 Task: Design a sound effect for a door creak with spatial panning for realism.
Action: Mouse moved to (105, 35)
Screenshot: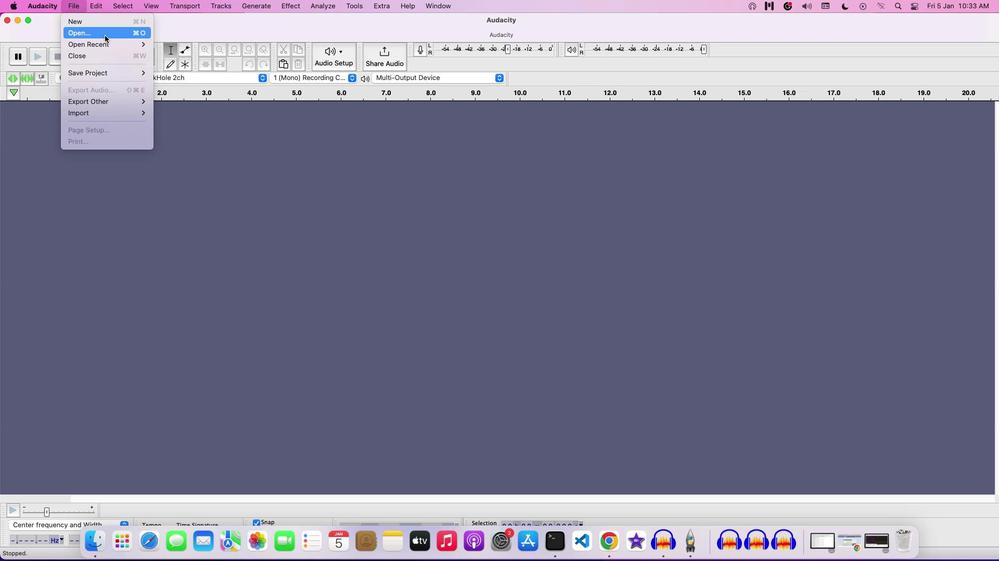 
Action: Mouse pressed left at (105, 35)
Screenshot: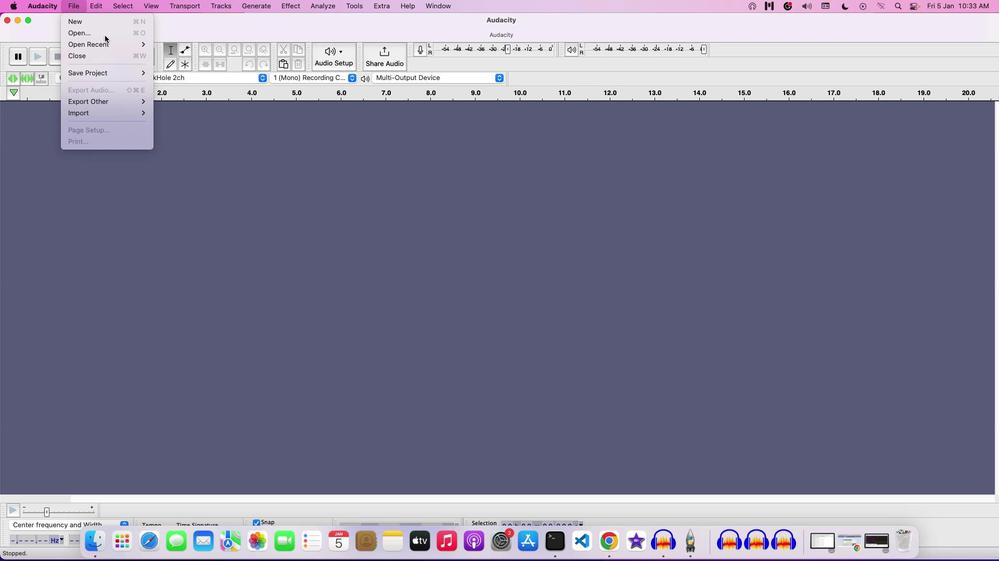 
Action: Mouse moved to (331, 128)
Screenshot: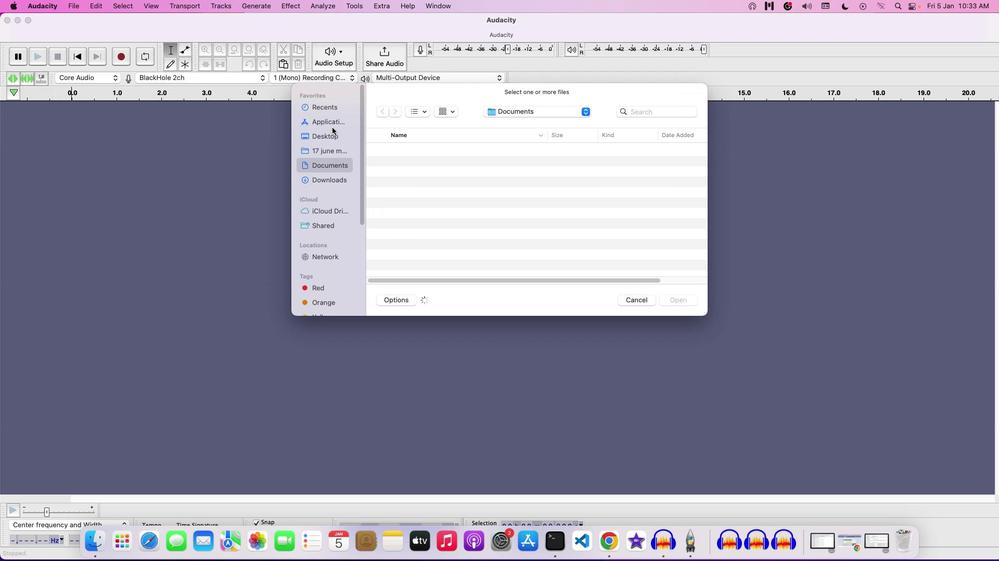 
Action: Mouse pressed left at (331, 128)
Screenshot: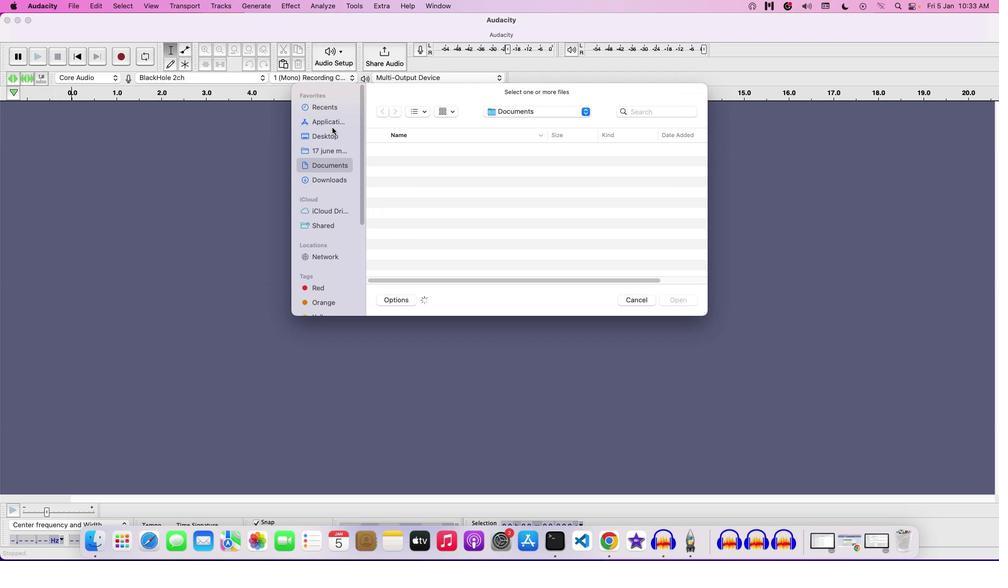
Action: Mouse moved to (327, 133)
Screenshot: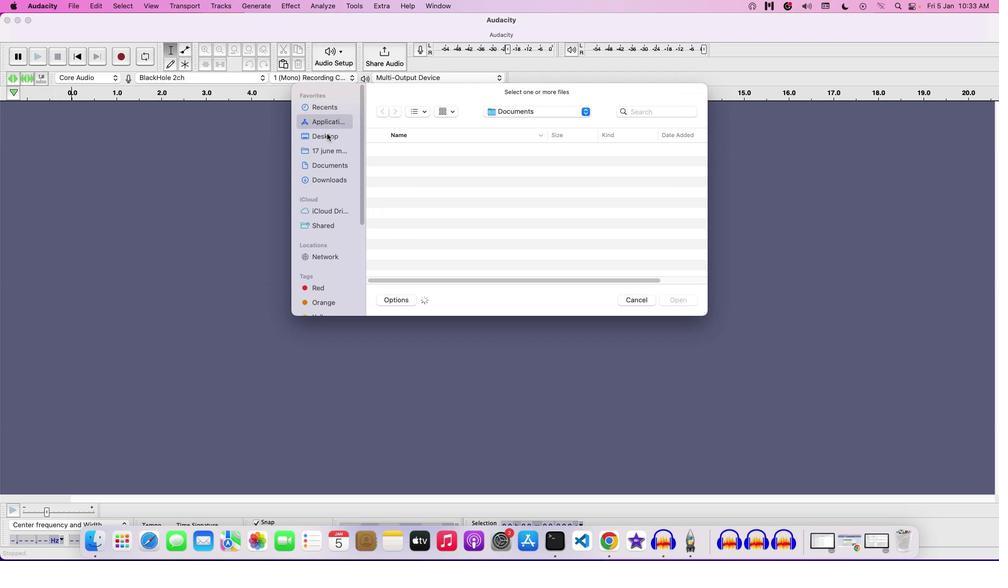 
Action: Mouse pressed left at (327, 133)
Screenshot: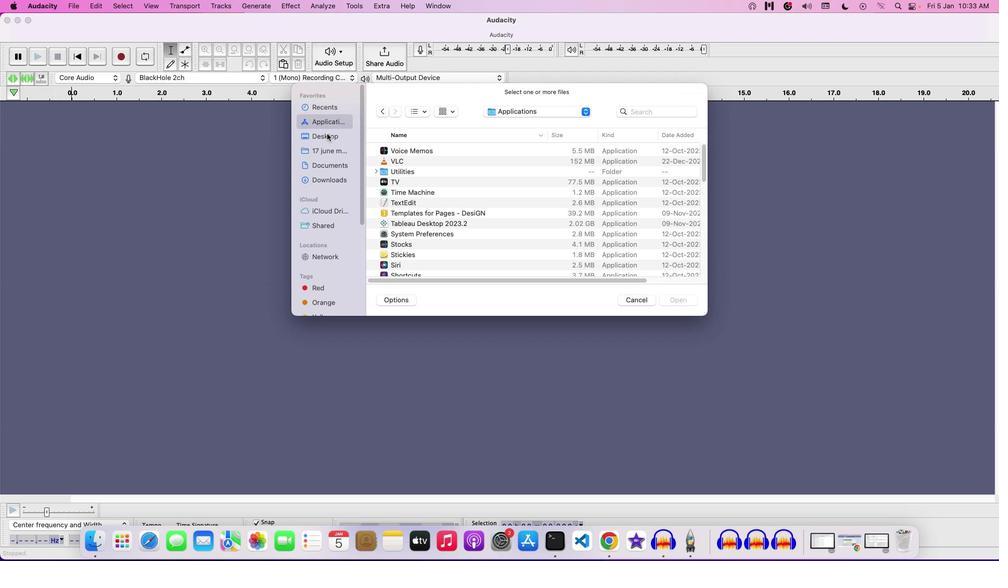 
Action: Mouse moved to (394, 190)
Screenshot: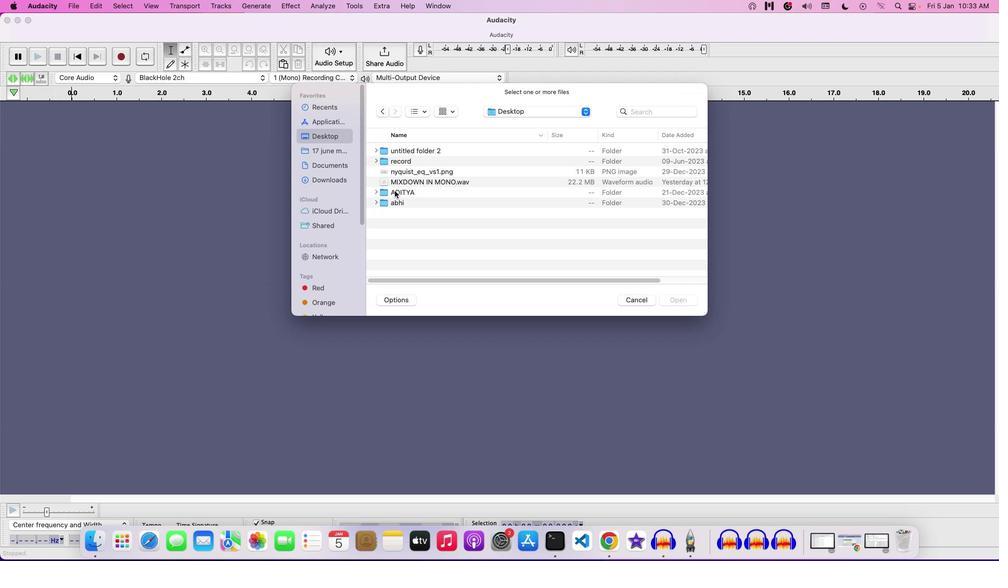 
Action: Mouse pressed left at (394, 190)
Screenshot: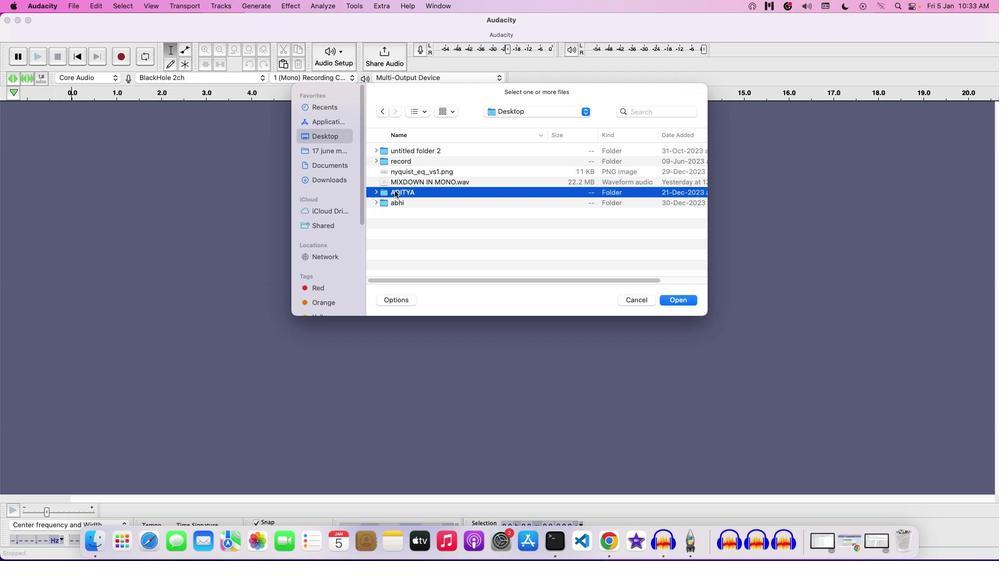 
Action: Mouse pressed left at (394, 190)
Screenshot: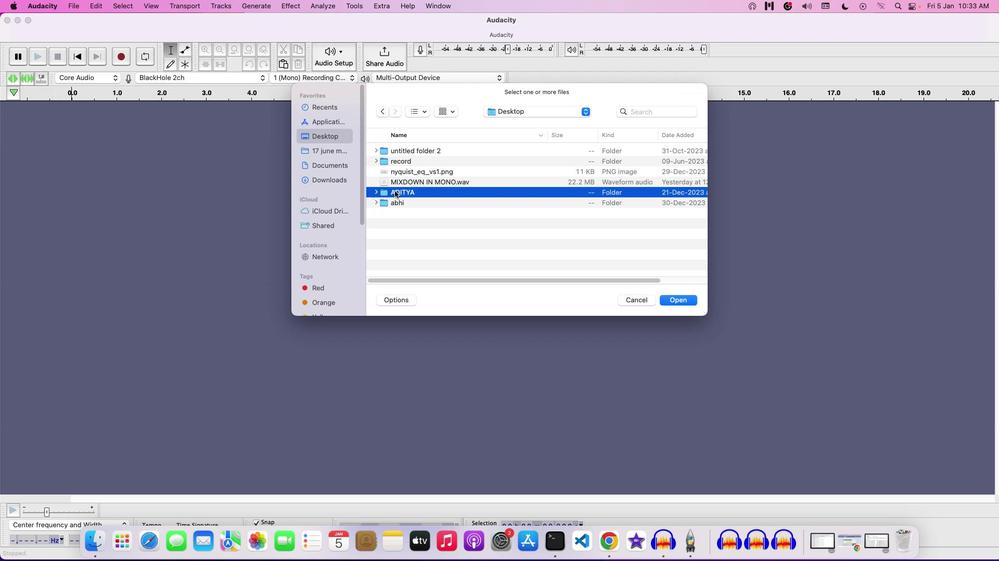 
Action: Mouse moved to (453, 212)
Screenshot: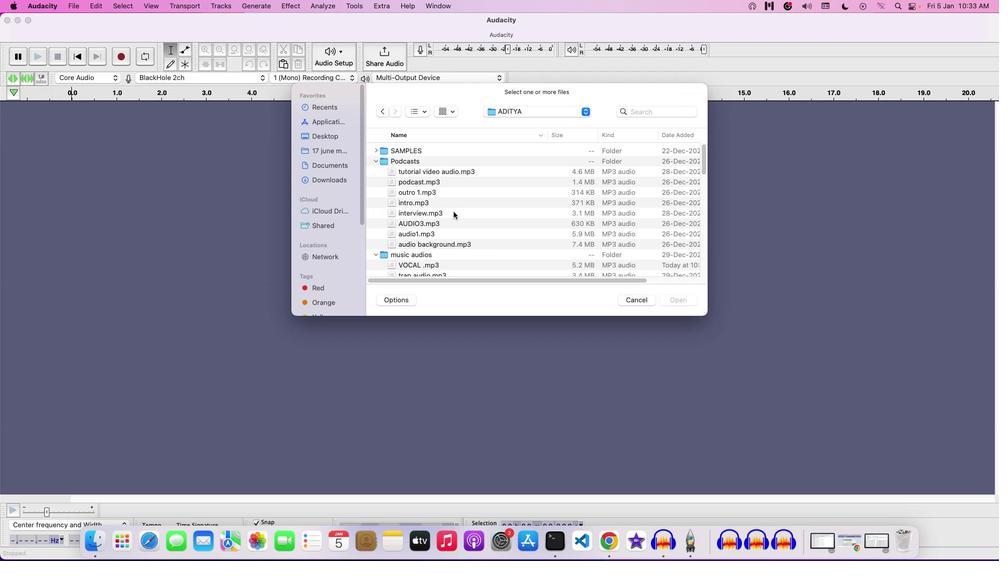 
Action: Mouse scrolled (453, 212) with delta (0, 0)
Screenshot: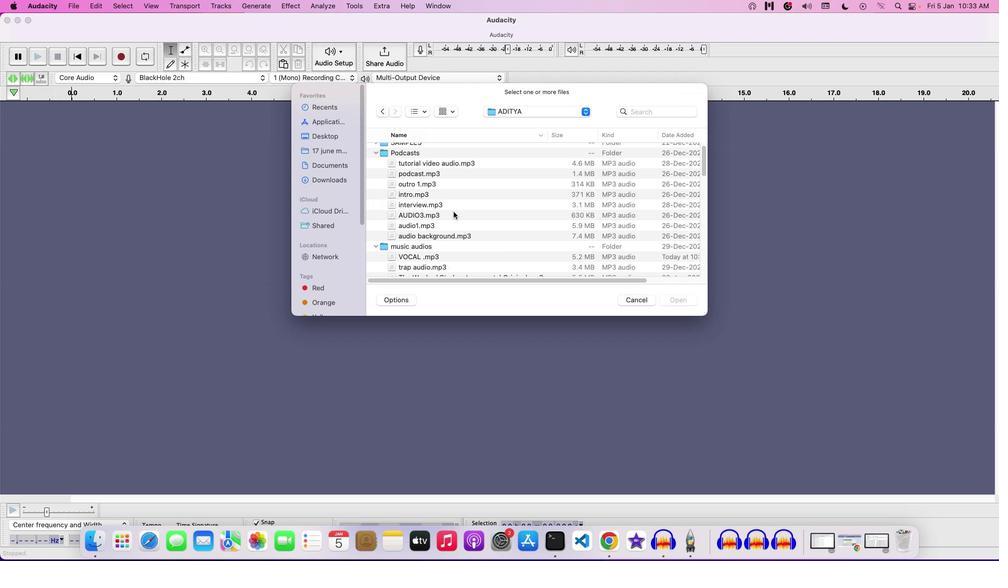 
Action: Mouse scrolled (453, 212) with delta (0, 0)
Screenshot: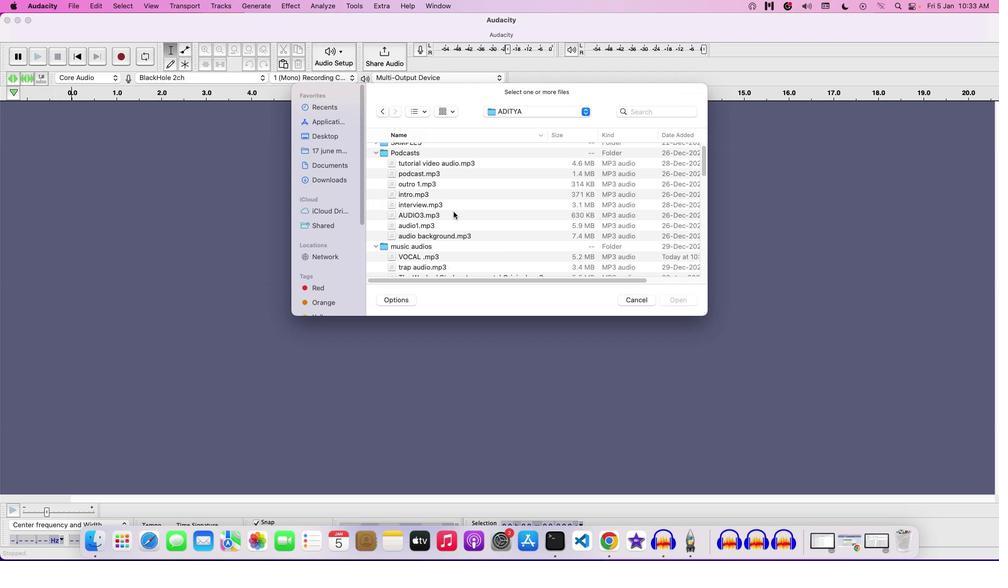 
Action: Mouse scrolled (453, 212) with delta (0, 0)
Screenshot: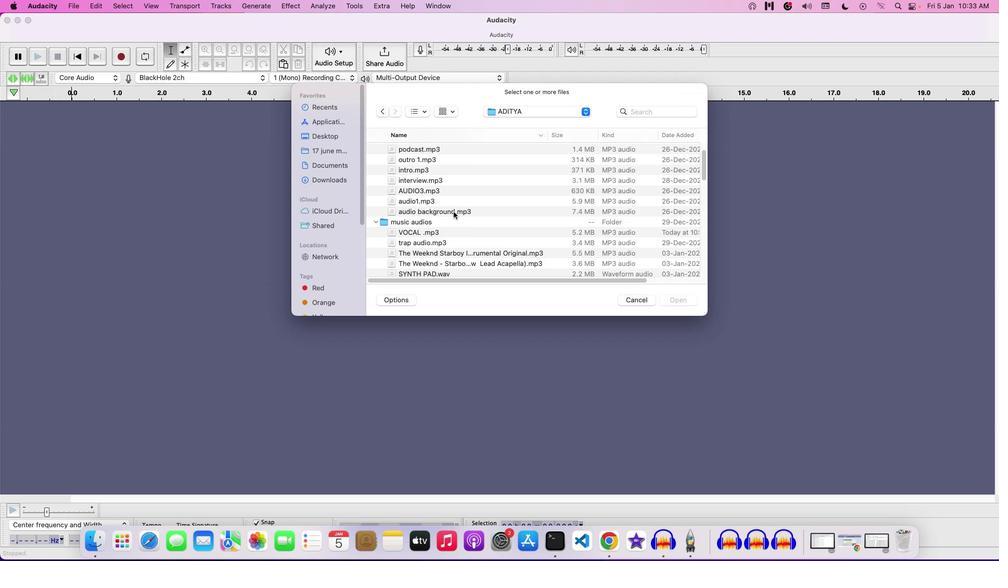 
Action: Mouse scrolled (453, 212) with delta (0, 0)
Screenshot: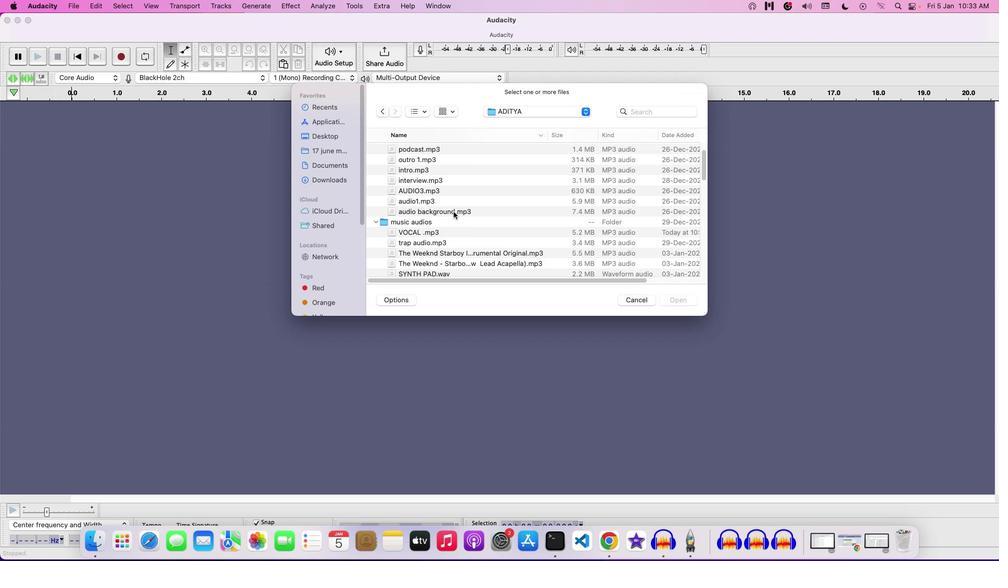 
Action: Mouse scrolled (453, 212) with delta (0, 0)
Screenshot: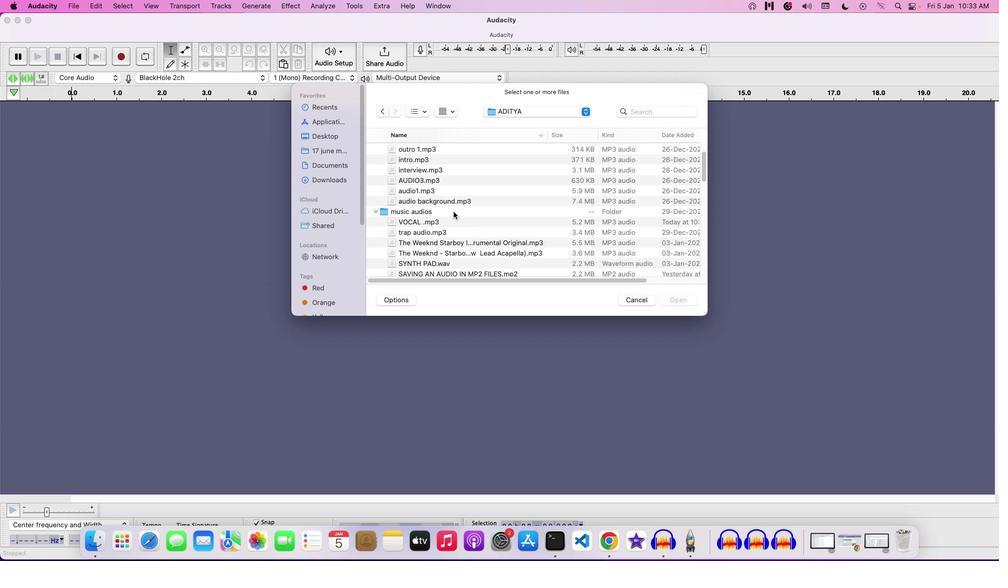 
Action: Mouse scrolled (453, 212) with delta (0, 0)
Screenshot: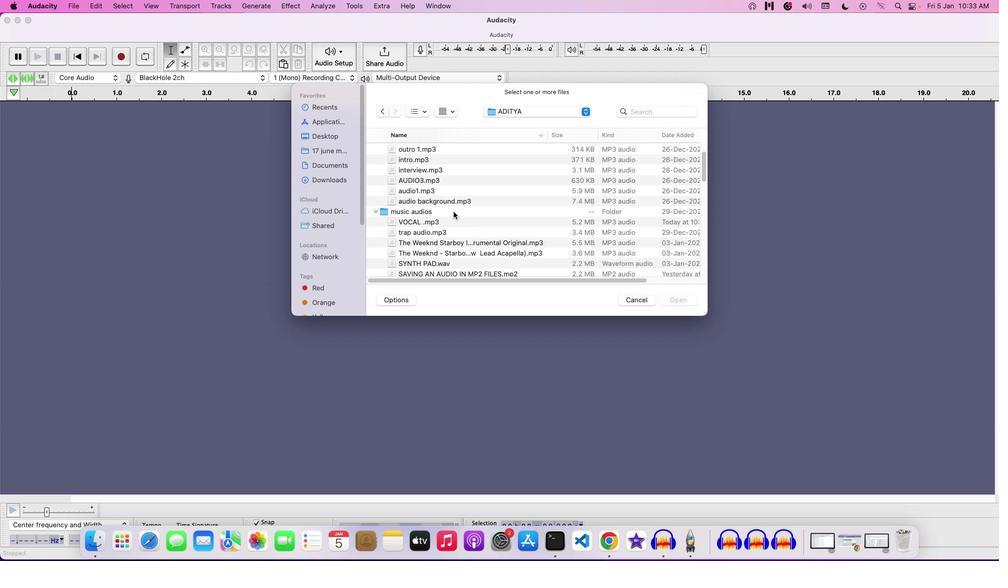 
Action: Mouse scrolled (453, 212) with delta (0, 0)
Screenshot: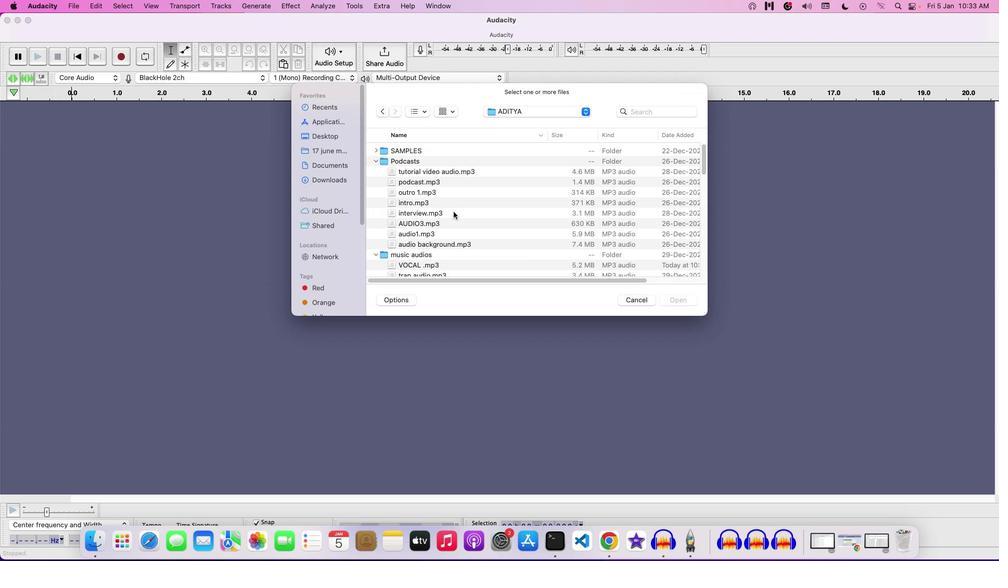 
Action: Mouse scrolled (453, 212) with delta (0, 0)
Screenshot: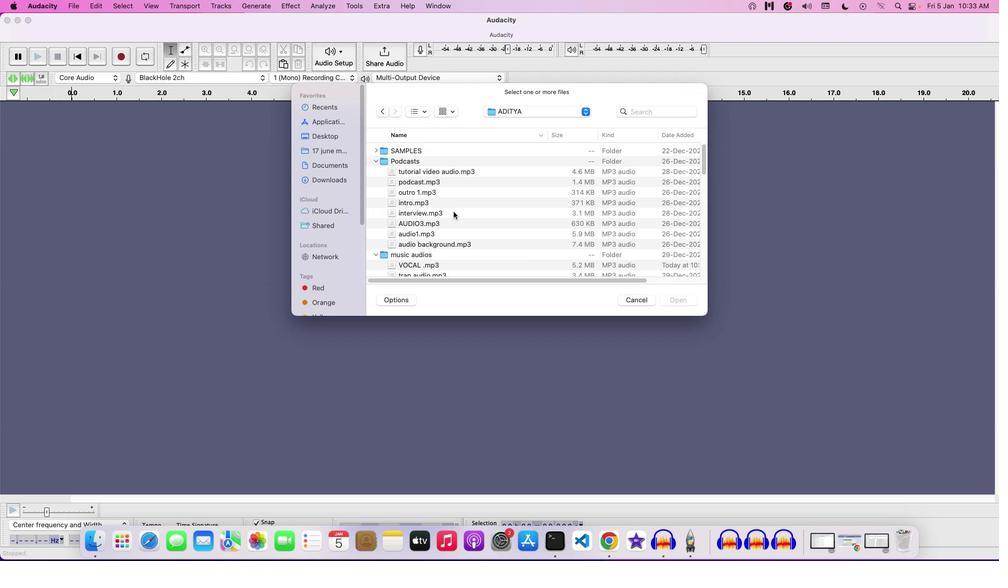 
Action: Mouse scrolled (453, 212) with delta (0, 1)
Screenshot: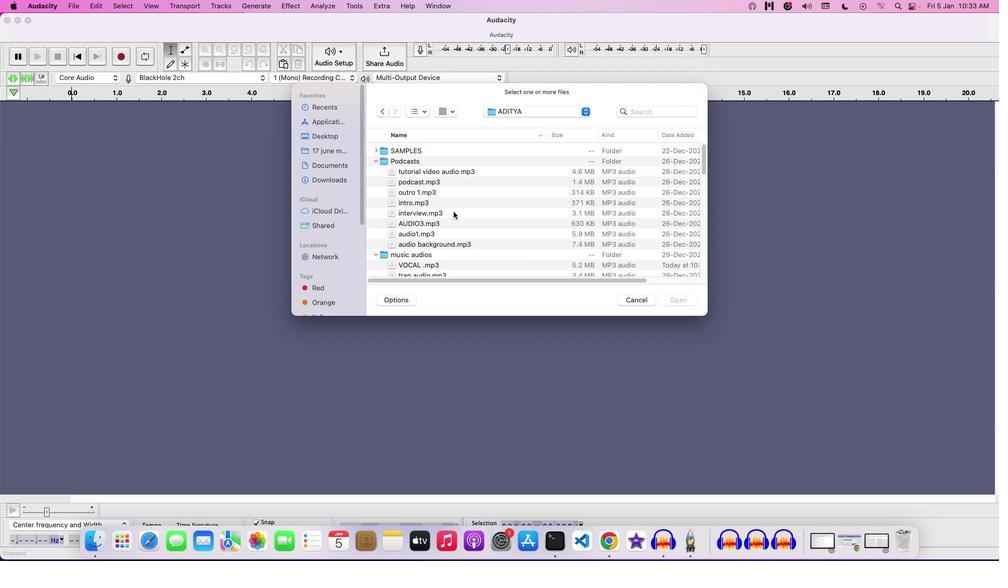 
Action: Mouse scrolled (453, 212) with delta (0, 0)
Screenshot: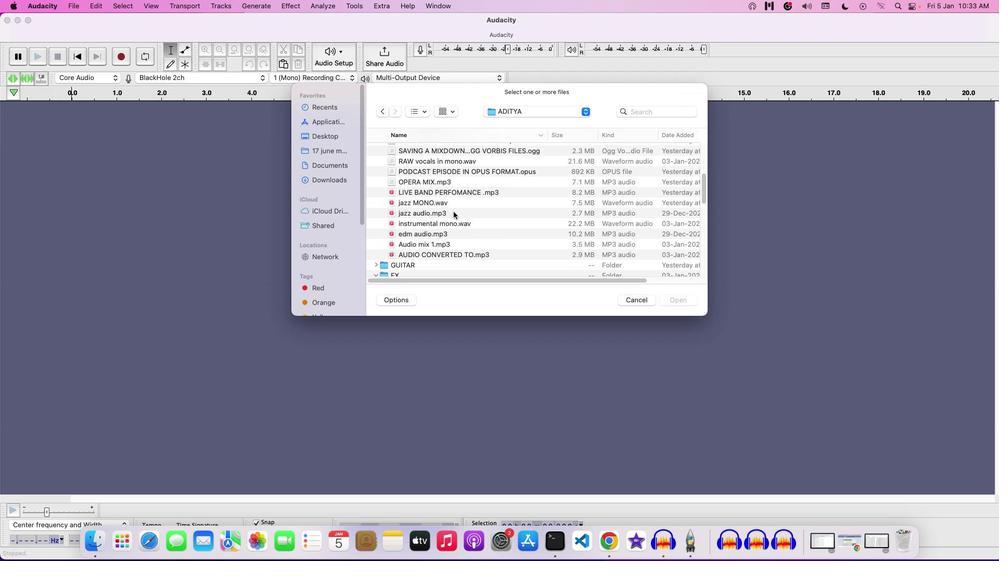 
Action: Mouse scrolled (453, 212) with delta (0, 0)
Screenshot: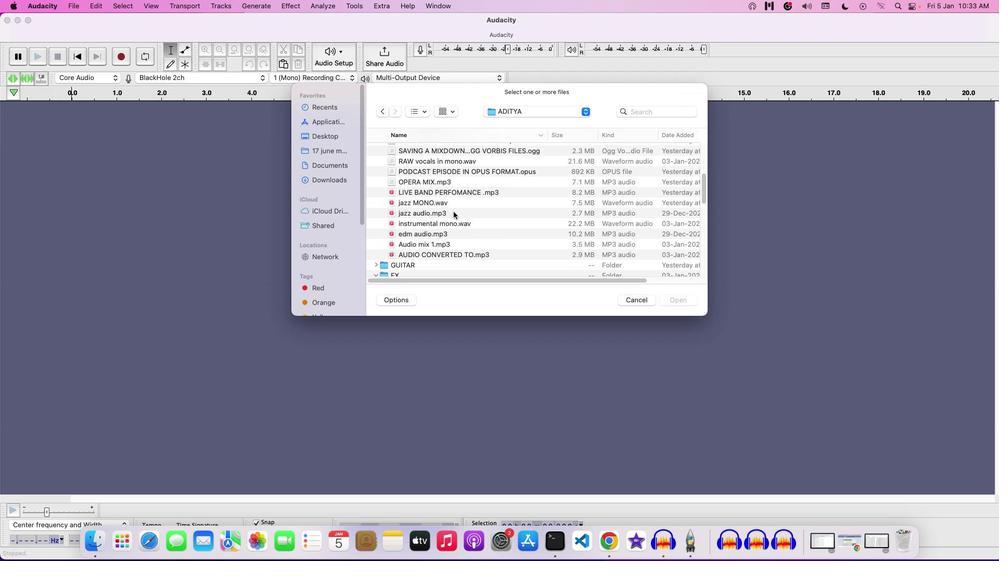 
Action: Mouse scrolled (453, 212) with delta (0, -1)
Screenshot: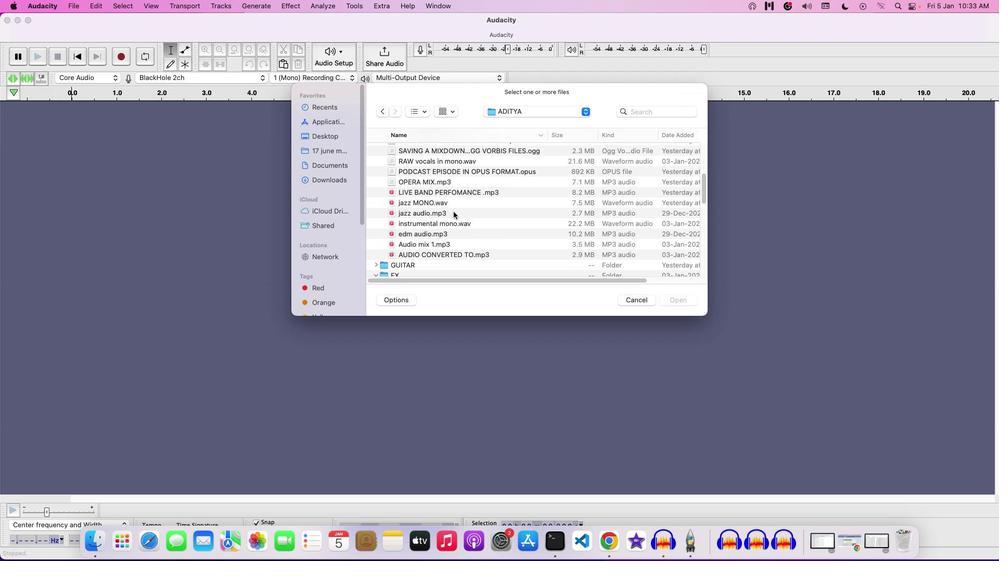 
Action: Mouse scrolled (453, 212) with delta (0, -2)
Screenshot: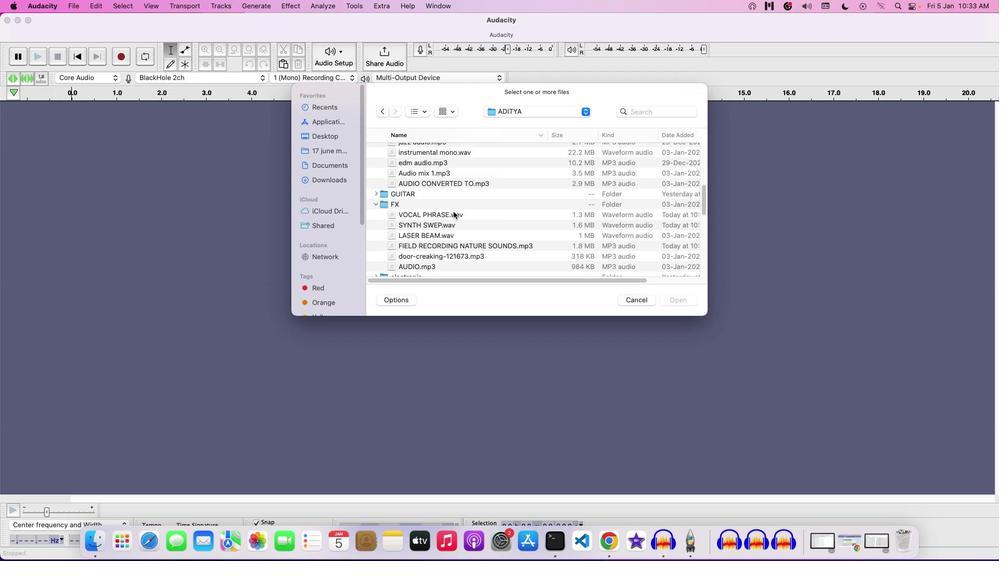 
Action: Mouse scrolled (453, 212) with delta (0, -3)
Screenshot: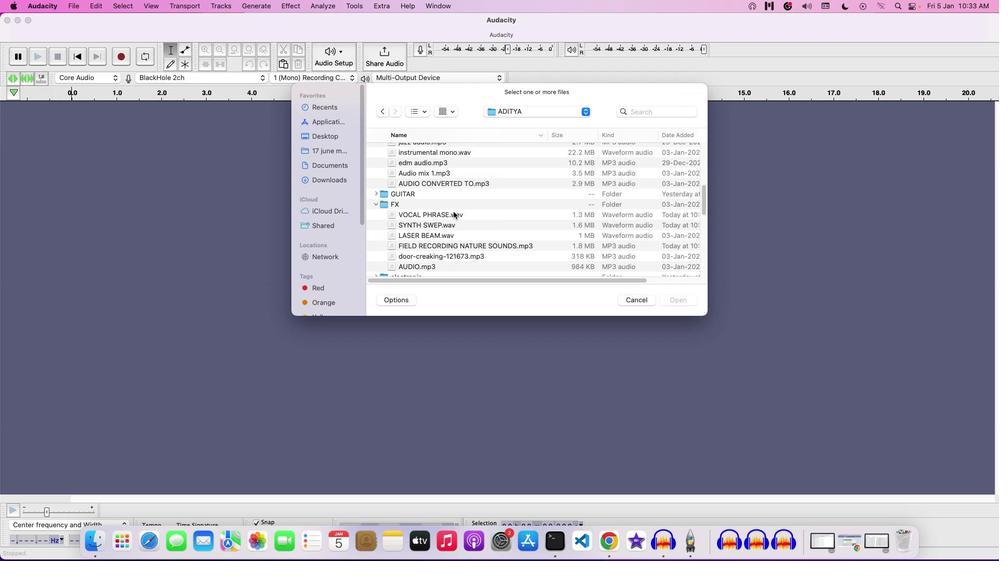 
Action: Mouse scrolled (453, 212) with delta (0, -3)
Screenshot: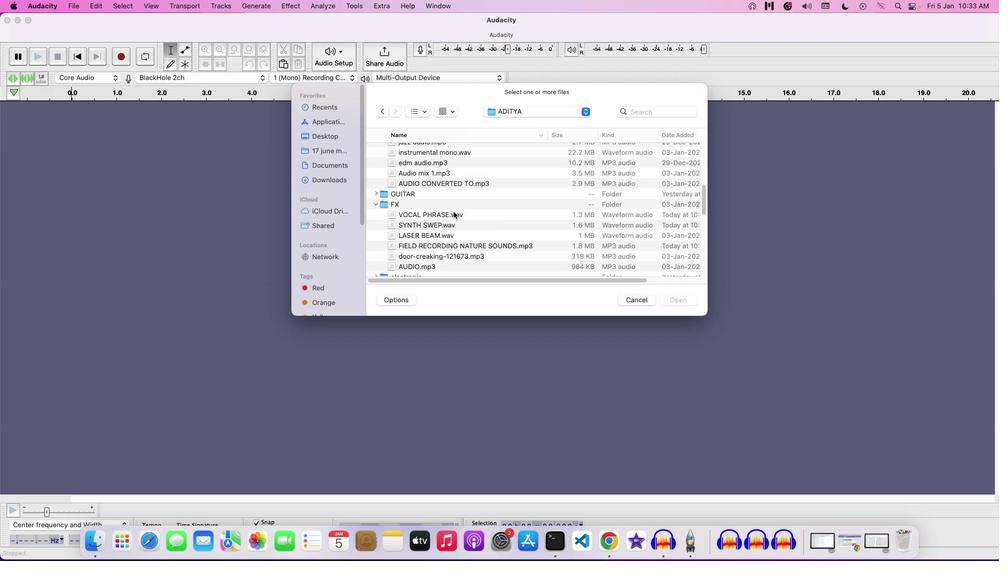 
Action: Mouse moved to (453, 211)
Screenshot: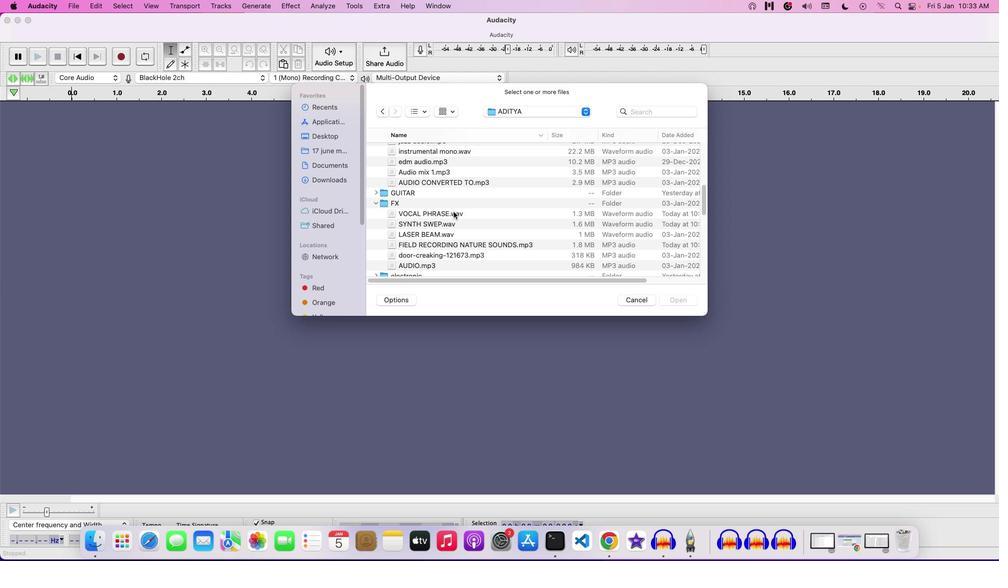 
Action: Mouse scrolled (453, 211) with delta (0, 0)
Screenshot: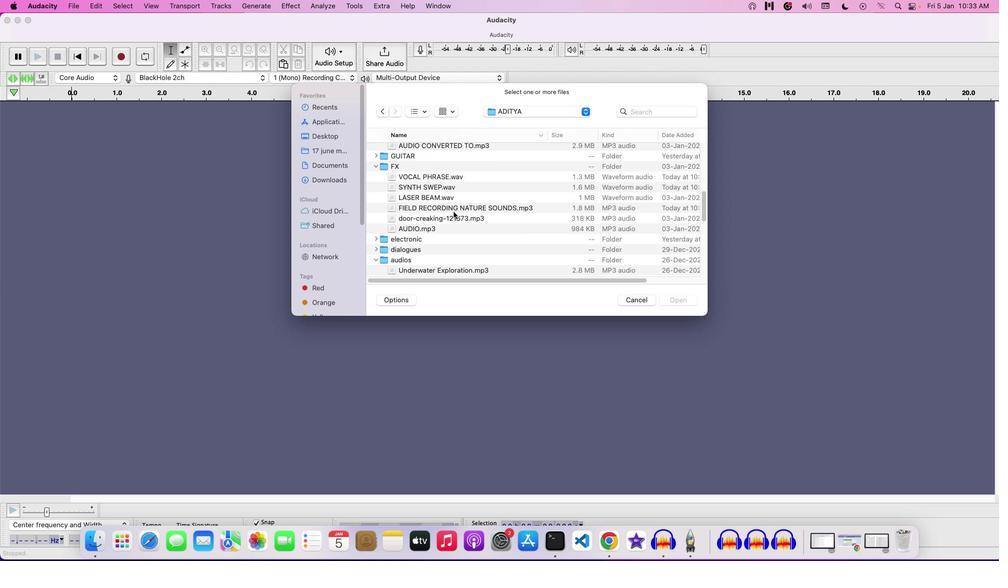 
Action: Mouse scrolled (453, 211) with delta (0, 0)
Screenshot: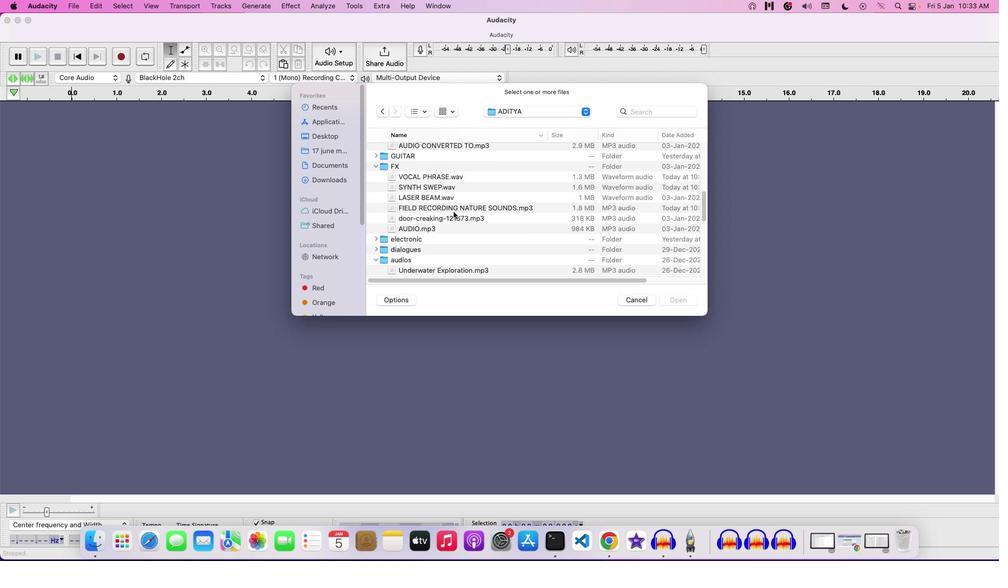 
Action: Mouse scrolled (453, 211) with delta (0, -1)
Screenshot: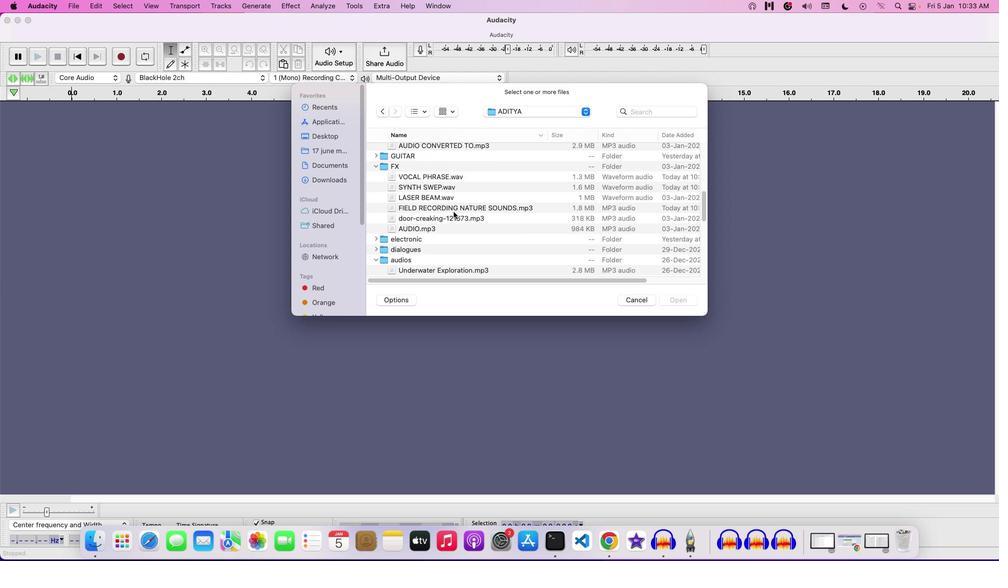 
Action: Mouse moved to (430, 219)
Screenshot: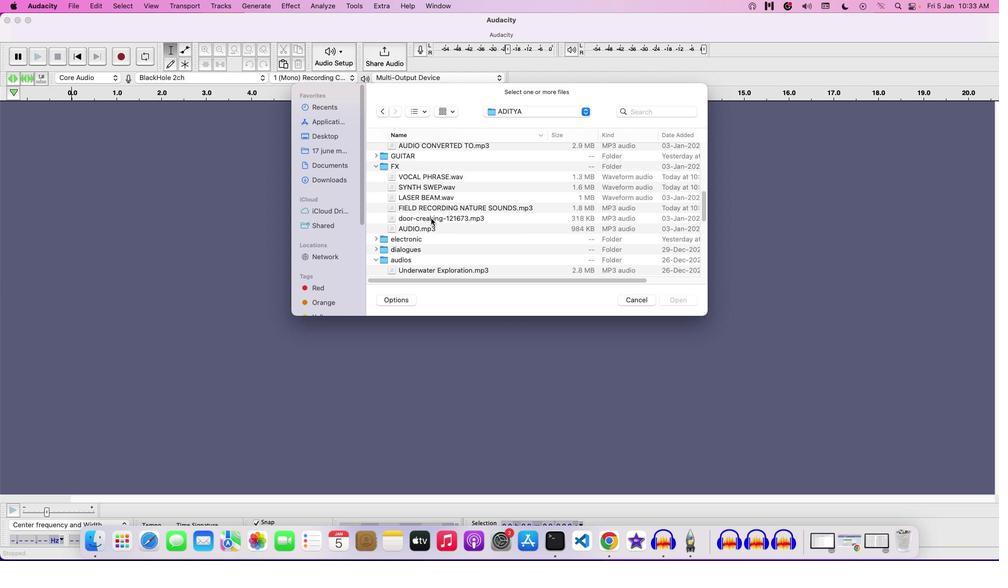 
Action: Mouse pressed left at (430, 219)
Screenshot: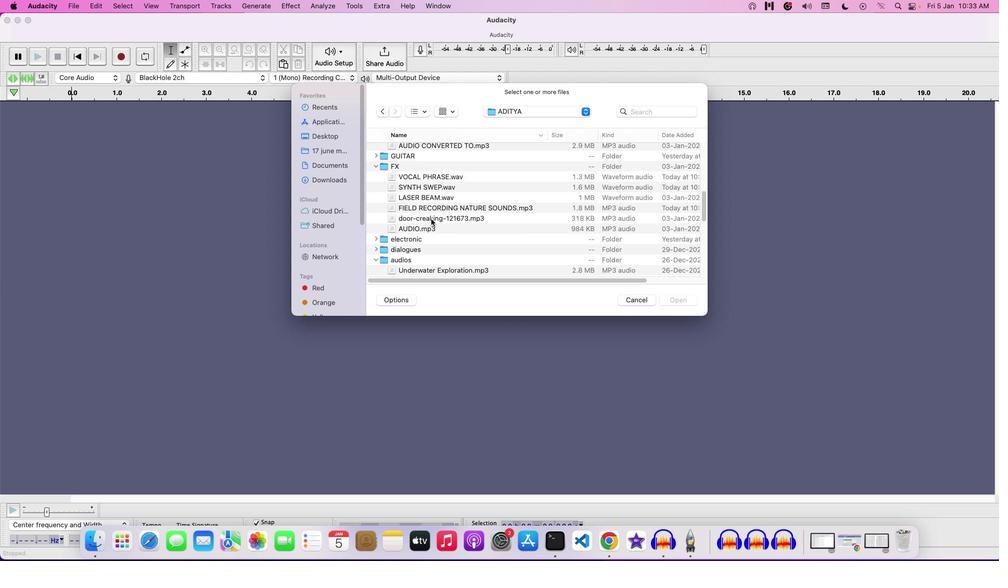 
Action: Mouse moved to (447, 219)
Screenshot: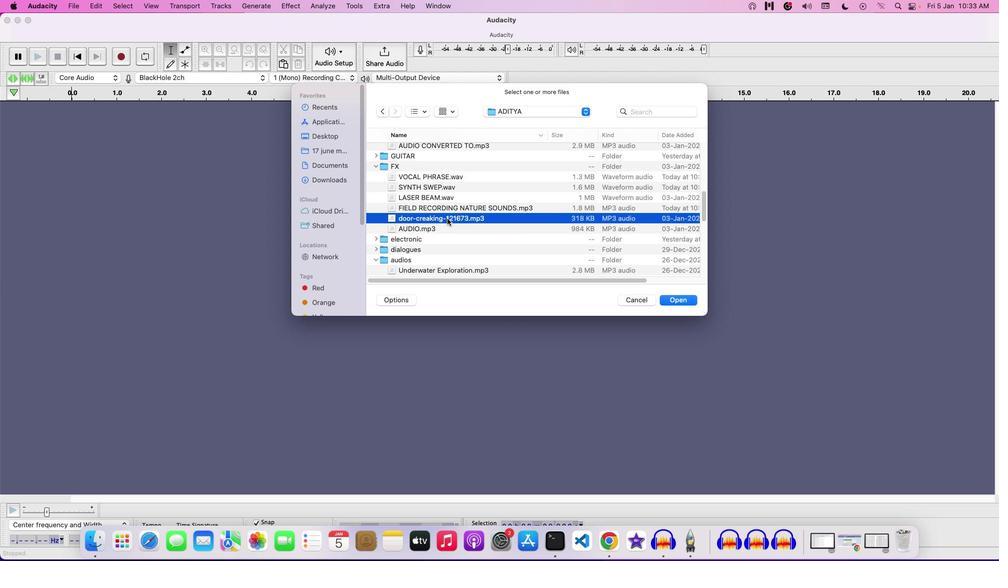 
Action: Mouse pressed left at (447, 219)
Screenshot: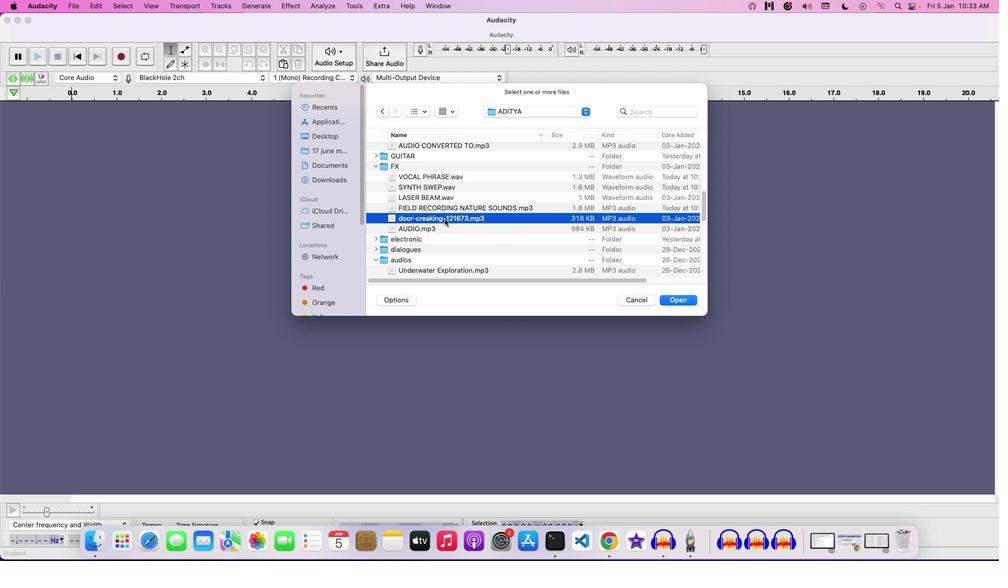 
Action: Mouse moved to (626, 303)
Screenshot: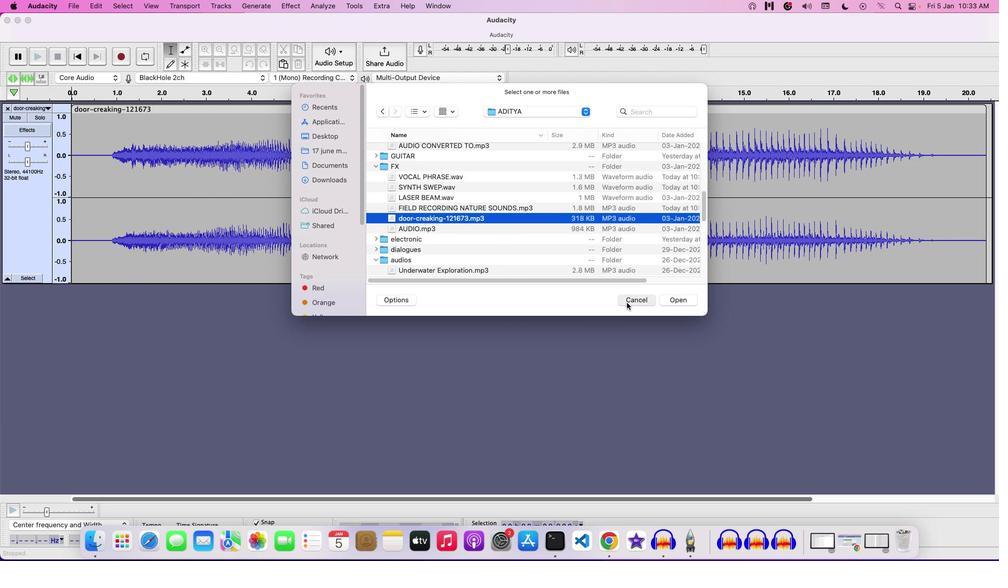 
Action: Mouse pressed left at (626, 303)
Screenshot: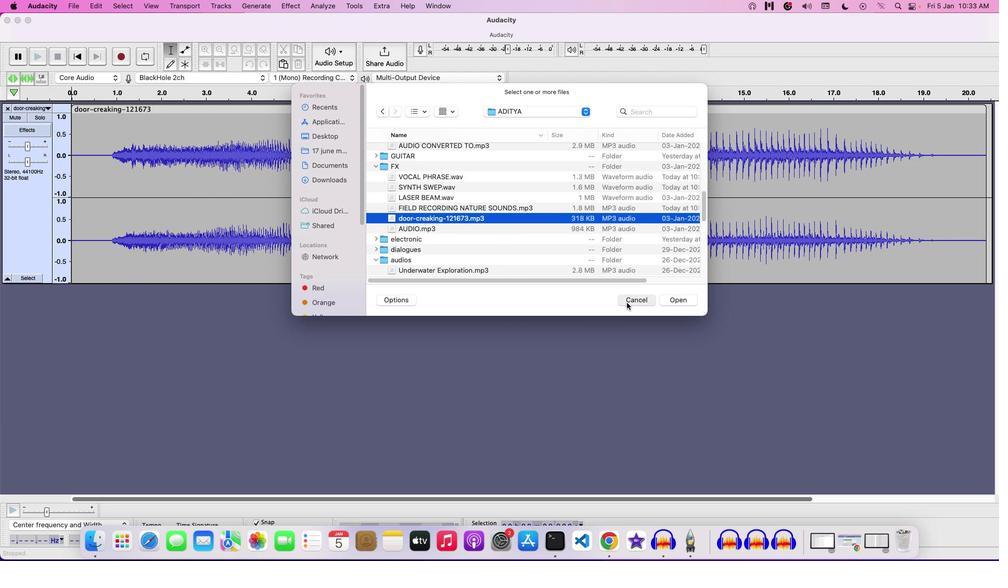 
Action: Mouse moved to (150, 163)
Screenshot: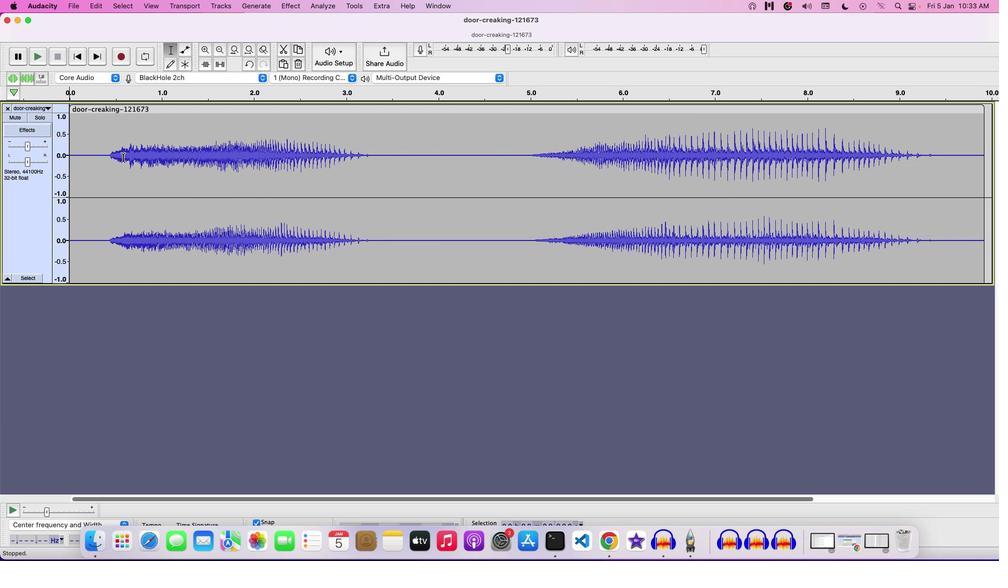 
Action: Key pressed Key.space
Screenshot: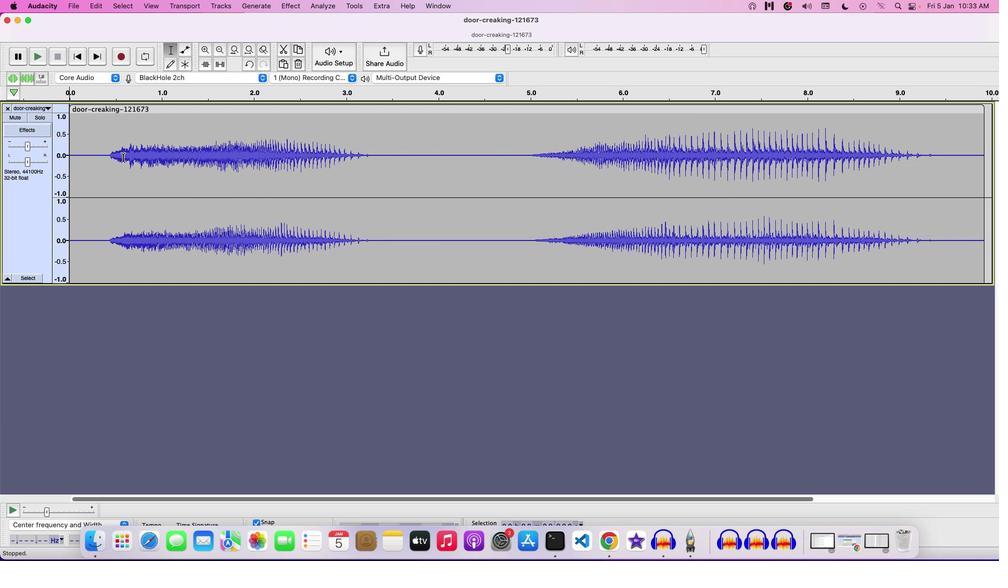 
Action: Mouse moved to (25, 148)
Screenshot: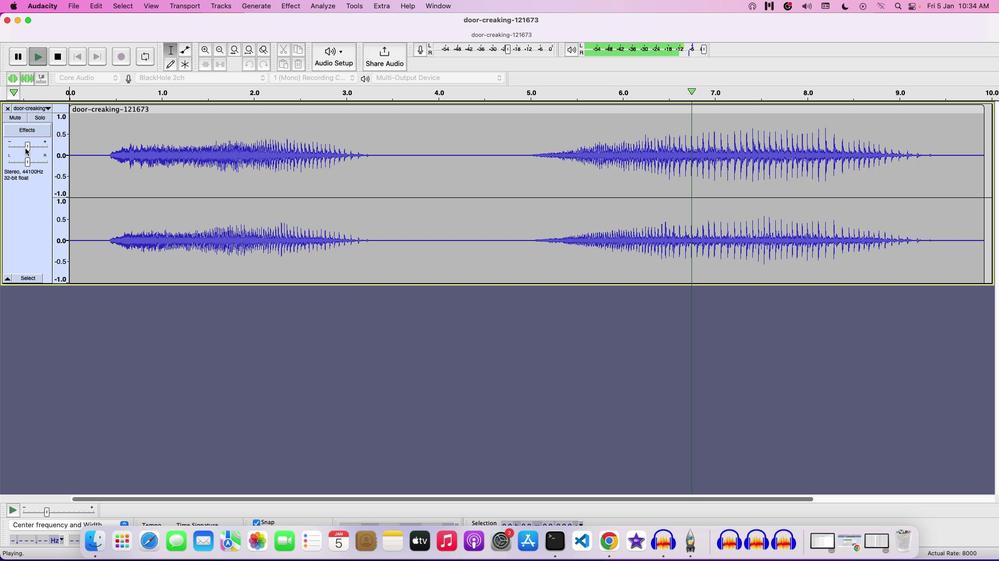 
Action: Mouse pressed left at (25, 148)
Screenshot: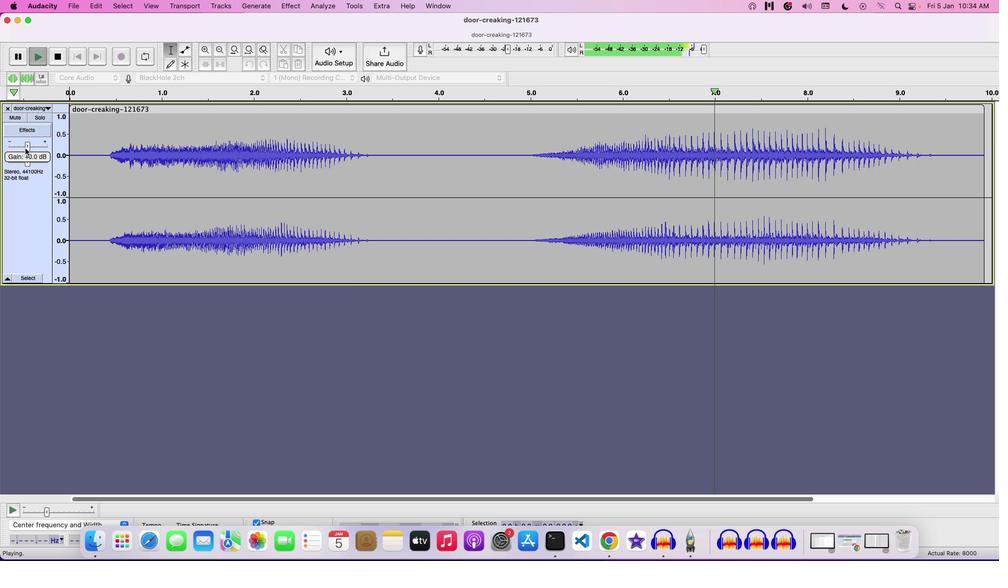 
Action: Mouse moved to (967, 134)
Screenshot: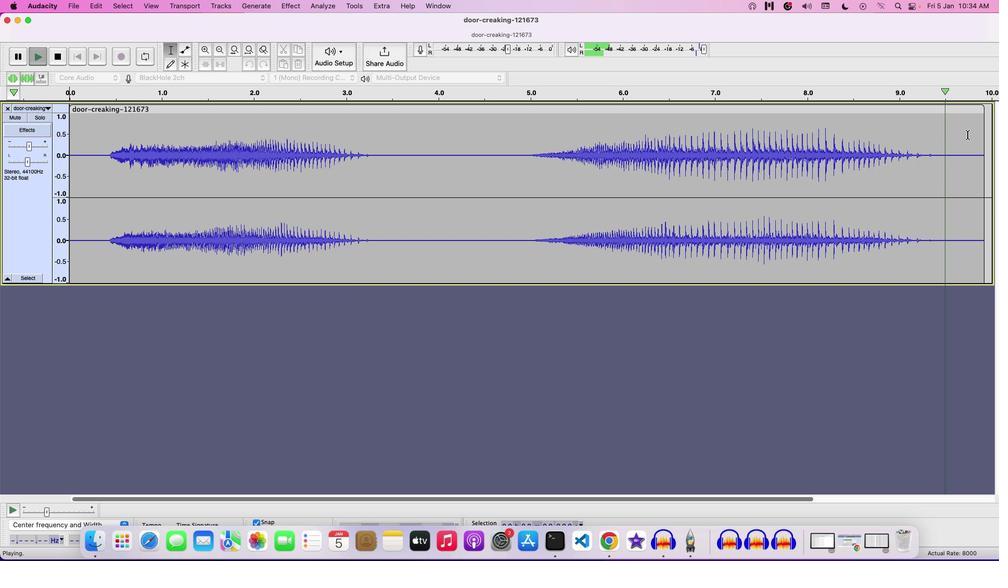 
Action: Key pressed Key.space
Screenshot: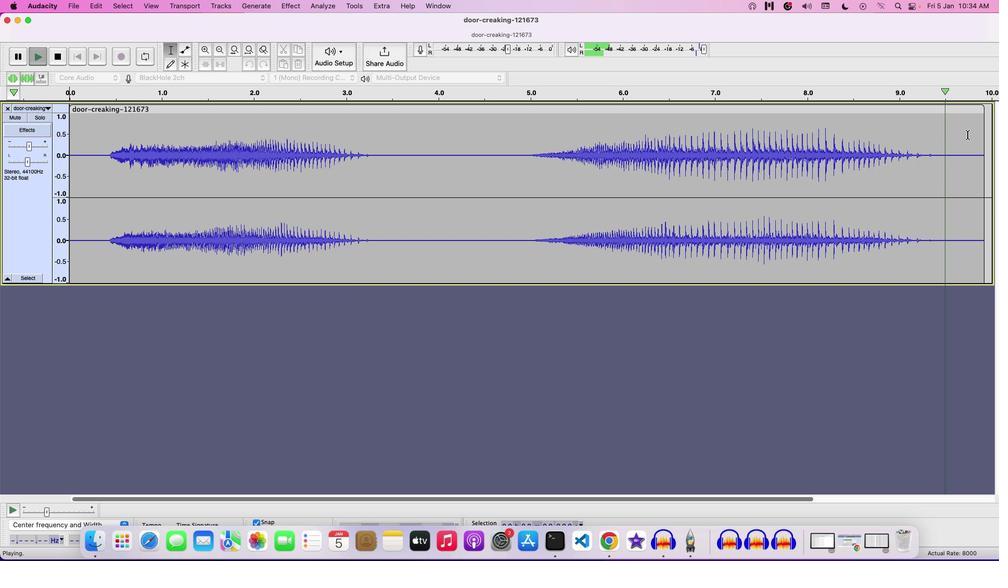 
Action: Mouse moved to (813, 138)
Screenshot: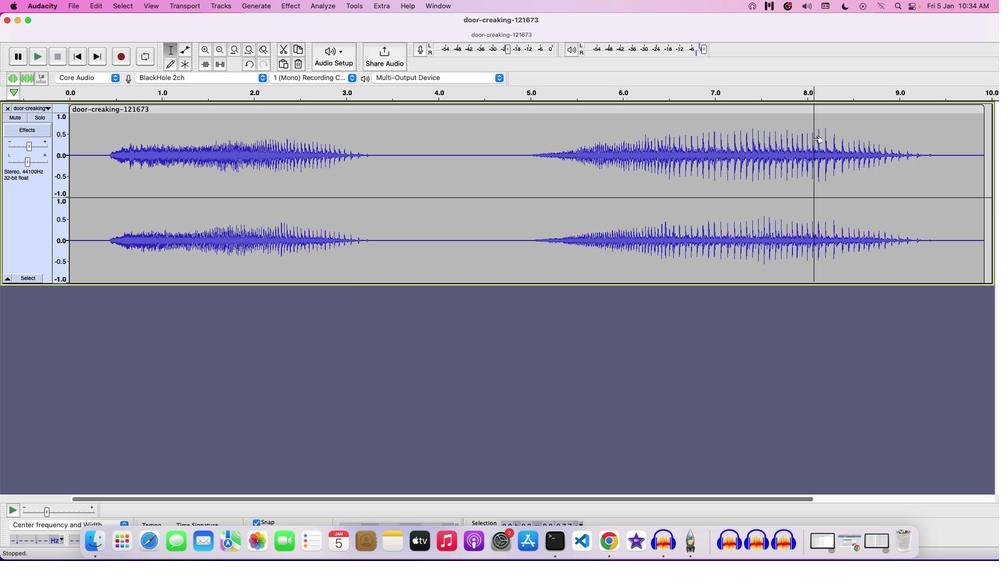 
Action: Mouse pressed left at (813, 138)
Screenshot: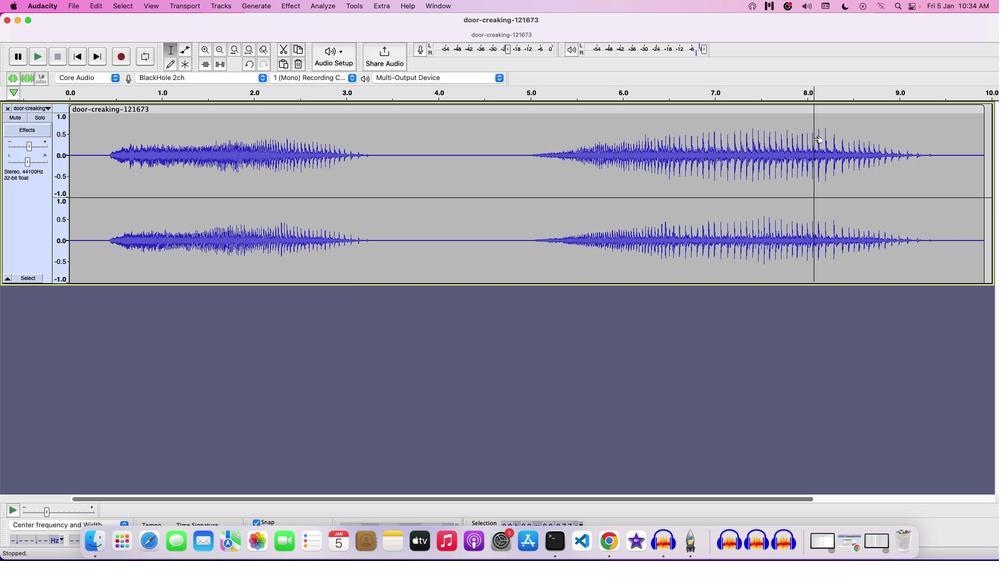 
Action: Mouse pressed left at (813, 138)
Screenshot: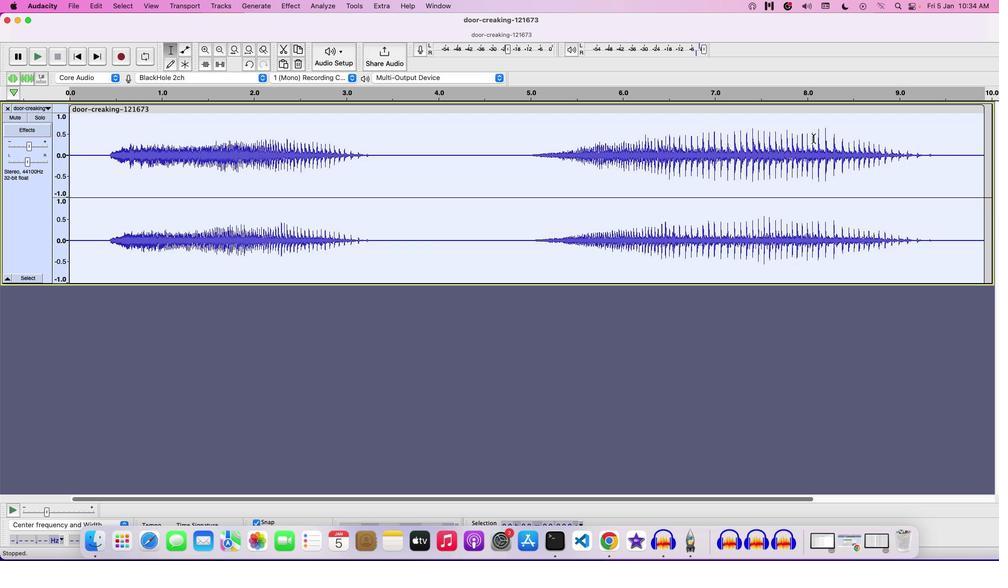 
Action: Mouse moved to (286, 3)
Screenshot: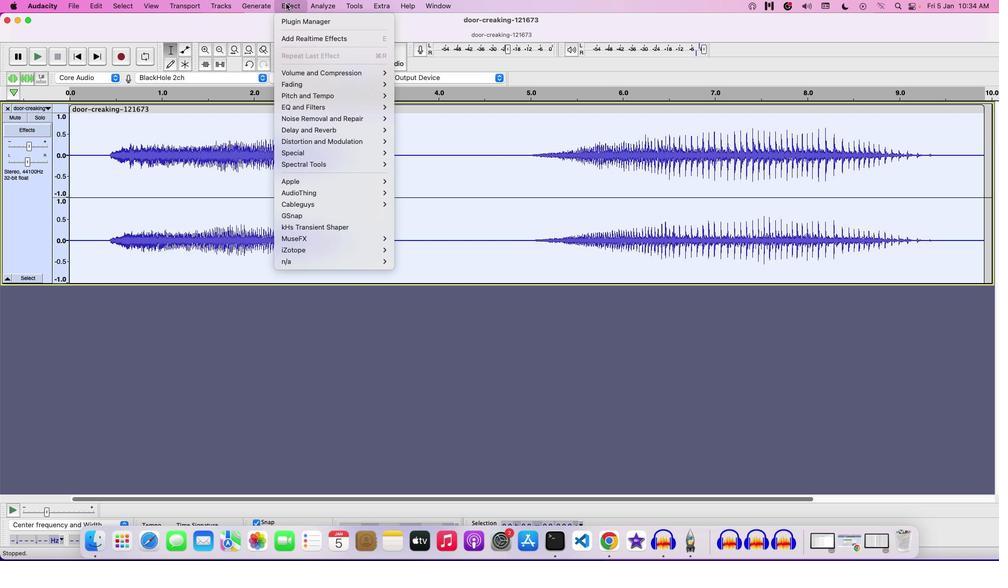 
Action: Mouse pressed left at (286, 3)
Screenshot: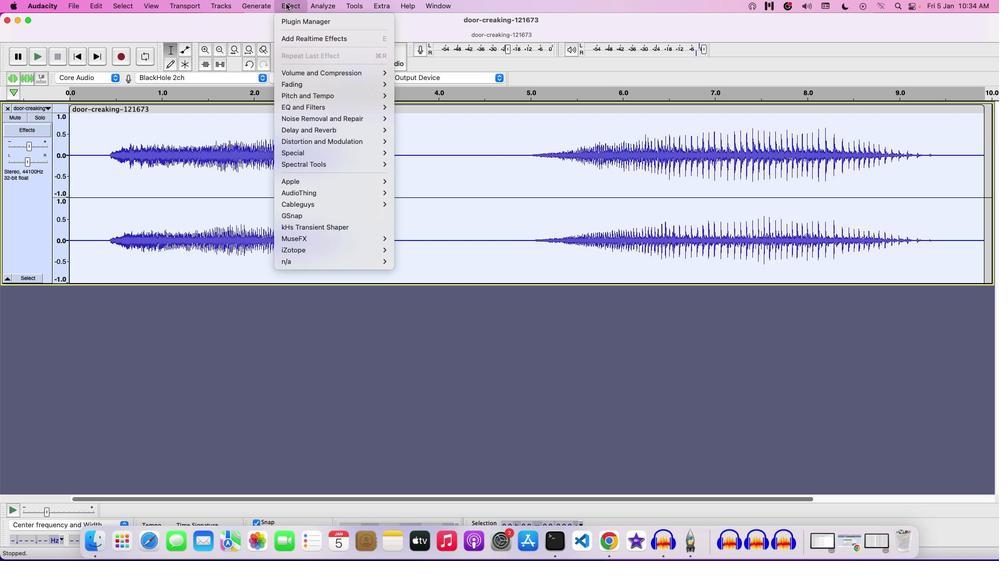 
Action: Mouse moved to (406, 206)
Screenshot: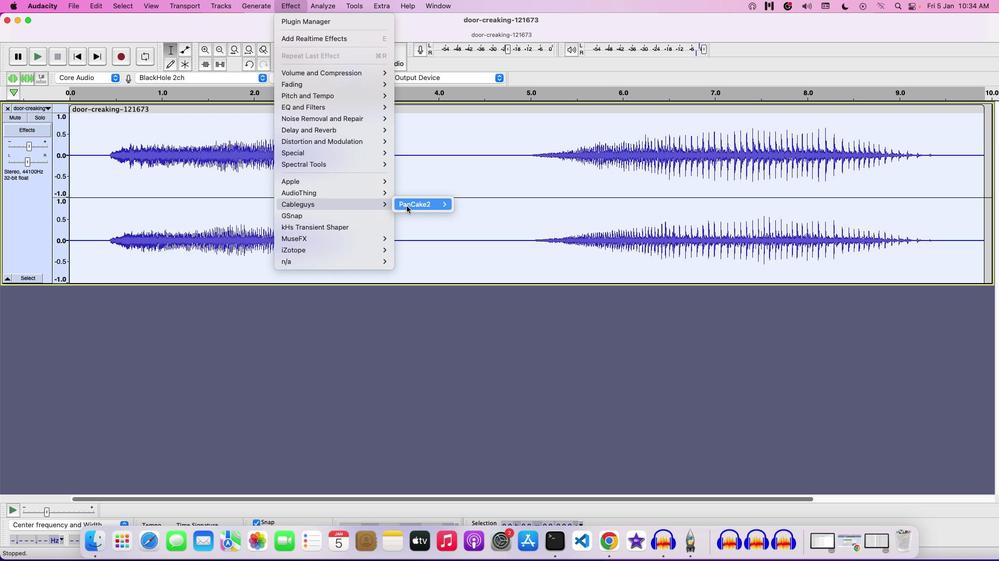 
Action: Mouse pressed left at (406, 206)
Screenshot: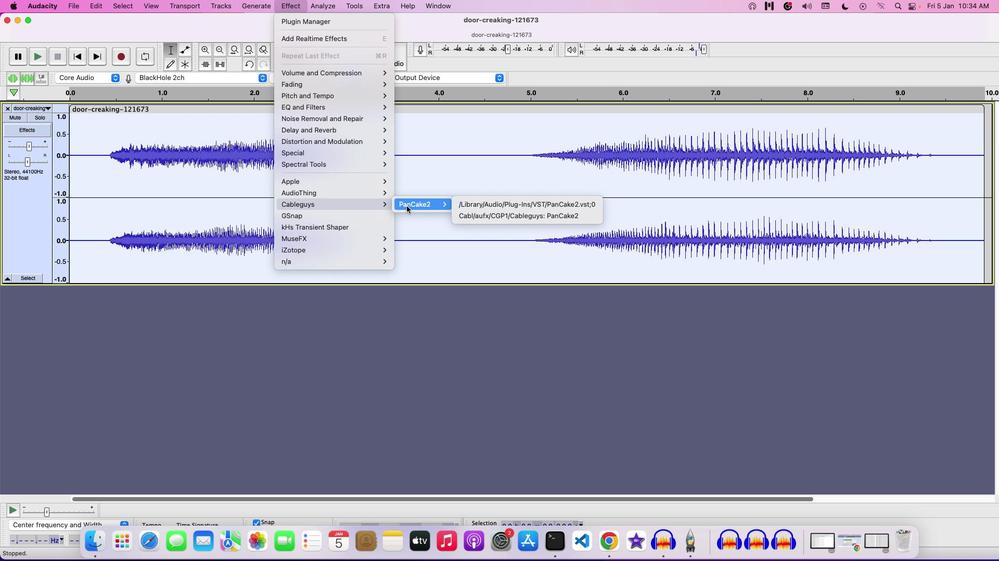 
Action: Mouse moved to (475, 206)
Screenshot: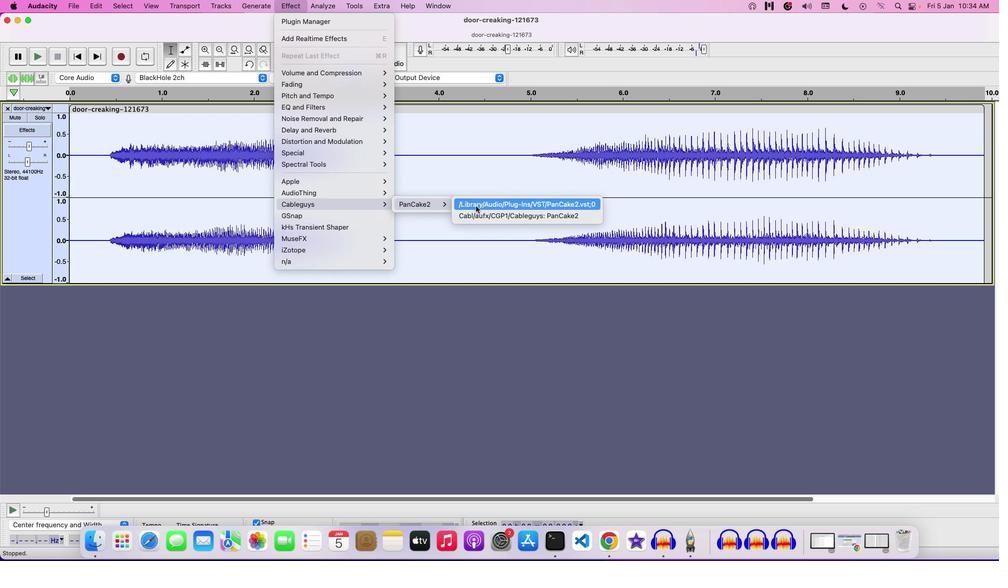 
Action: Mouse pressed left at (475, 206)
Screenshot: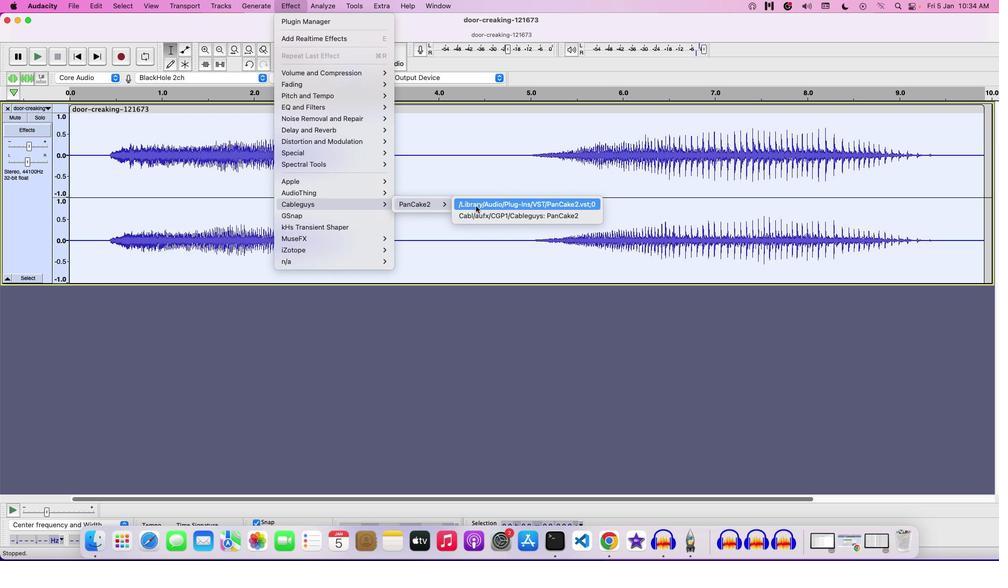 
Action: Mouse moved to (552, 144)
Screenshot: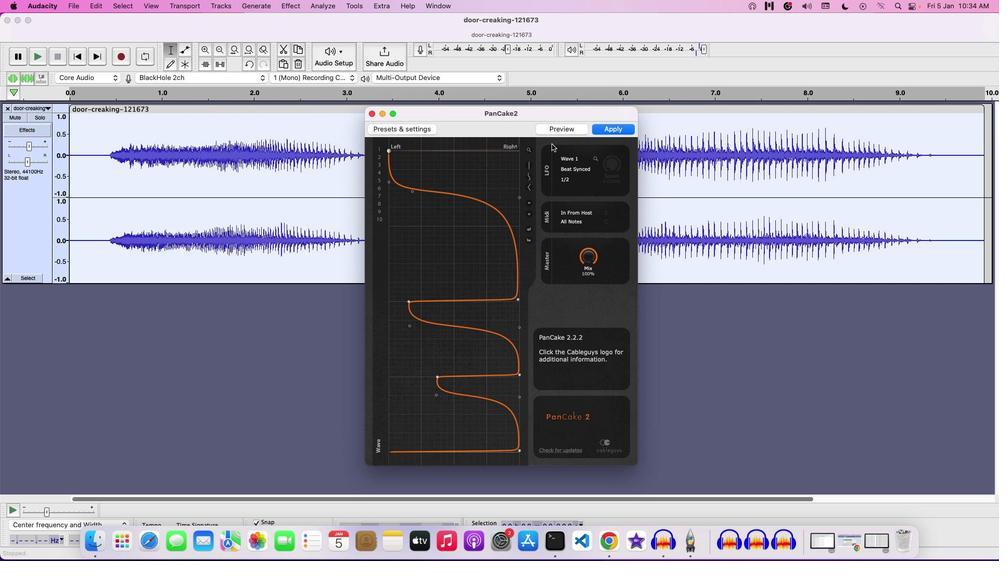 
Action: Key pressed Key.space
Screenshot: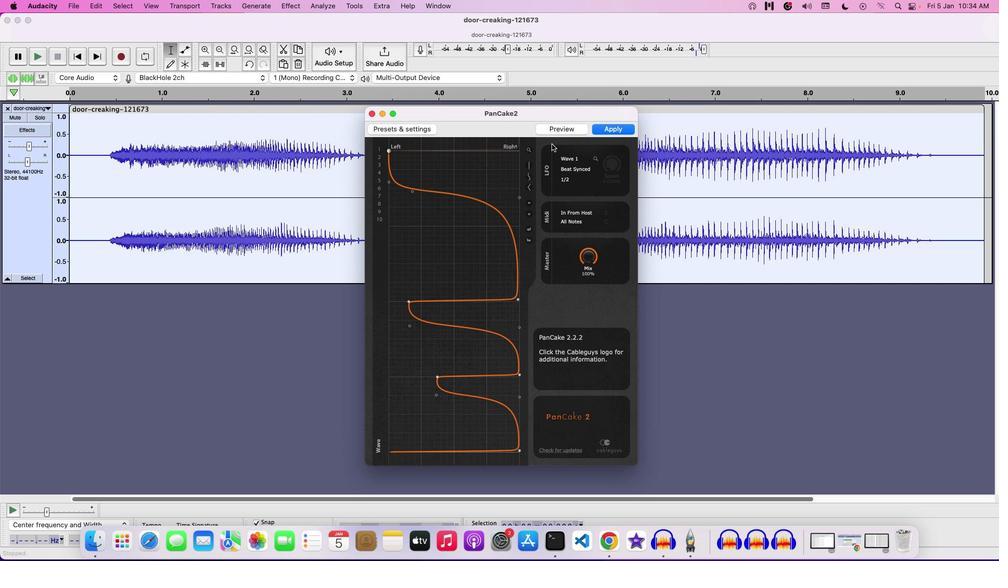 
Action: Mouse moved to (491, 116)
Screenshot: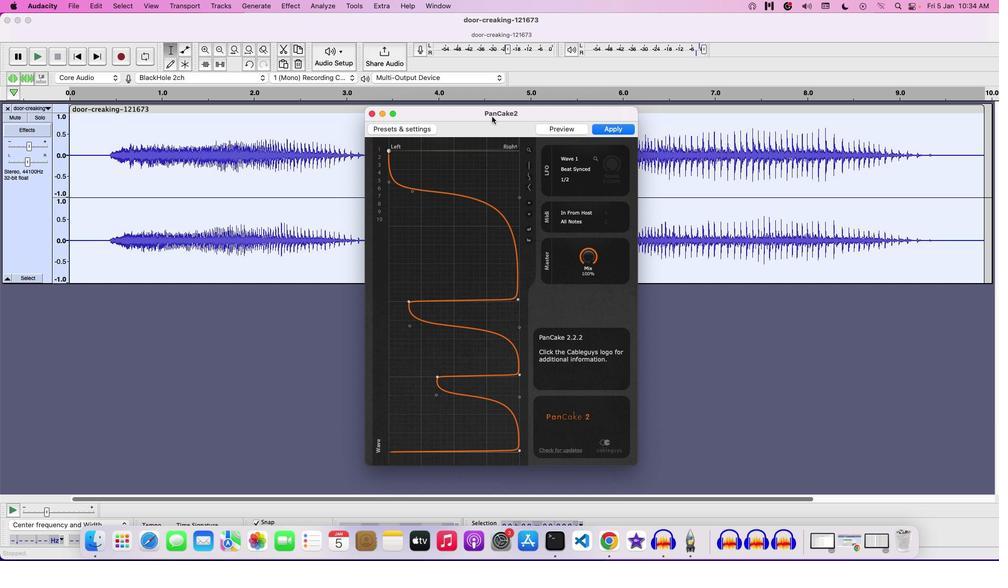 
Action: Mouse pressed left at (491, 116)
Screenshot: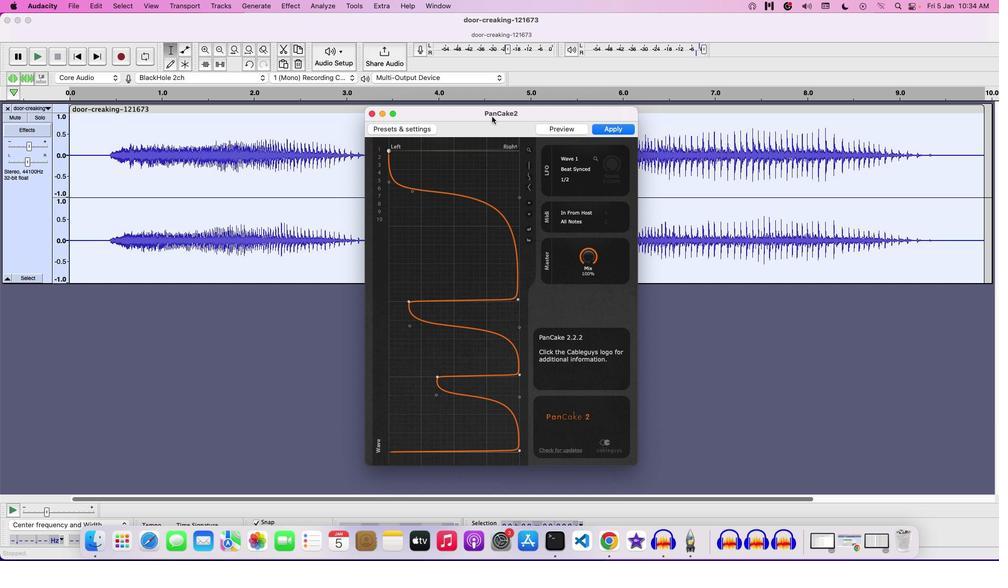 
Action: Mouse moved to (414, 128)
Screenshot: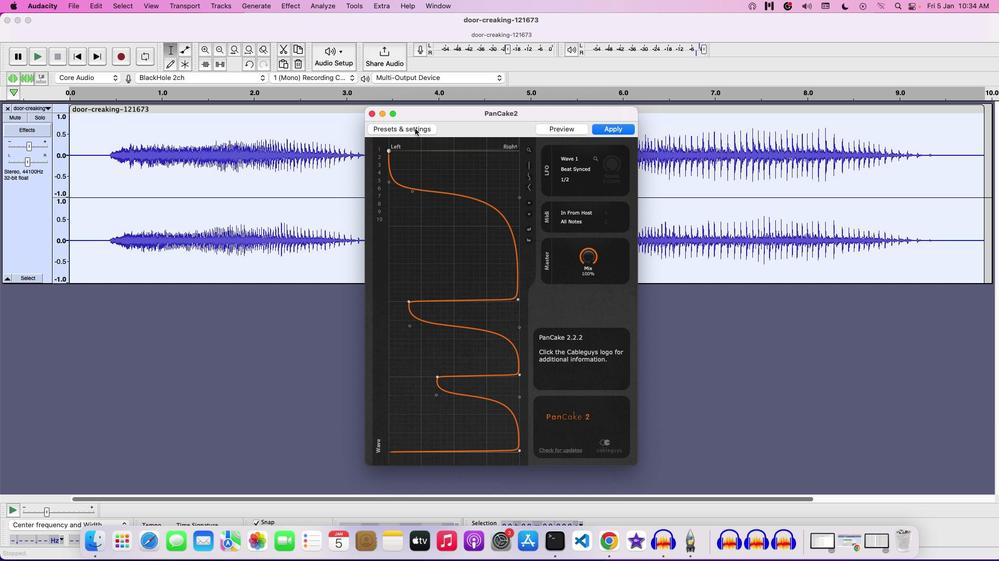 
Action: Mouse pressed left at (414, 128)
Screenshot: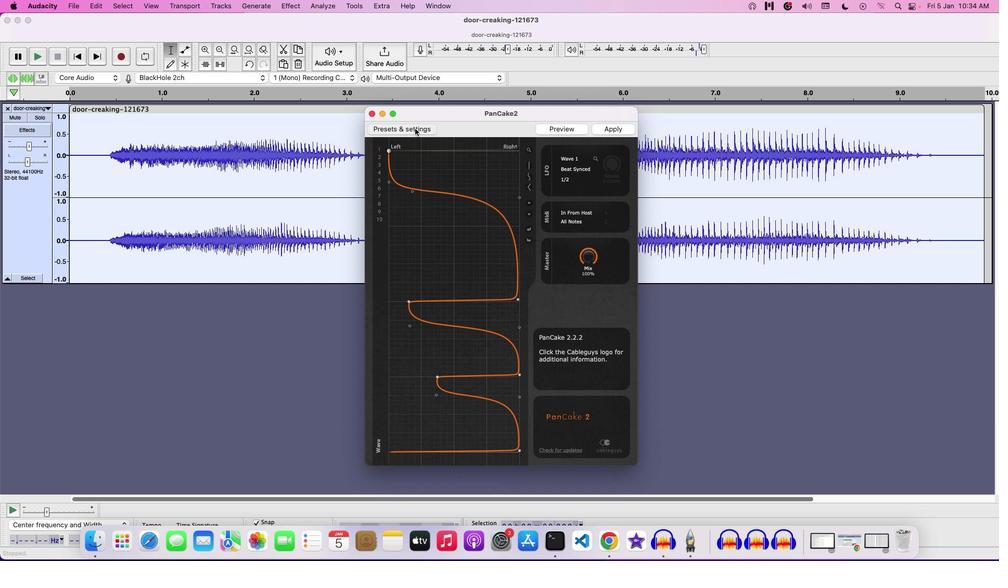 
Action: Mouse moved to (494, 279)
Screenshot: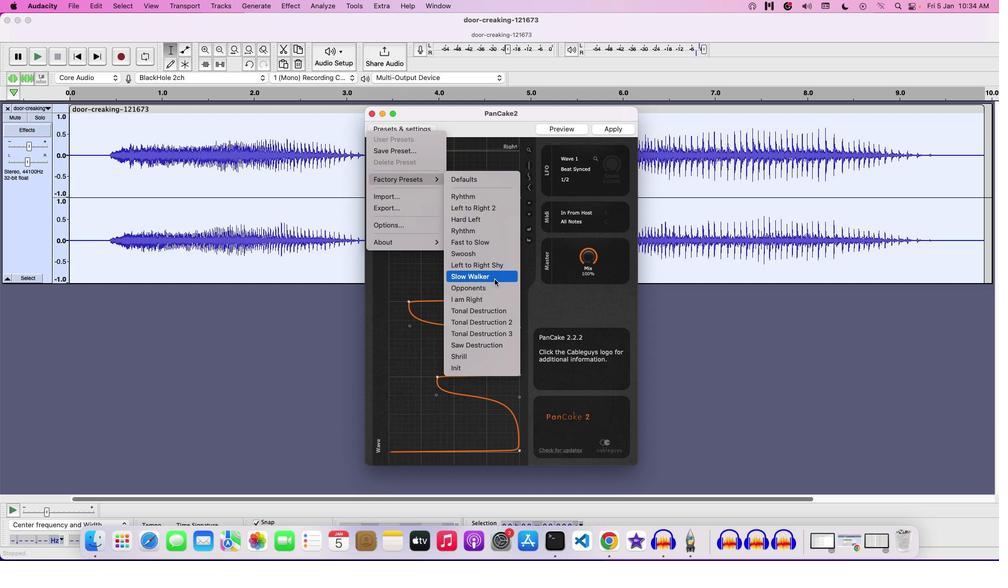
Action: Mouse pressed left at (494, 279)
Screenshot: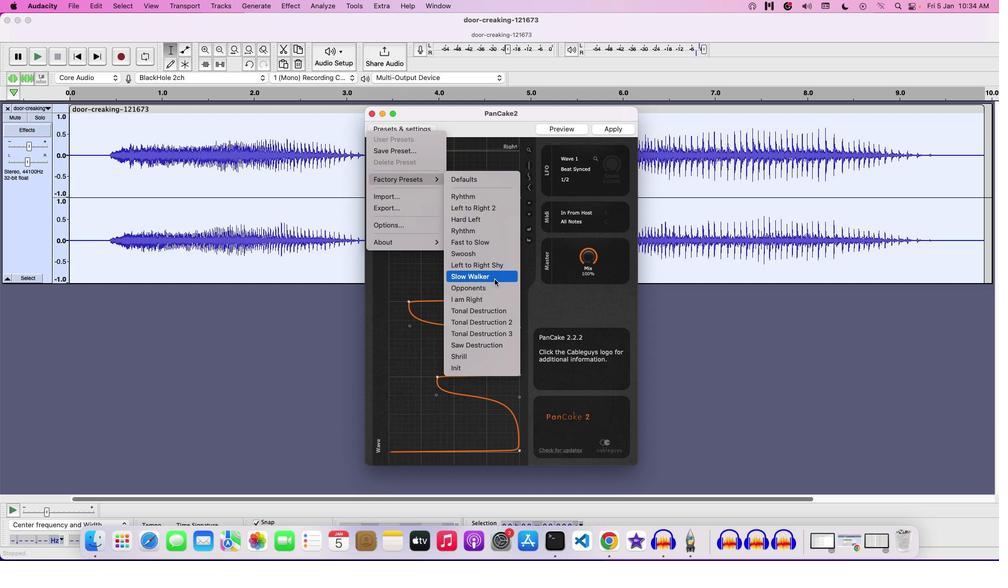 
Action: Mouse moved to (566, 129)
Screenshot: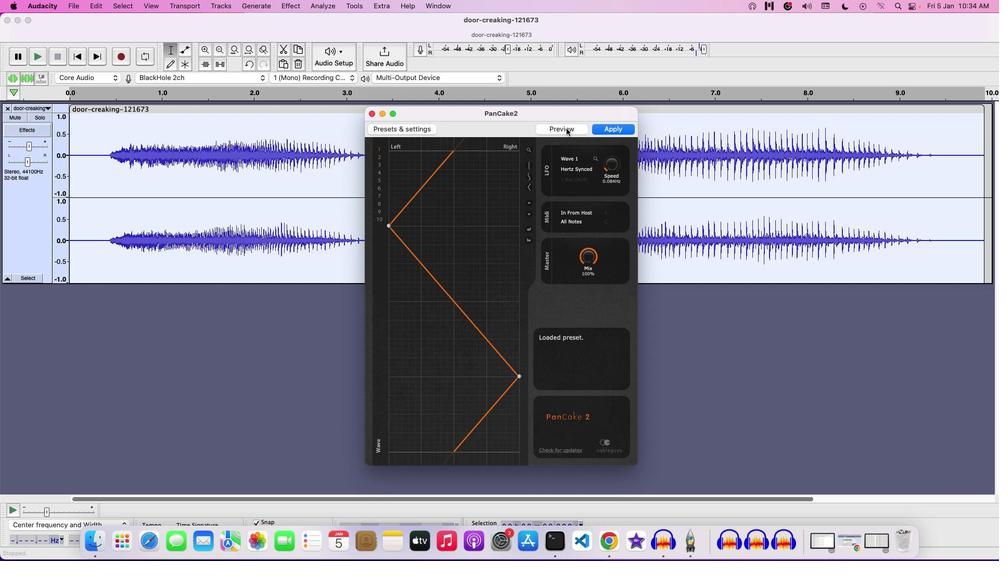 
Action: Mouse pressed left at (566, 129)
Screenshot: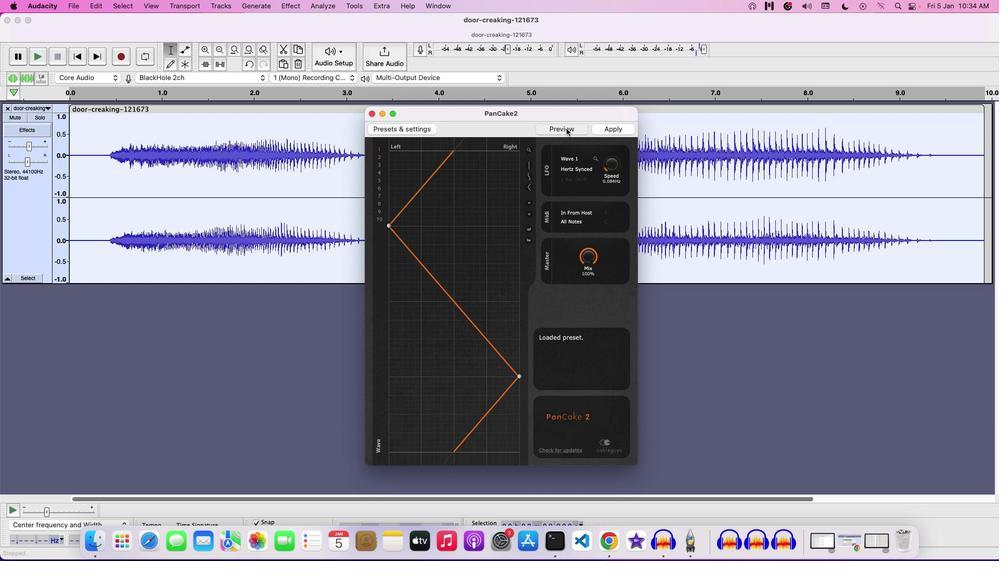 
Action: Mouse moved to (413, 128)
Screenshot: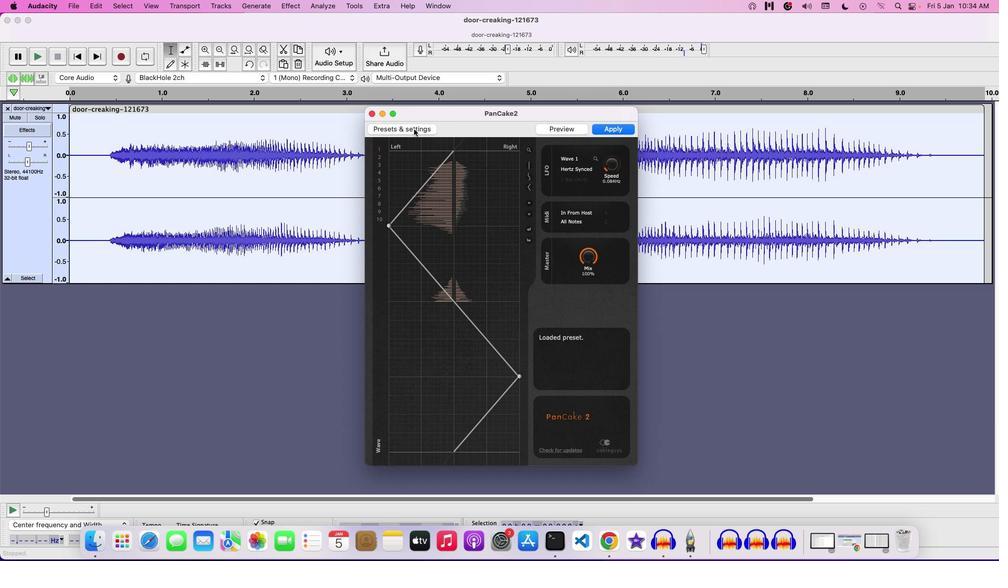 
Action: Mouse pressed left at (413, 128)
Screenshot: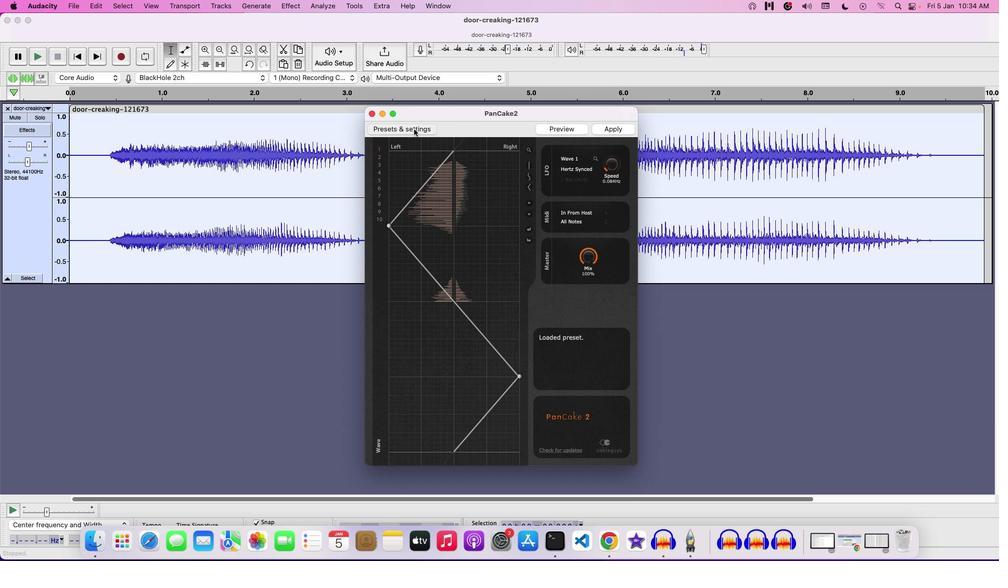 
Action: Mouse moved to (492, 246)
Screenshot: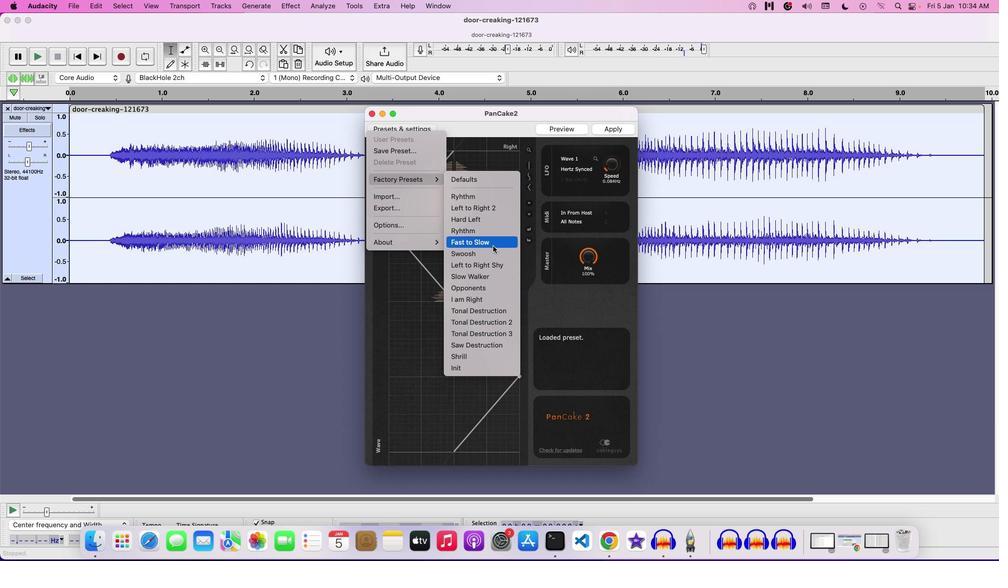
Action: Mouse pressed left at (492, 246)
Screenshot: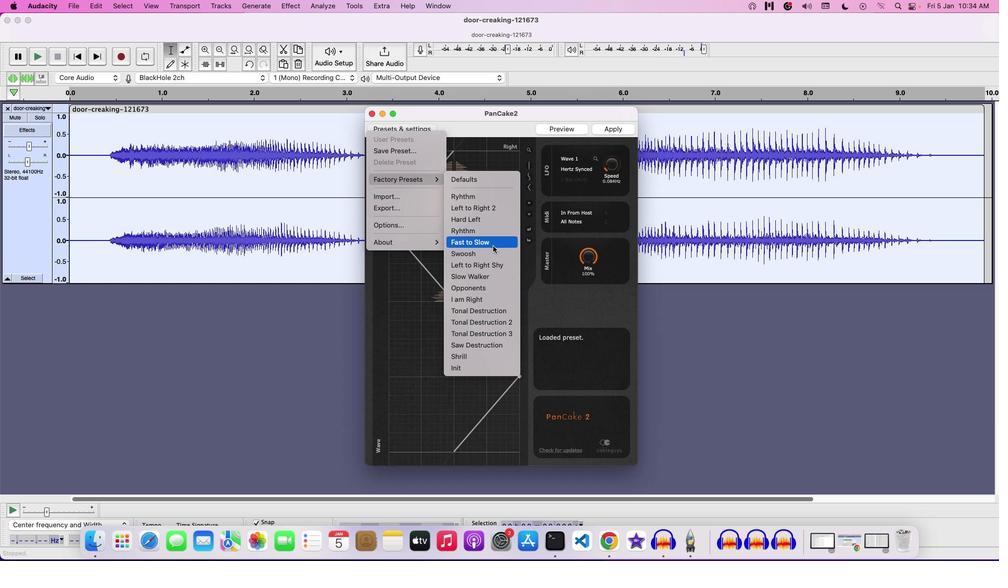 
Action: Mouse moved to (569, 130)
Screenshot: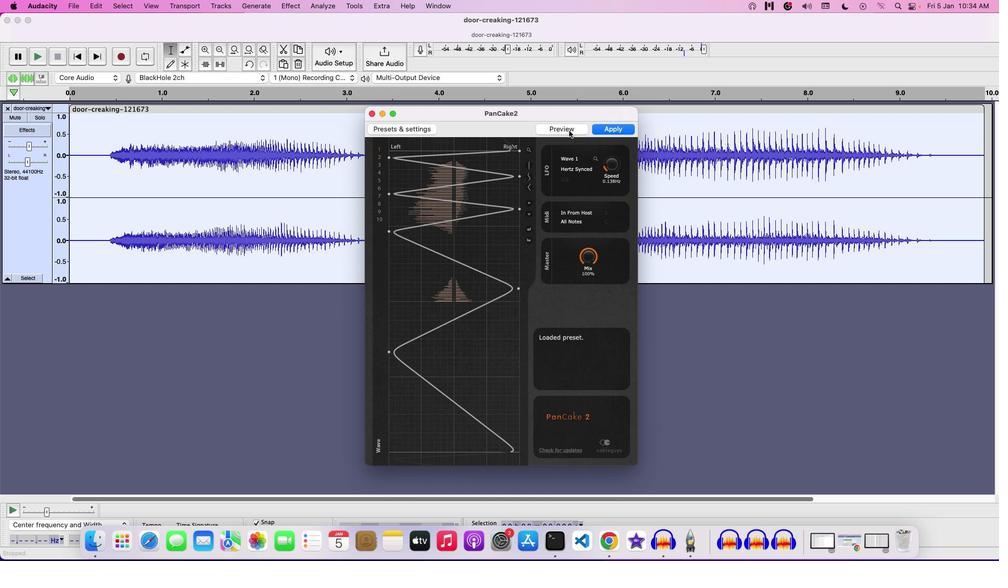 
Action: Mouse pressed left at (569, 130)
Screenshot: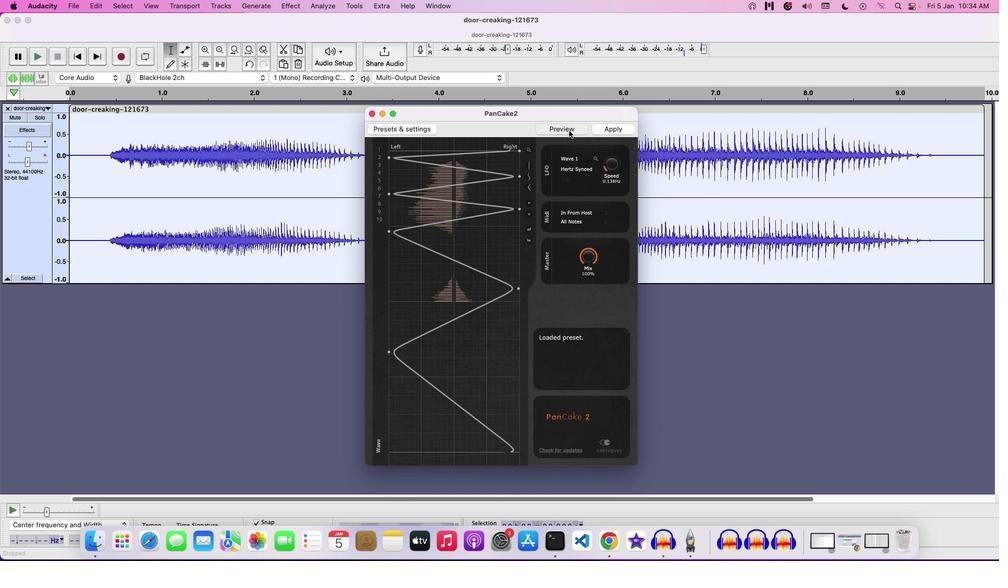 
Action: Mouse moved to (613, 126)
Screenshot: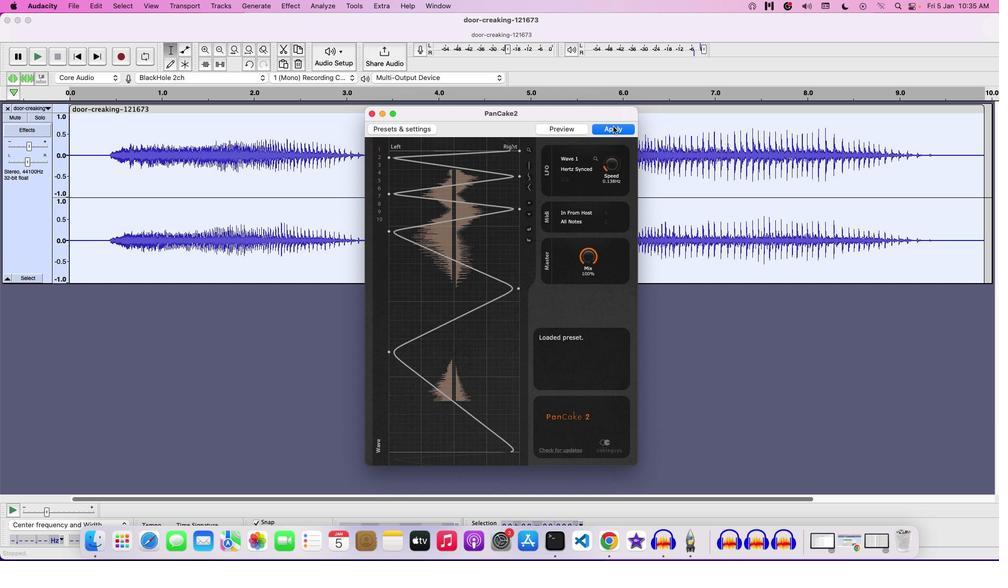 
Action: Mouse pressed left at (613, 126)
Screenshot: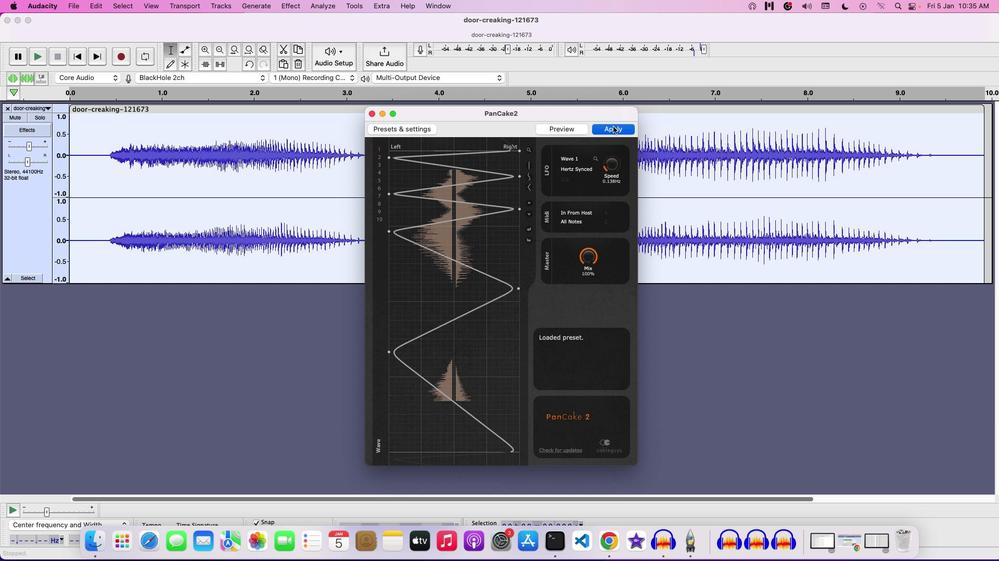 
Action: Key pressed Key.space
Screenshot: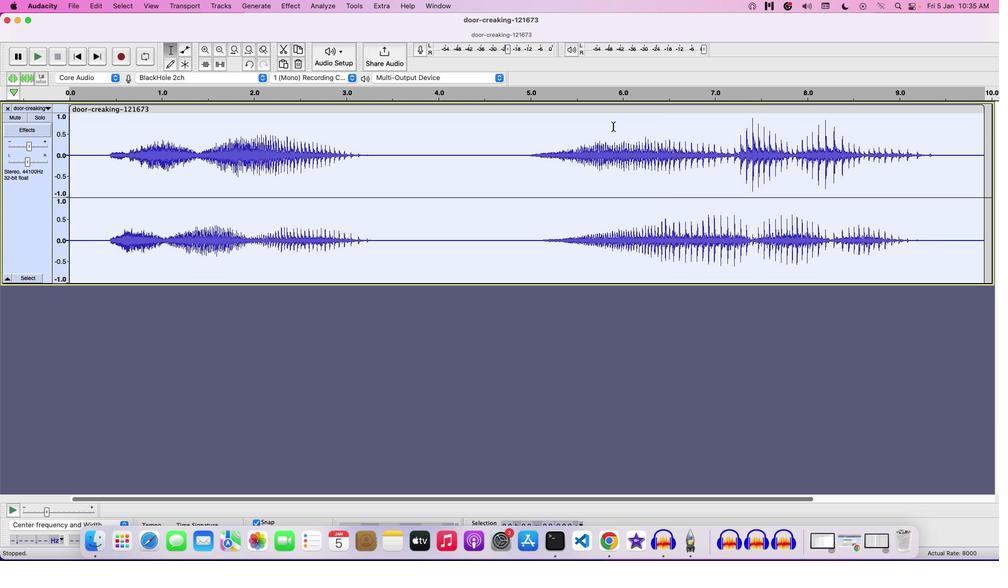 
Action: Mouse moved to (27, 146)
Screenshot: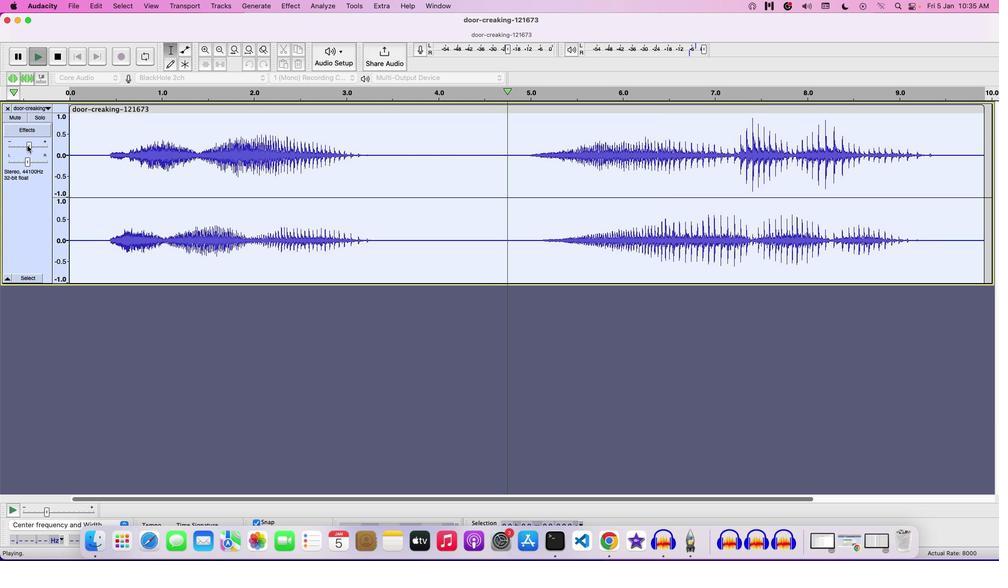 
Action: Mouse pressed left at (27, 146)
Screenshot: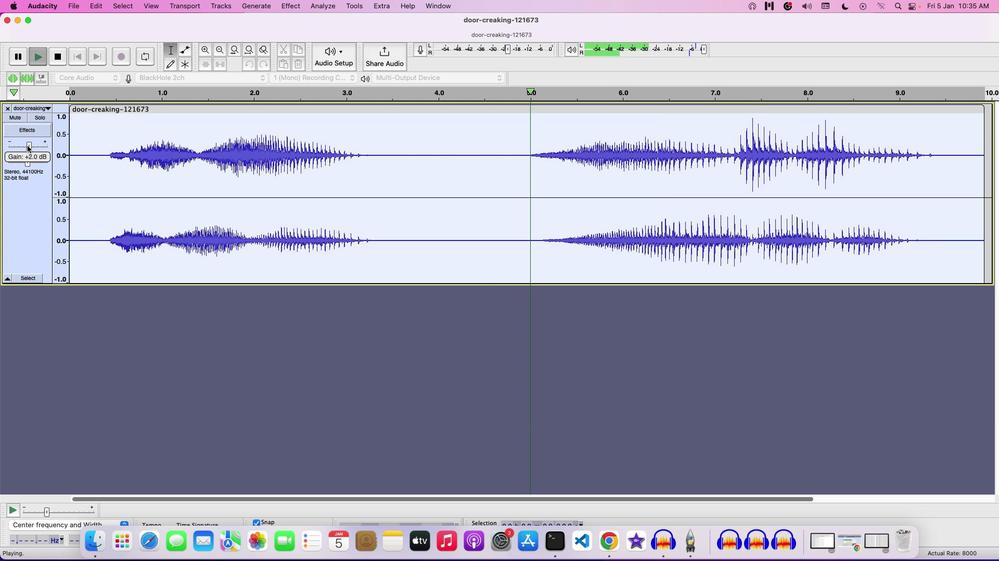 
Action: Mouse moved to (256, 207)
Screenshot: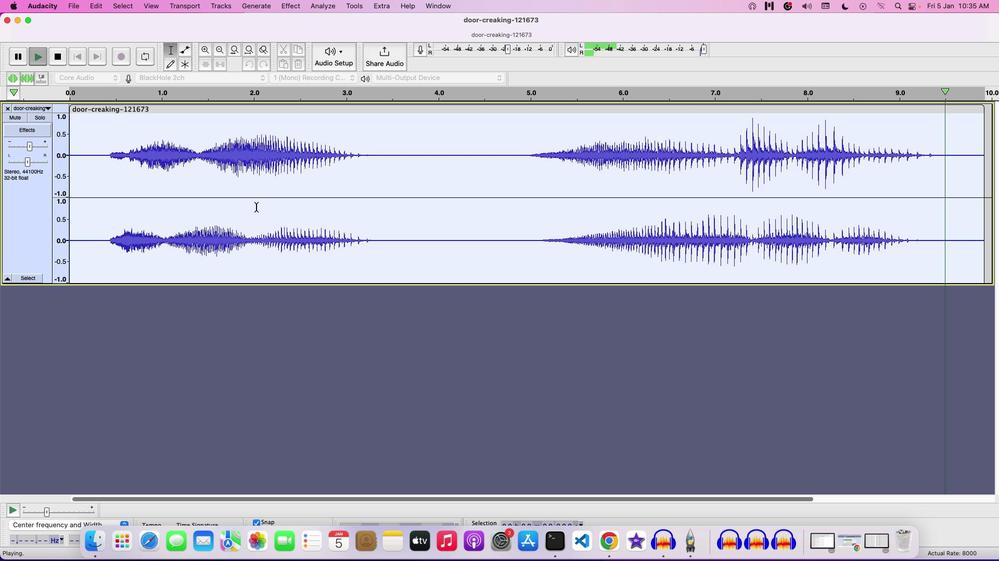 
Action: Key pressed Key.space
Screenshot: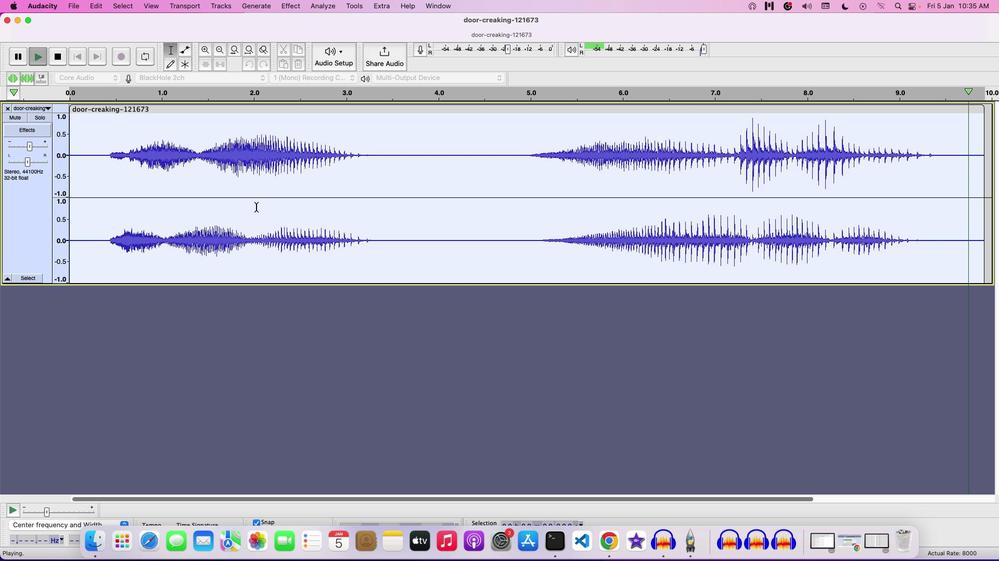 
Action: Mouse moved to (78, 5)
Screenshot: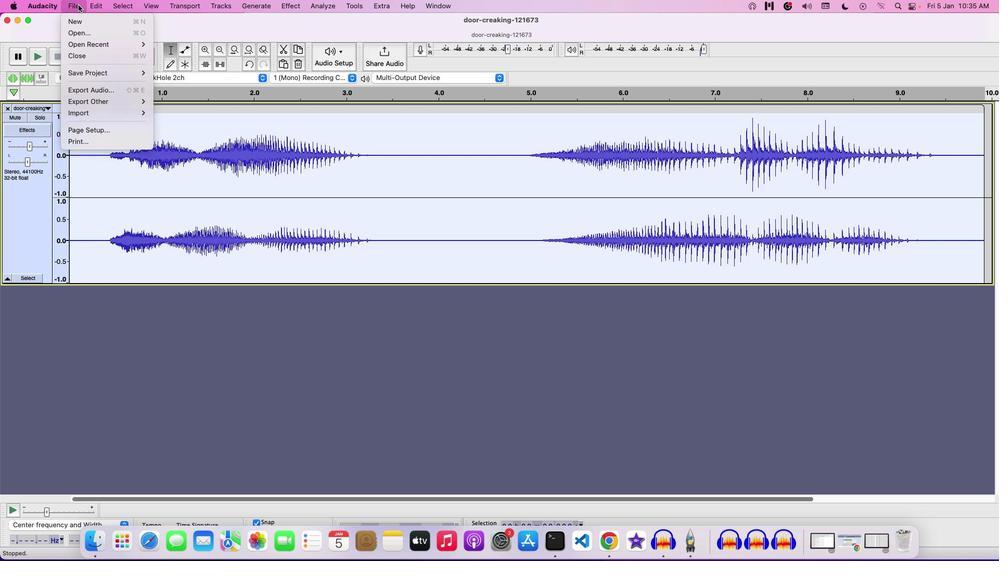 
Action: Mouse pressed left at (78, 5)
Screenshot: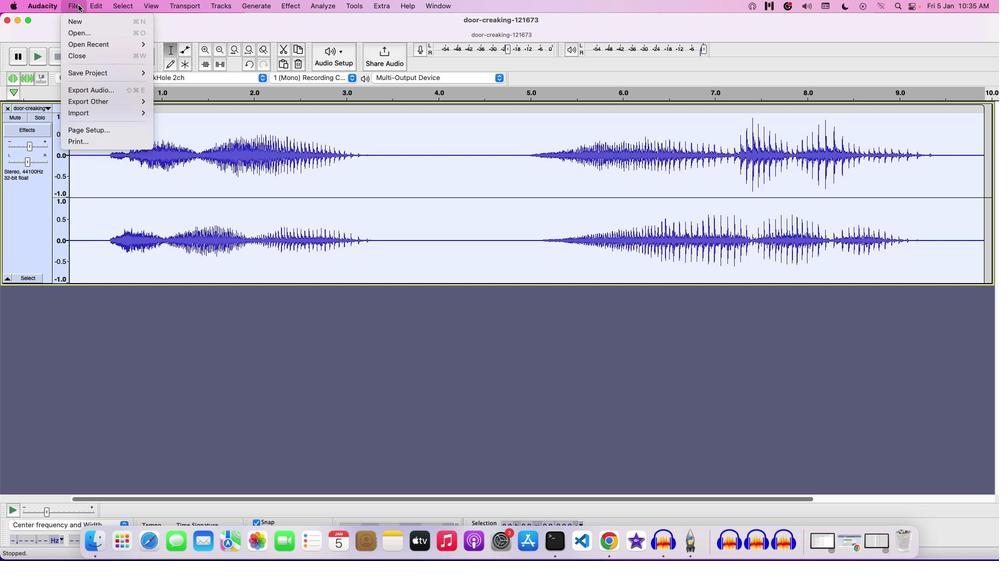 
Action: Mouse moved to (206, 76)
Screenshot: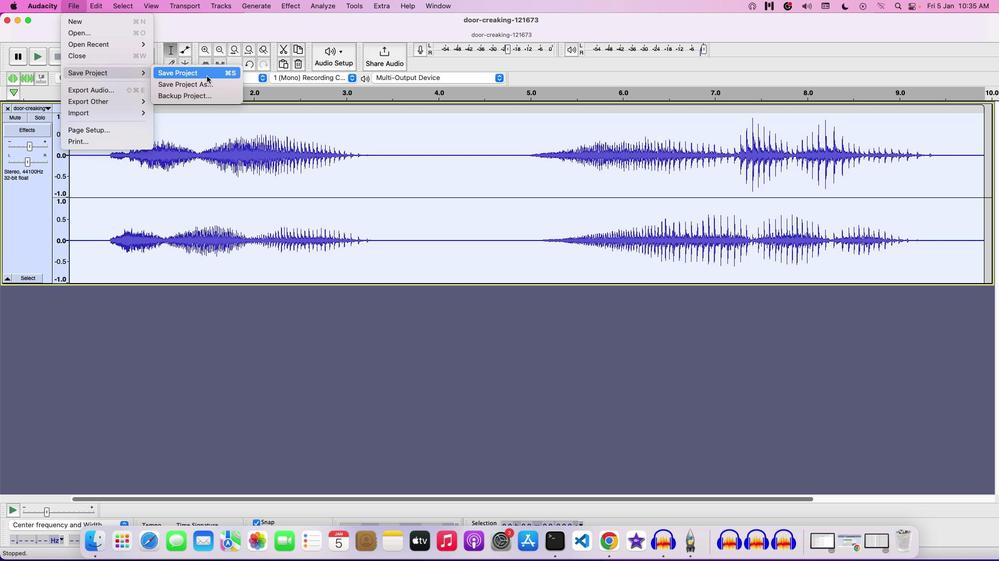 
Action: Mouse pressed left at (206, 76)
Screenshot: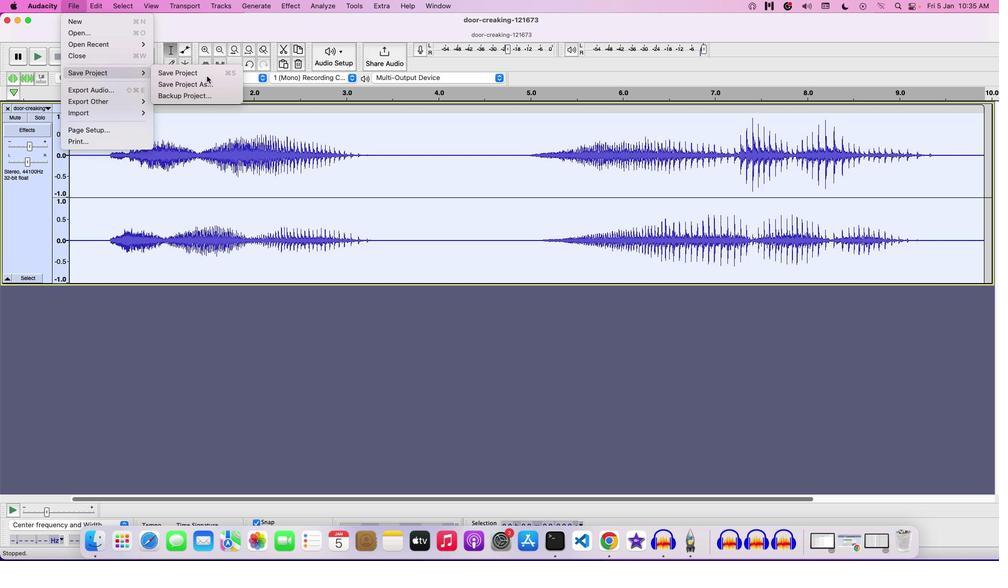 
Action: Mouse moved to (462, 129)
Screenshot: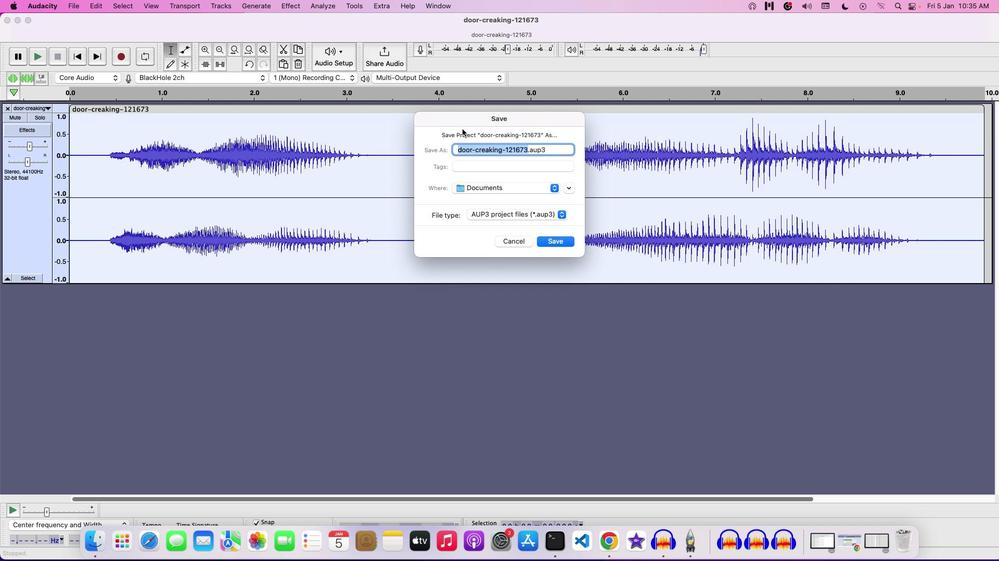 
Action: Key pressed Key.backspace'D''O''O''R'Key.space'R''E'
Screenshot: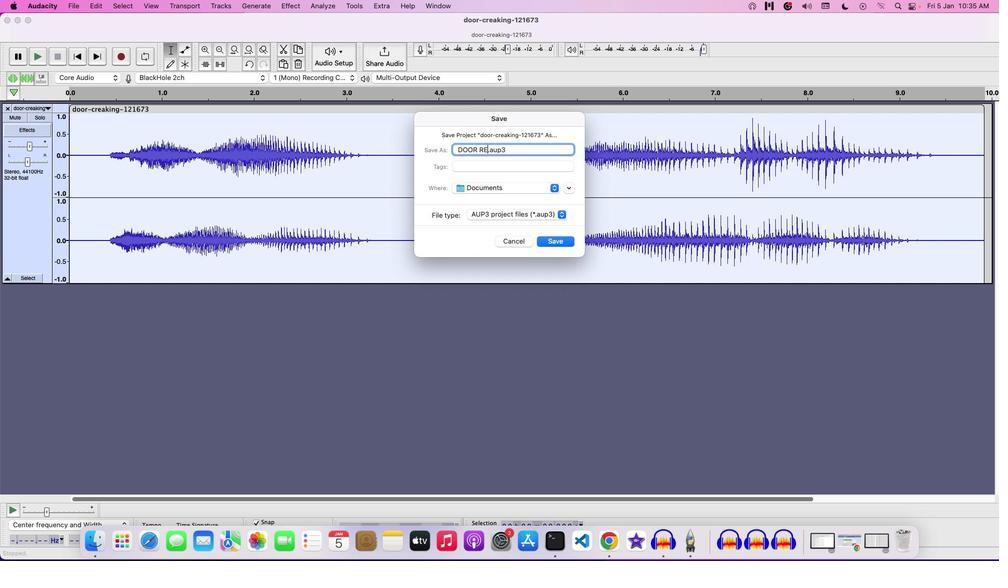 
Action: Mouse moved to (492, 152)
Screenshot: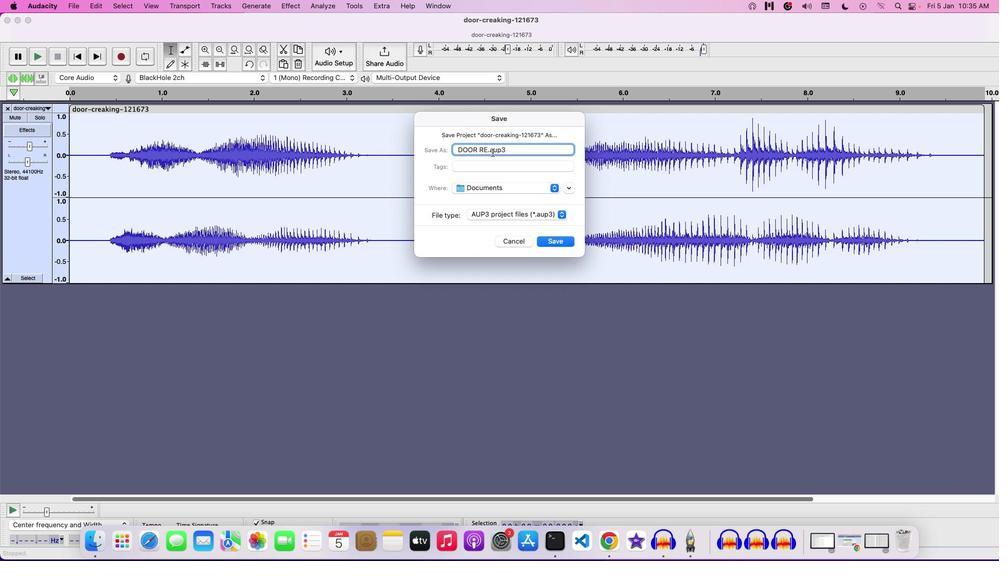 
Action: Key pressed Key.backspace
Screenshot: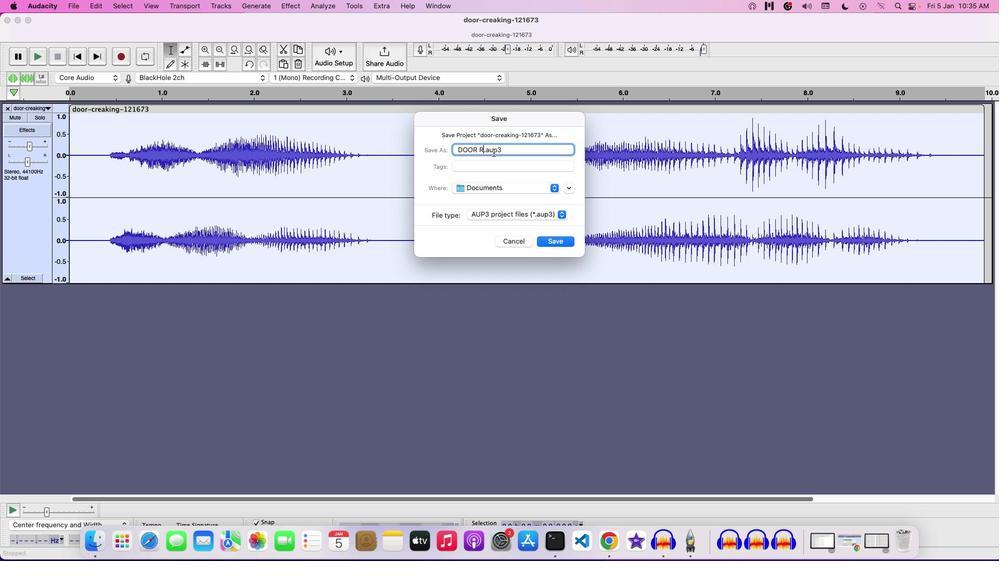 
Action: Mouse moved to (502, 151)
Screenshot: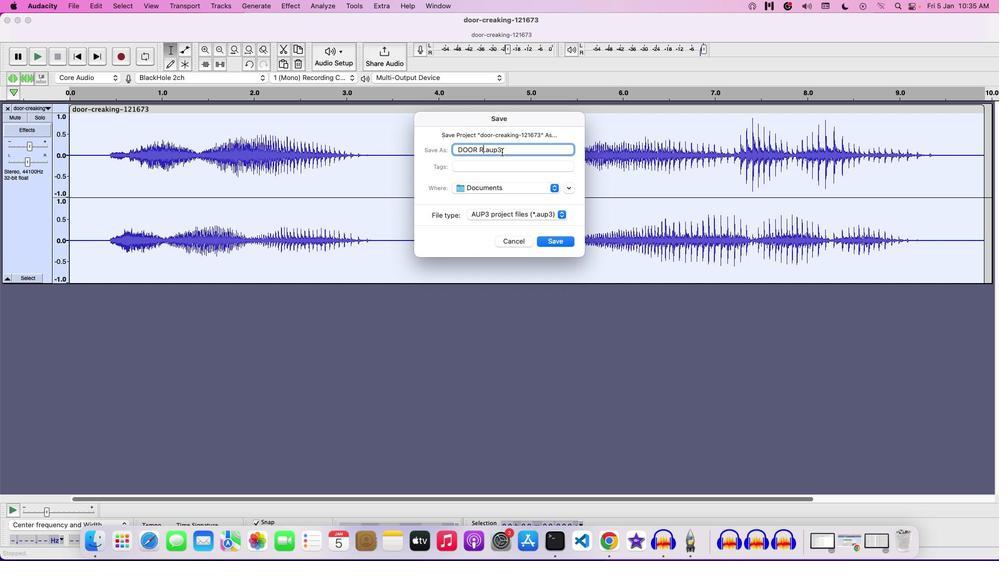 
Action: Key pressed Key.backspace
Screenshot: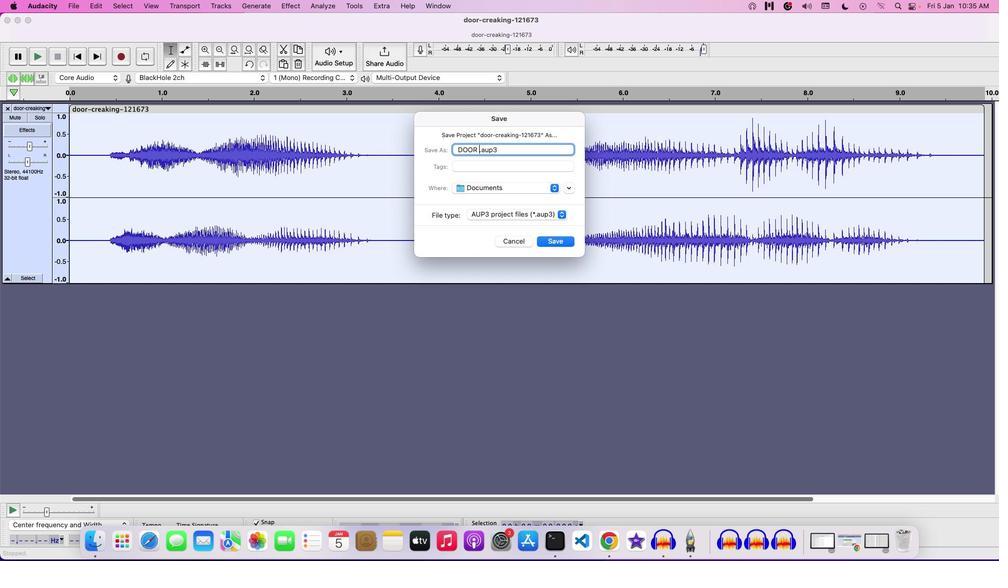 
Action: Mouse moved to (514, 230)
Screenshot: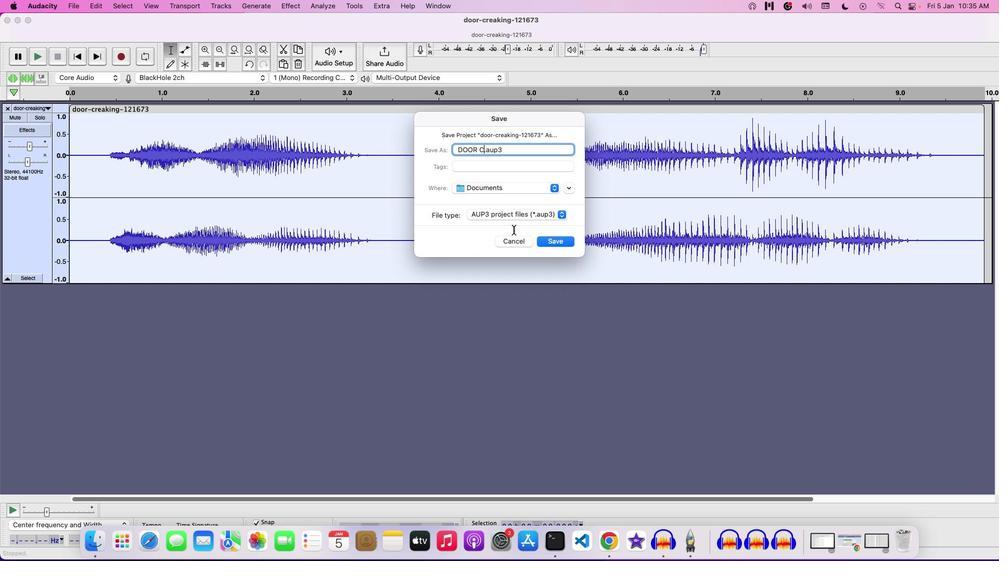 
Action: Key pressed 'C'
Screenshot: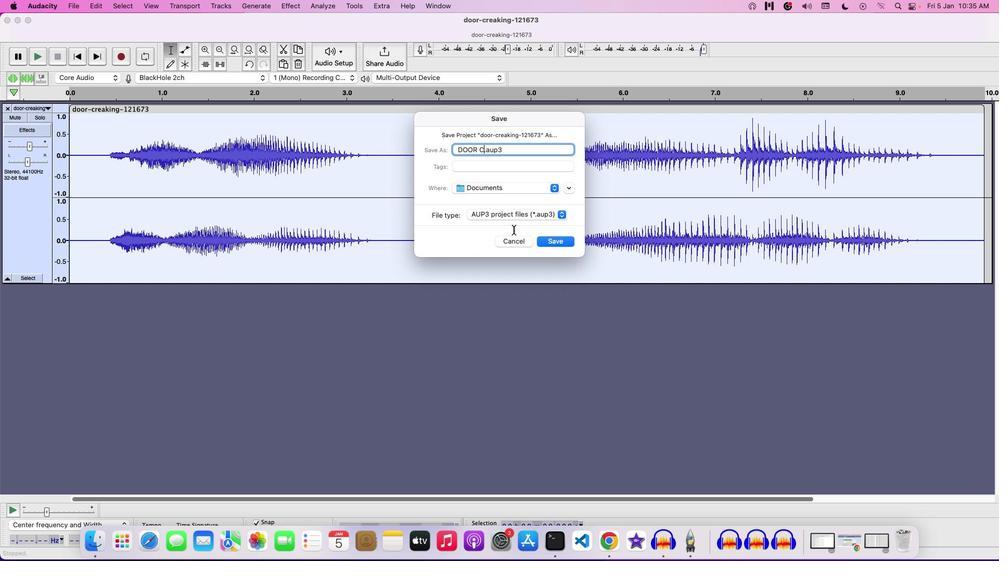 
Action: Mouse moved to (513, 229)
Screenshot: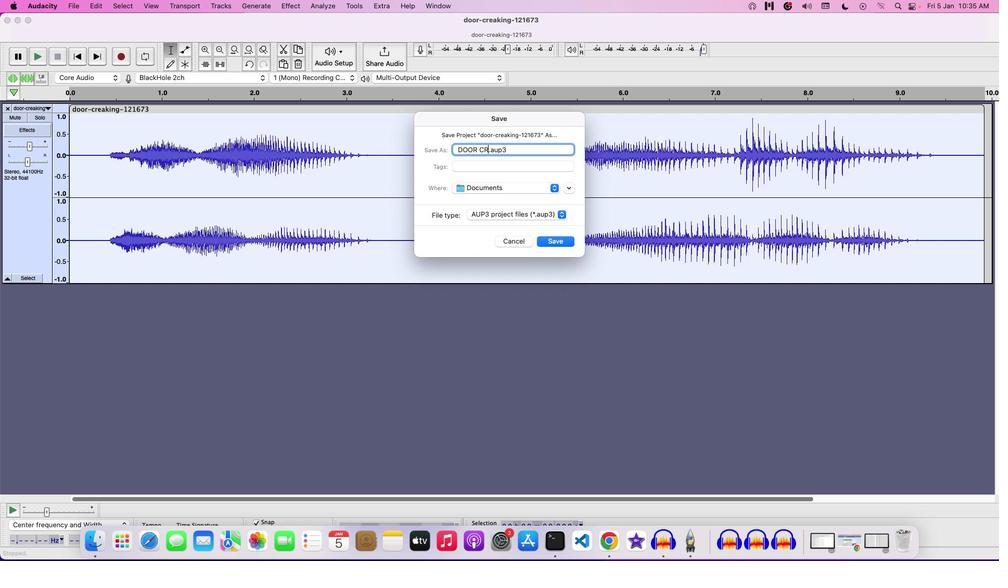 
Action: Key pressed 'R''E'
Screenshot: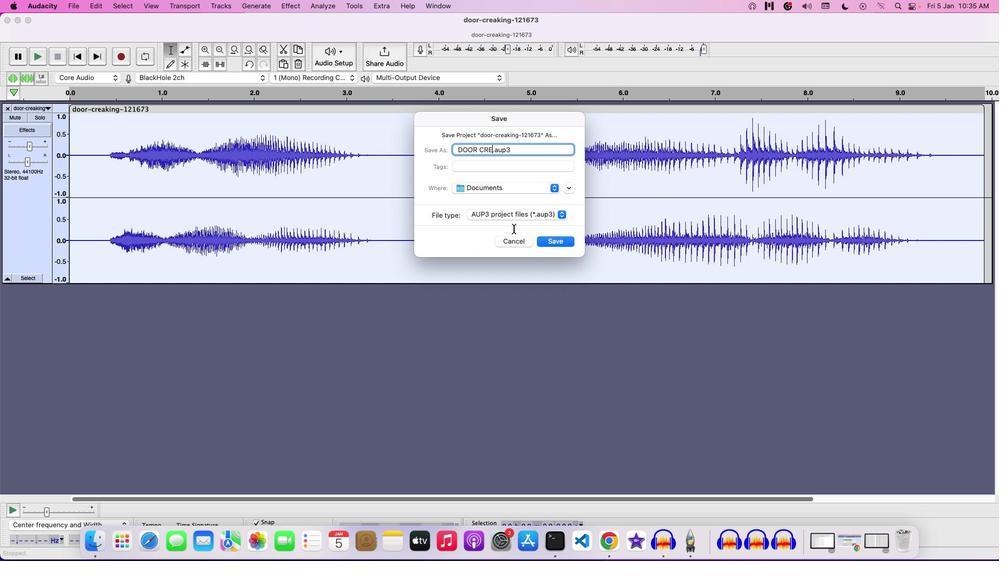 
Action: Mouse moved to (499, 221)
Screenshot: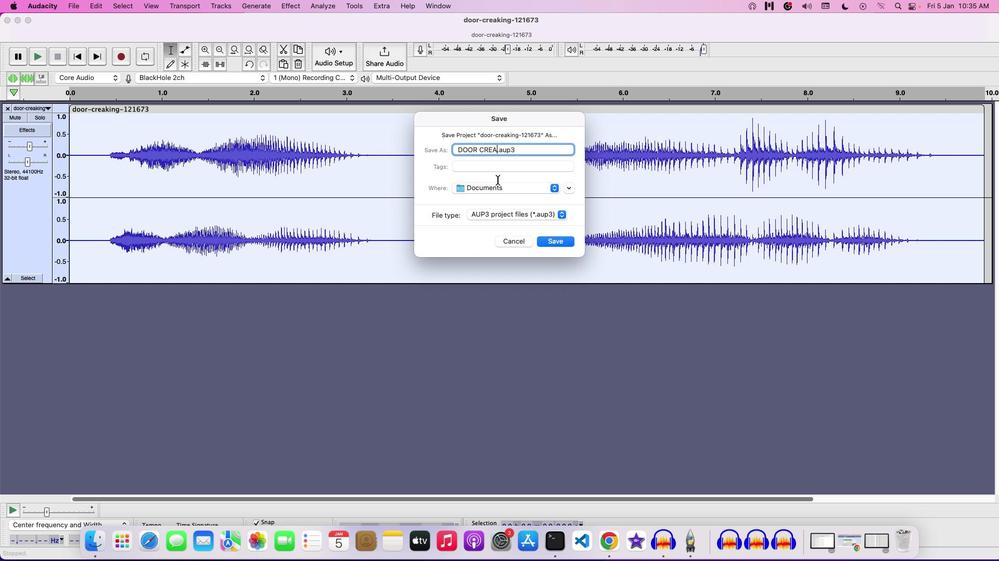 
Action: Key pressed 'A'
Screenshot: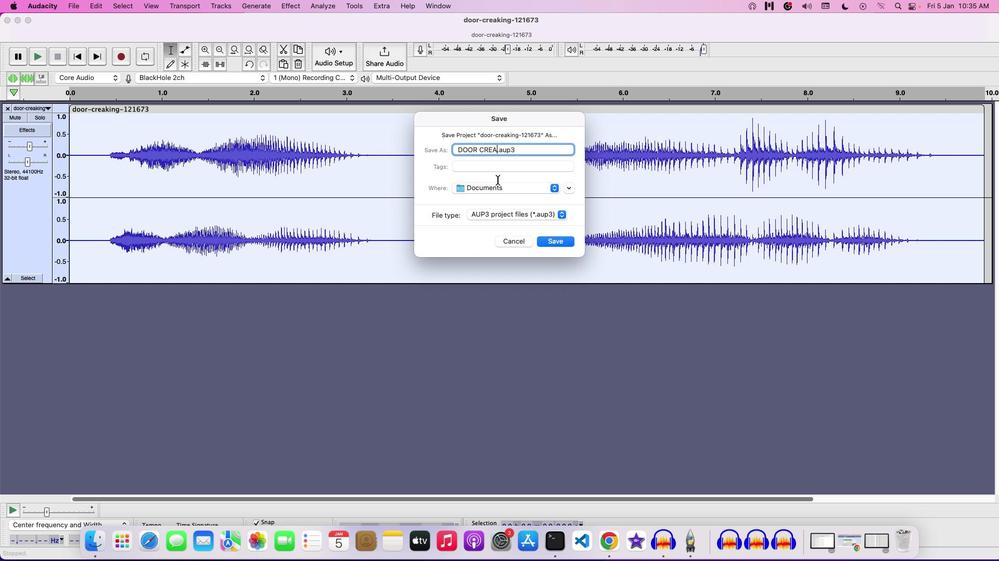
Action: Mouse moved to (654, 192)
Screenshot: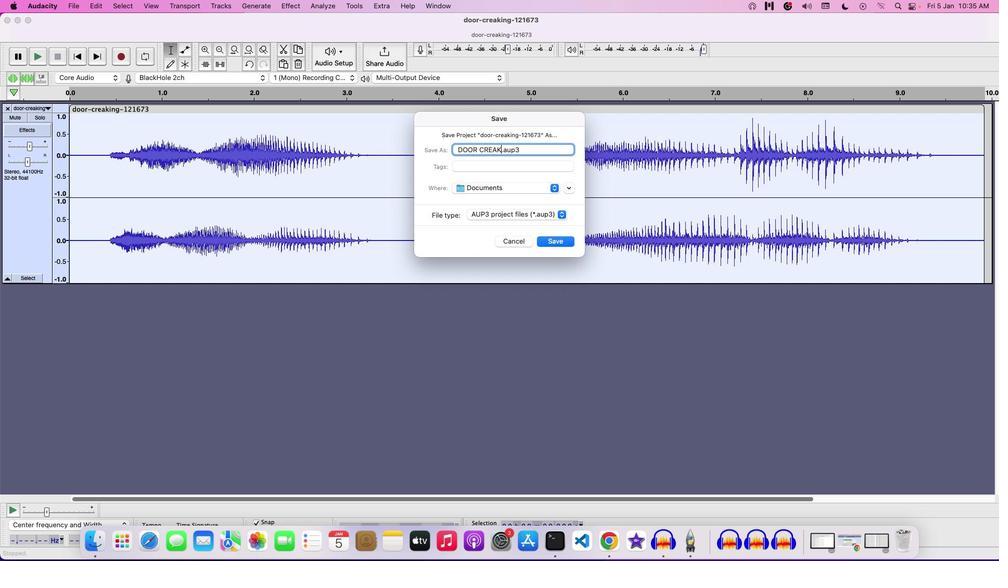 
Action: Key pressed 'K'
Screenshot: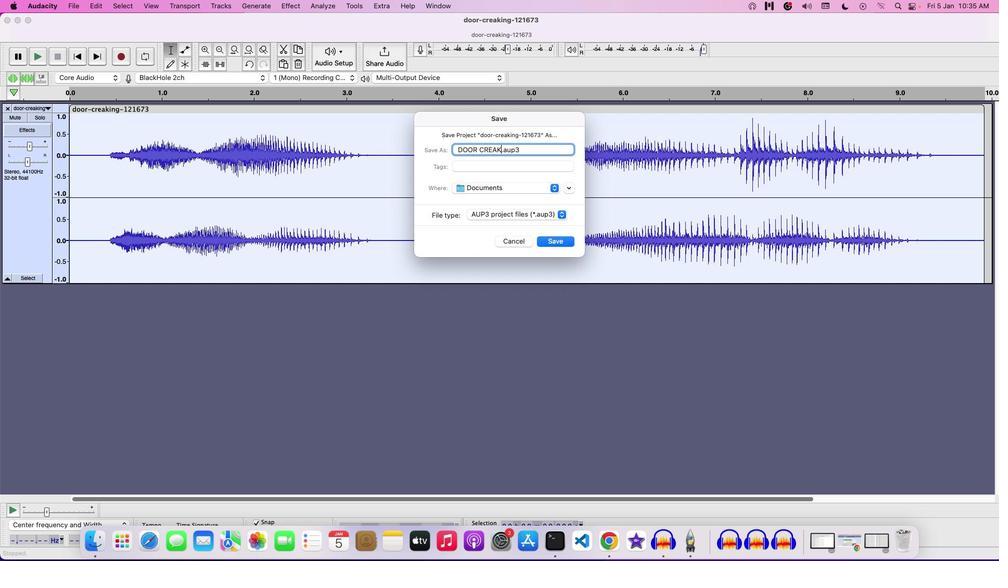 
Action: Mouse moved to (600, 192)
Screenshot: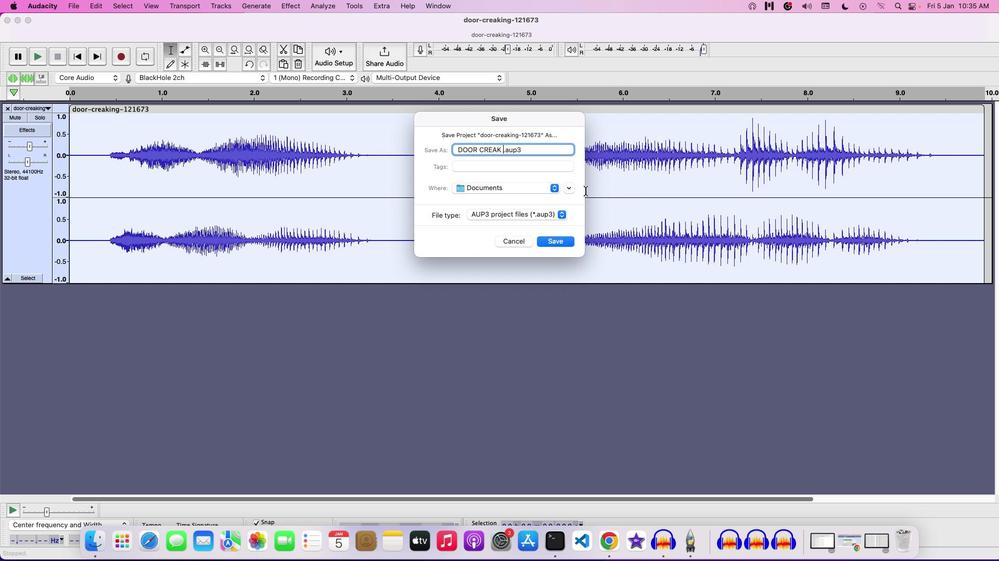 
Action: Key pressed Key.space
Screenshot: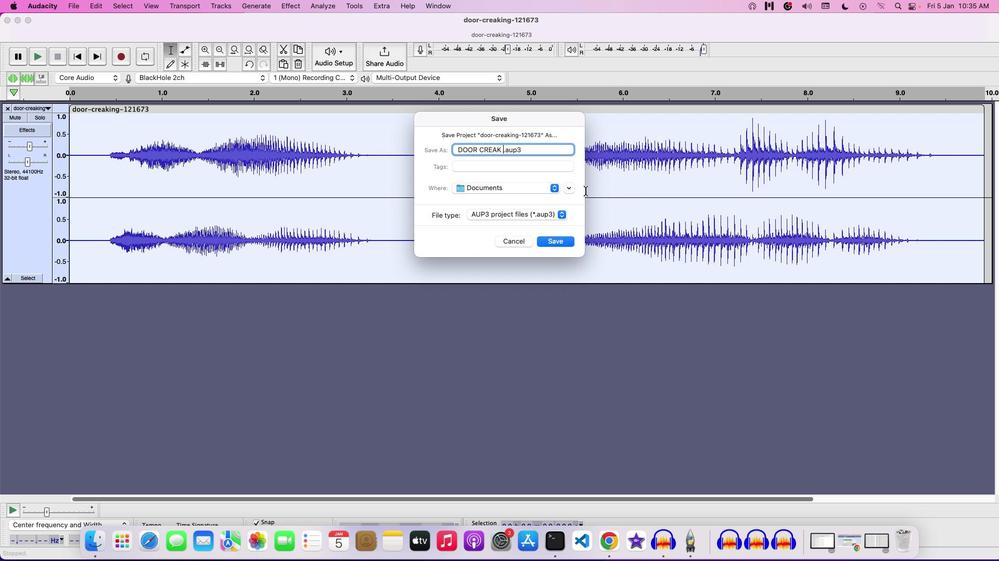 
Action: Mouse moved to (445, 167)
Screenshot: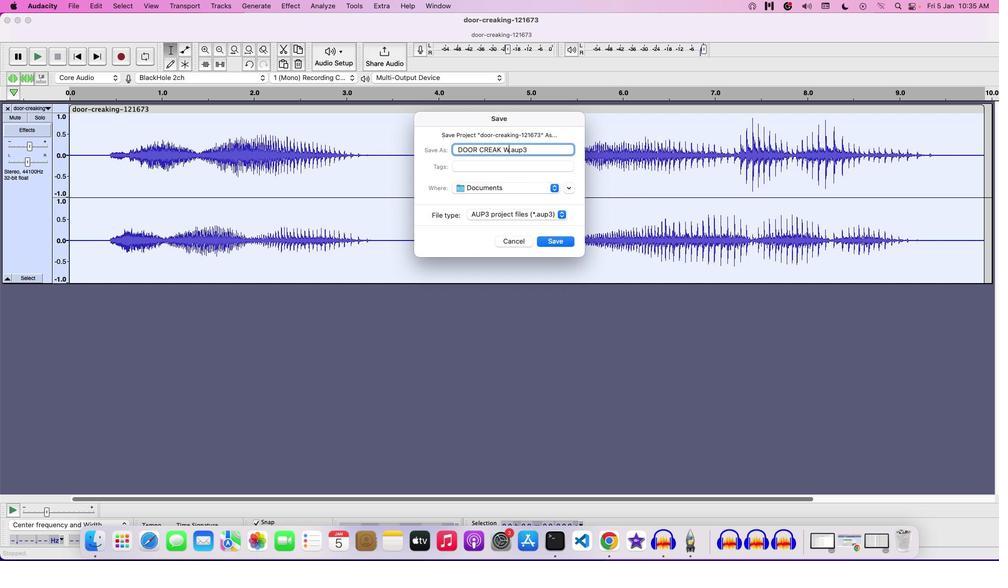 
Action: Key pressed 'W'
Screenshot: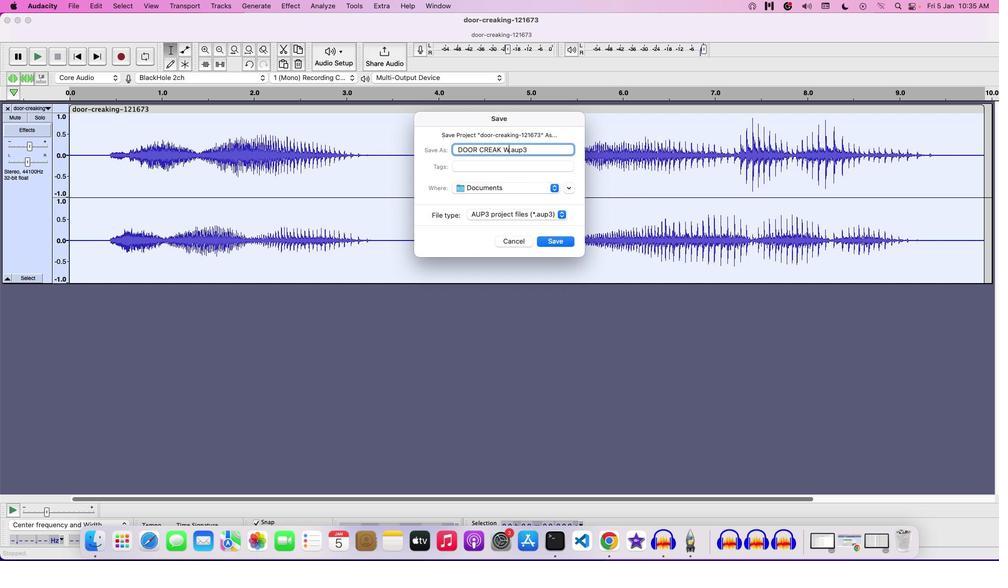 
Action: Mouse moved to (598, 159)
Screenshot: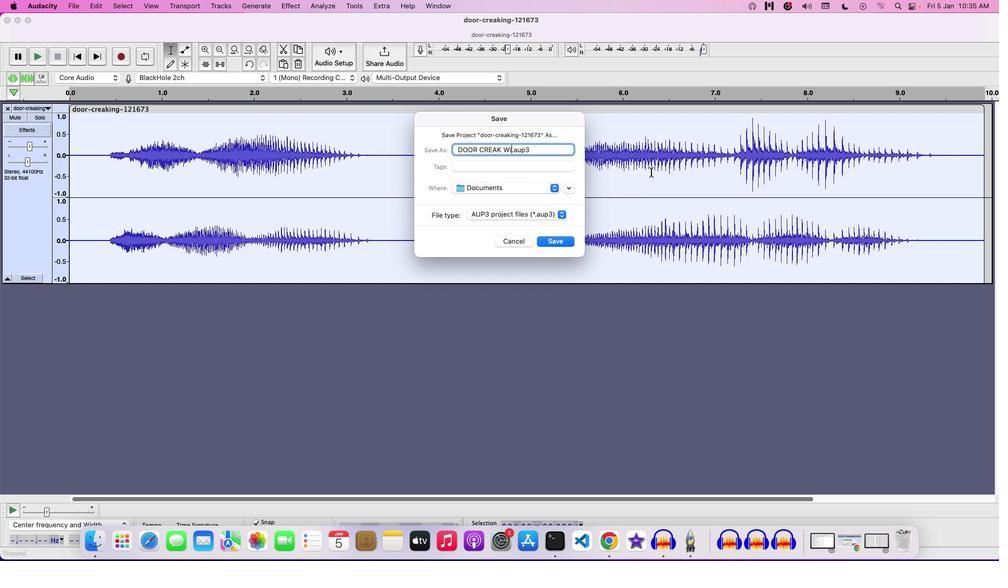 
Action: Key pressed 'I'
Screenshot: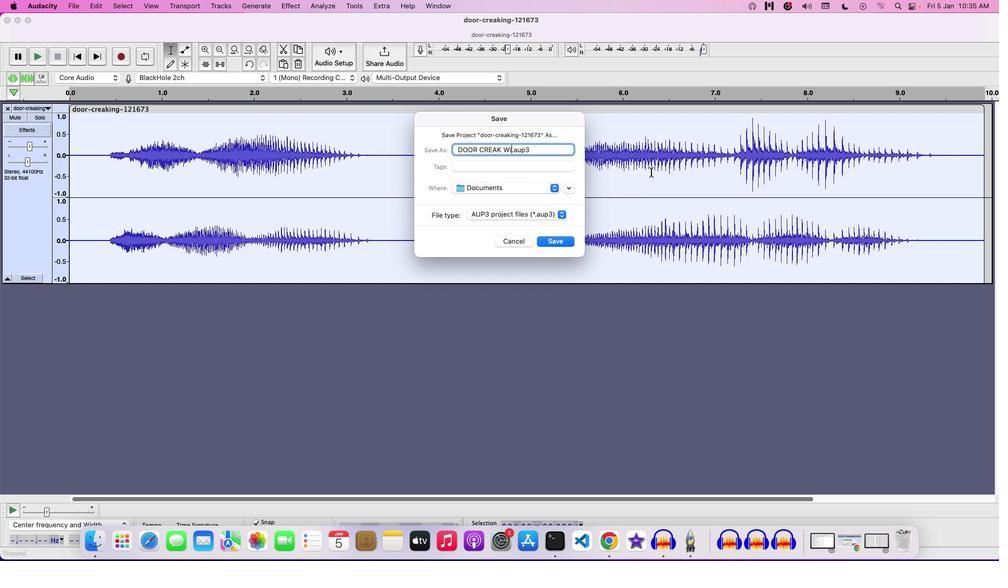 
Action: Mouse moved to (591, 186)
Screenshot: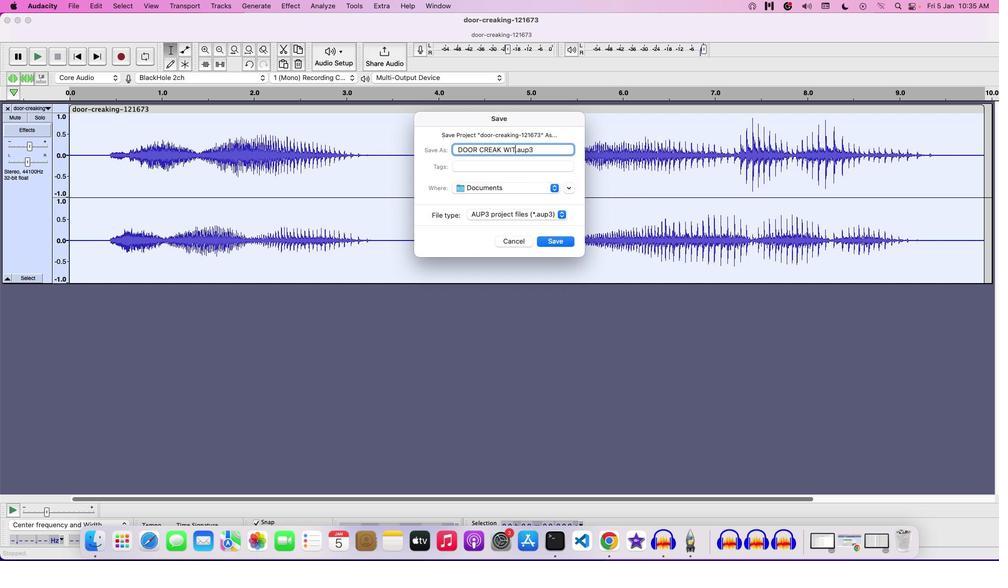 
Action: Key pressed 'T'
Screenshot: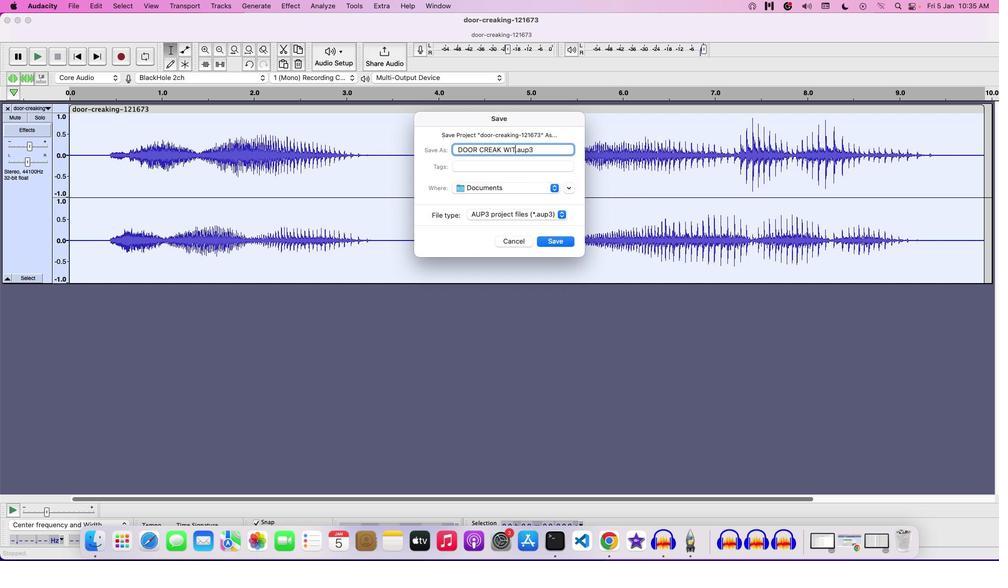 
Action: Mouse moved to (541, 178)
Screenshot: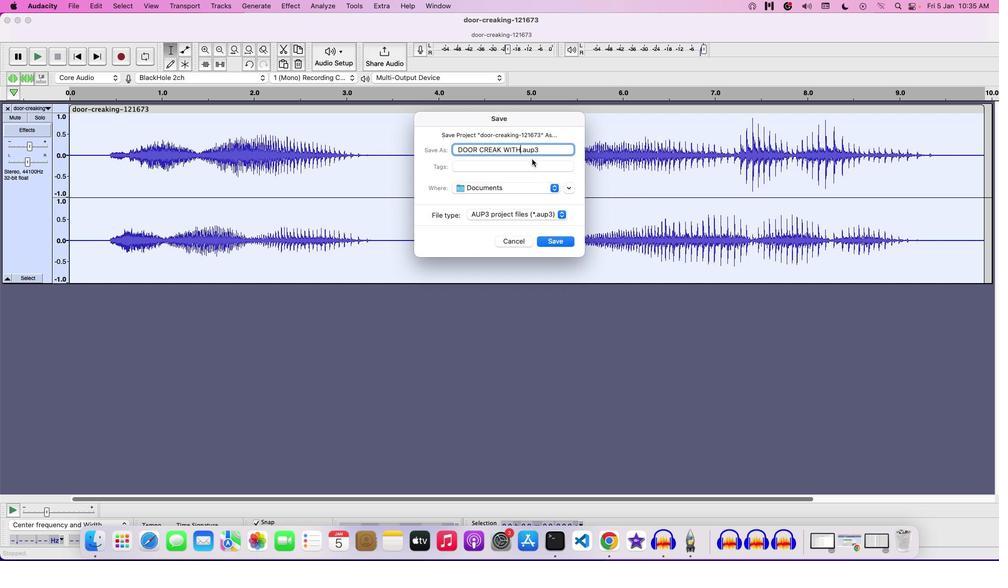 
Action: Key pressed 'H'
Screenshot: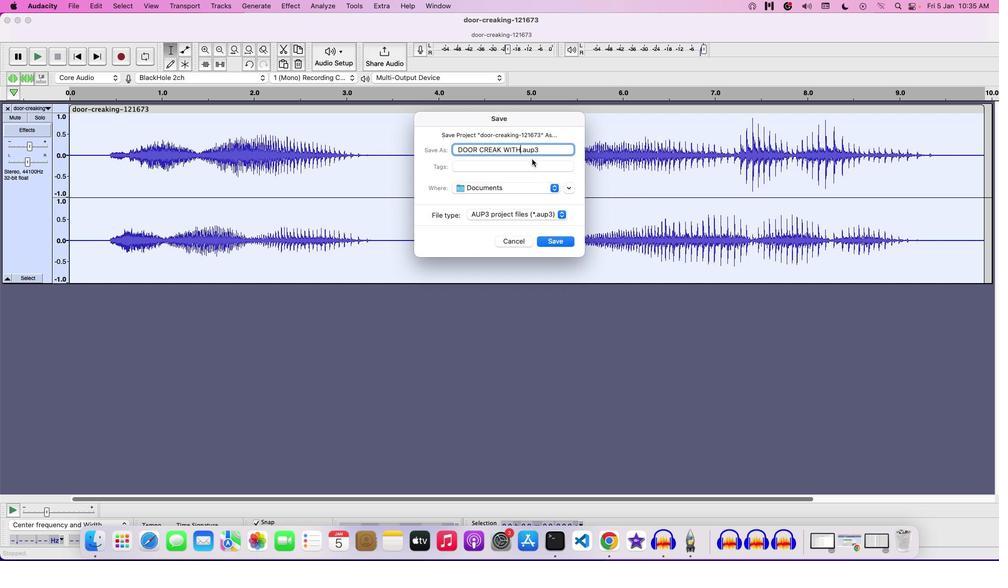 
Action: Mouse moved to (578, 153)
Screenshot: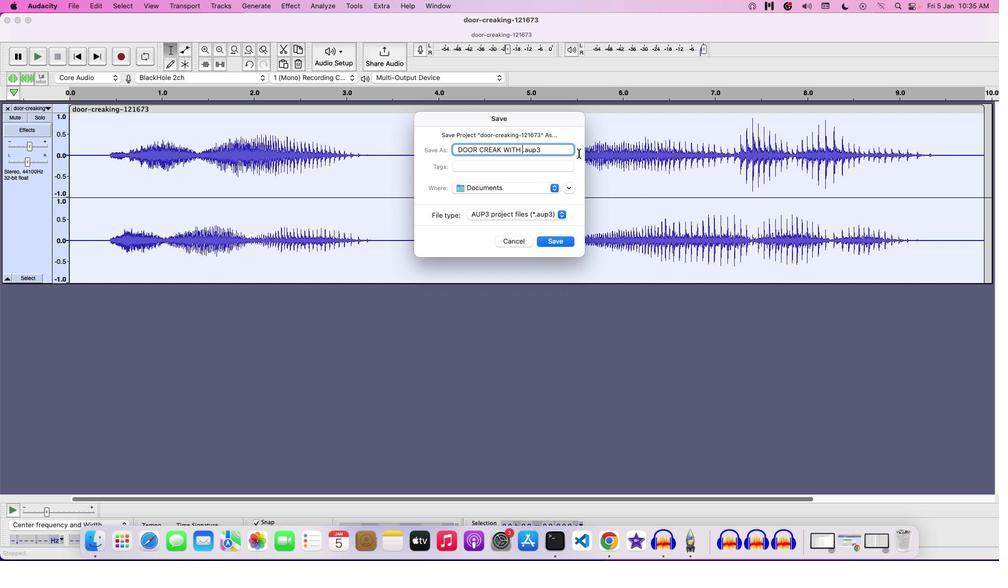 
Action: Key pressed Key.space
Screenshot: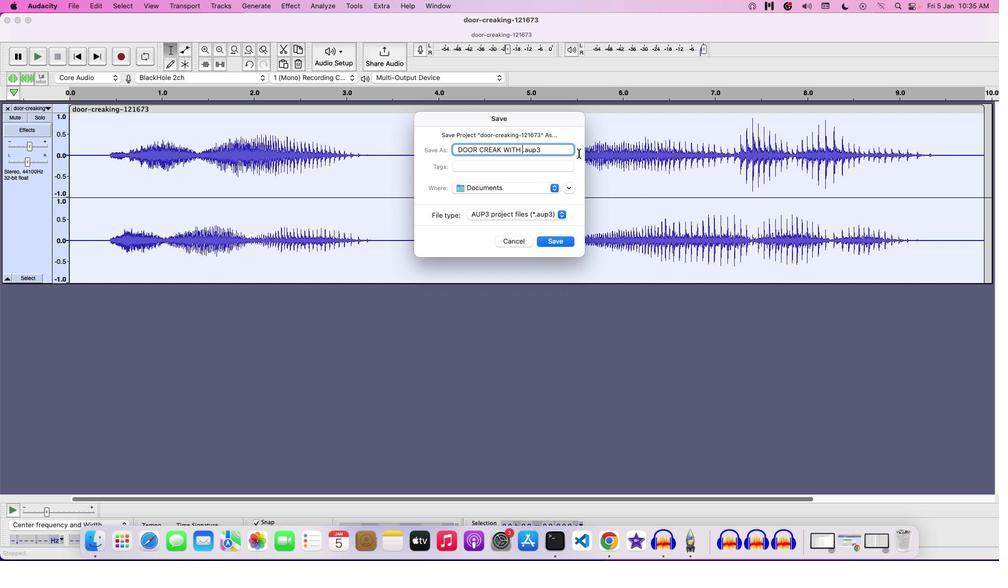 
Action: Mouse moved to (509, 165)
Screenshot: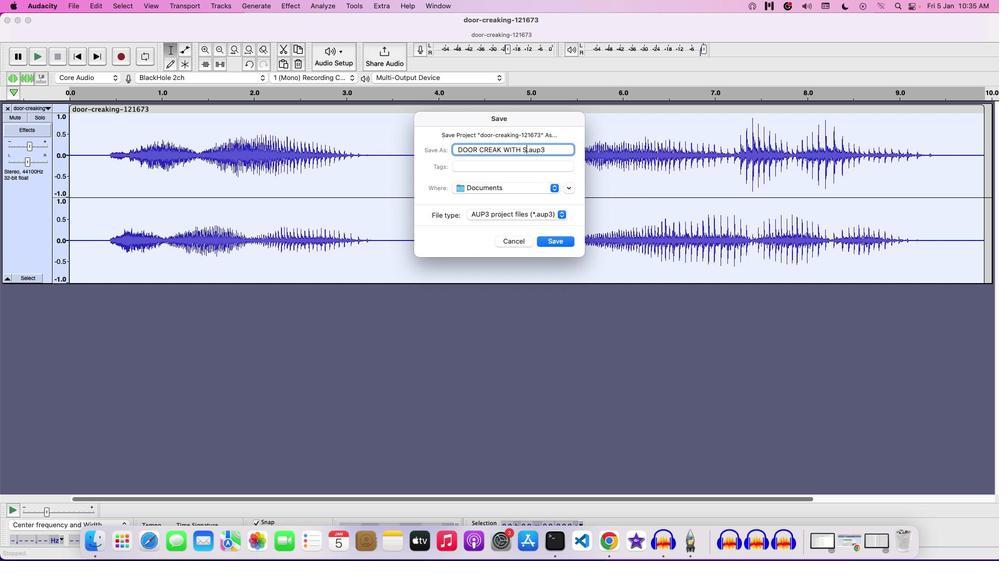 
Action: Key pressed 'S'
Screenshot: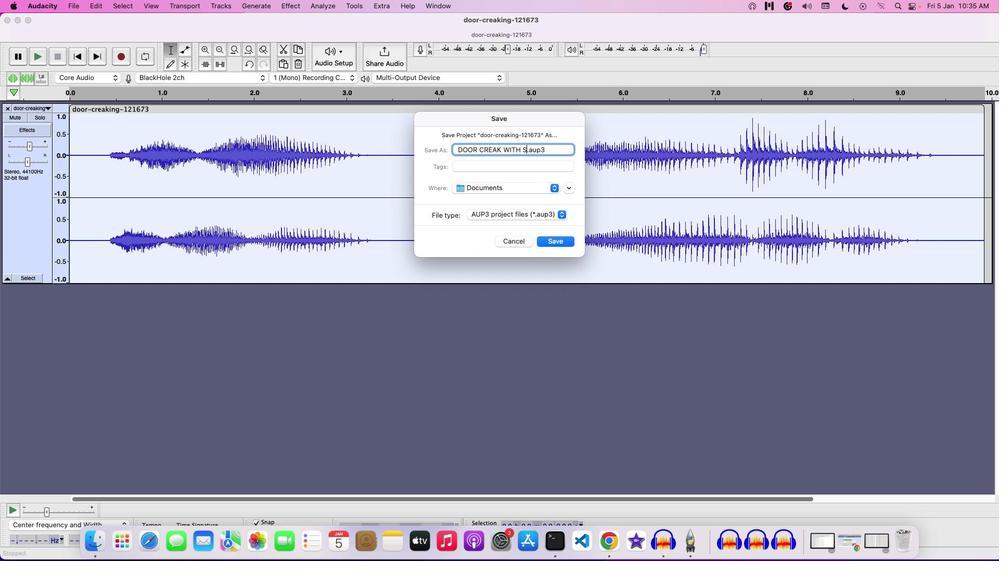 
Action: Mouse moved to (514, 165)
Screenshot: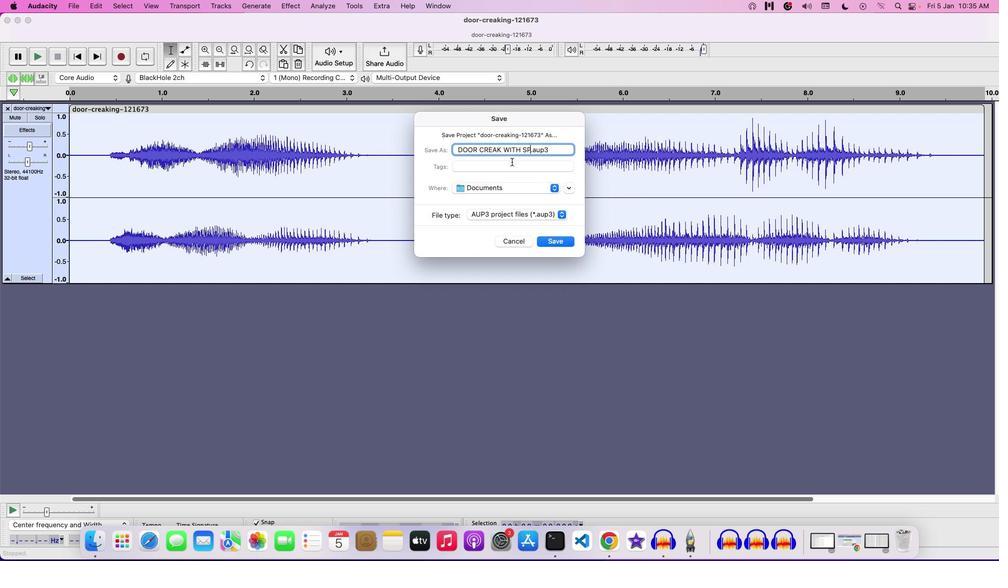 
Action: Key pressed 'P'
Screenshot: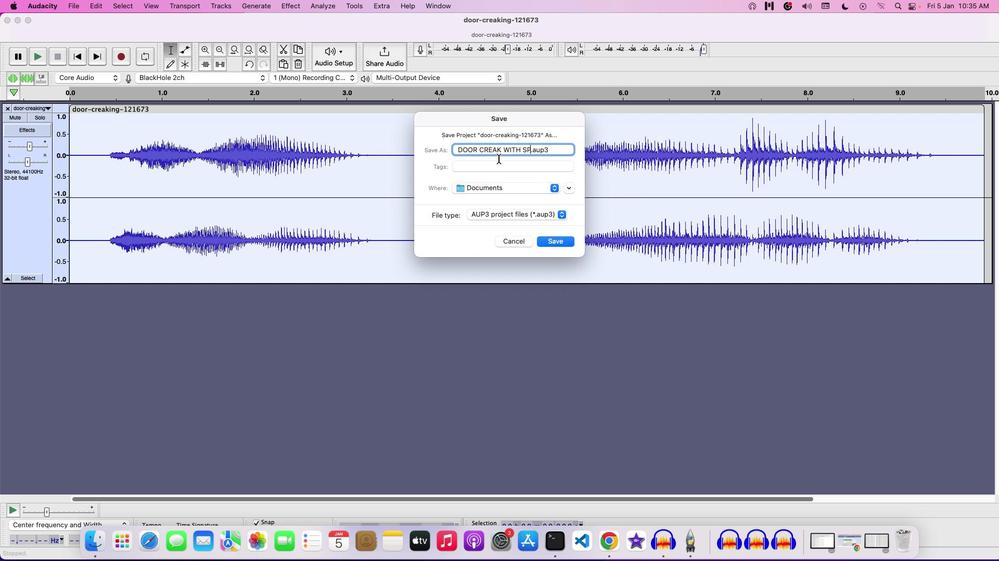 
Action: Mouse moved to (503, 175)
Screenshot: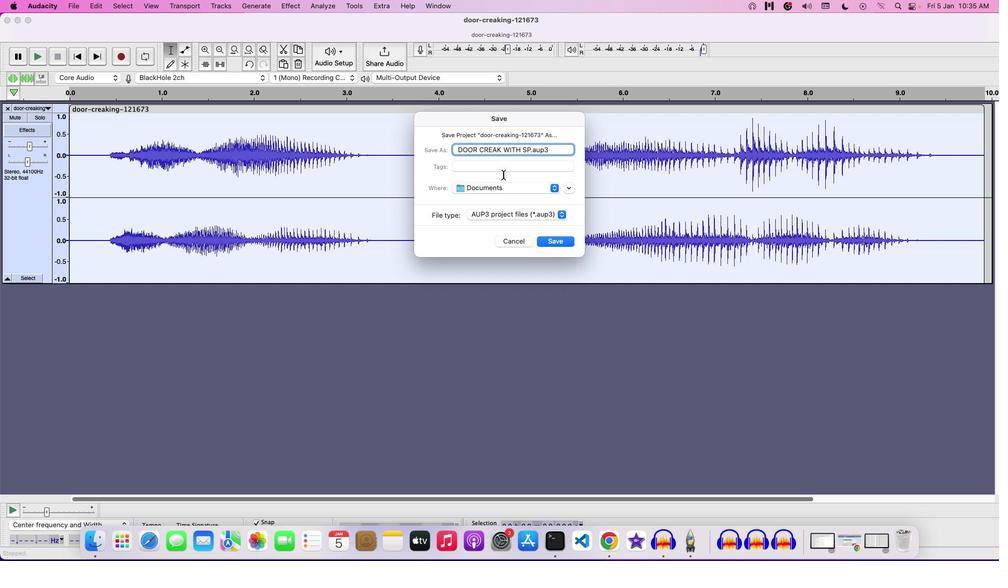 
Action: Key pressed 'A''T'
Screenshot: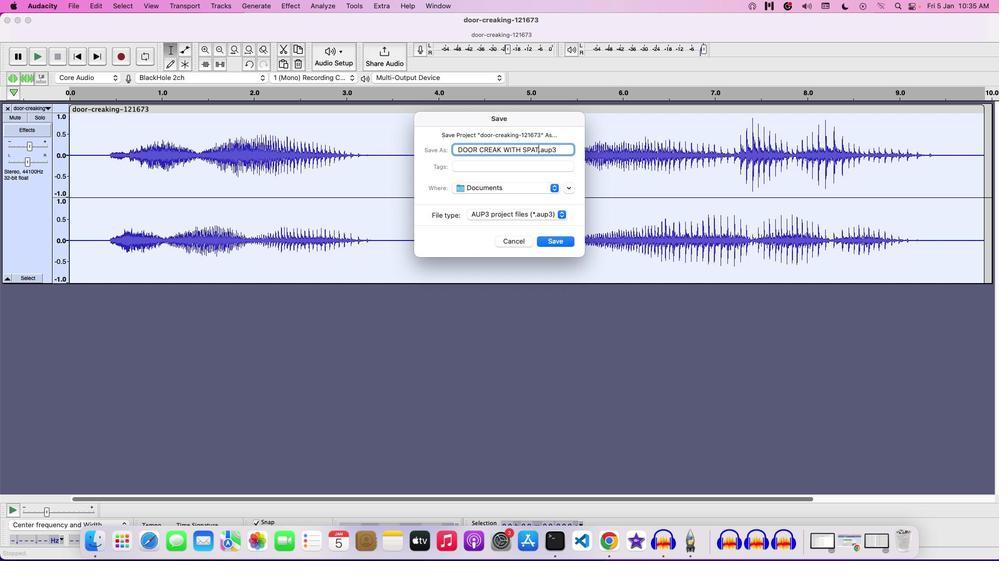
Action: Mouse moved to (503, 175)
Screenshot: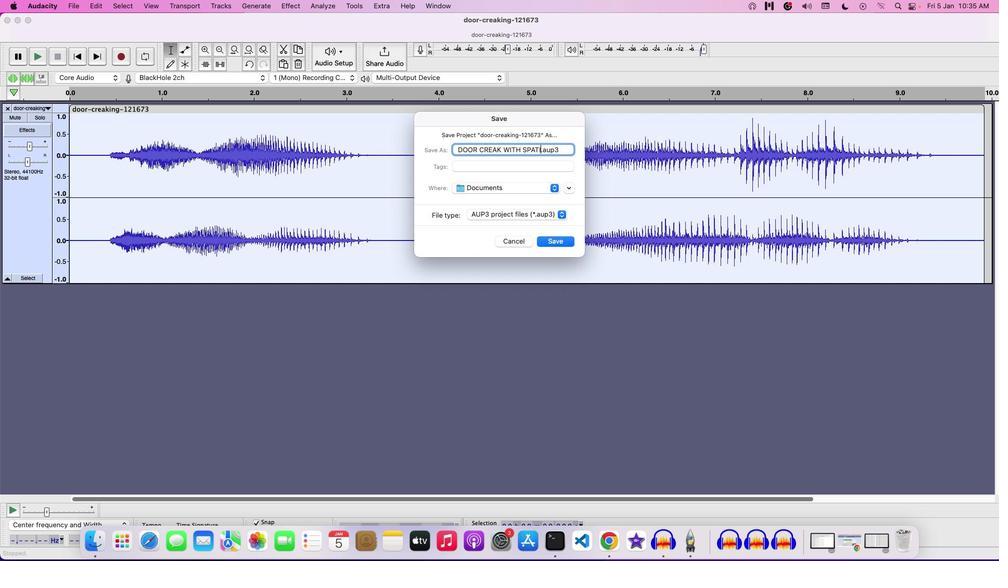 
Action: Key pressed 'I'
Screenshot: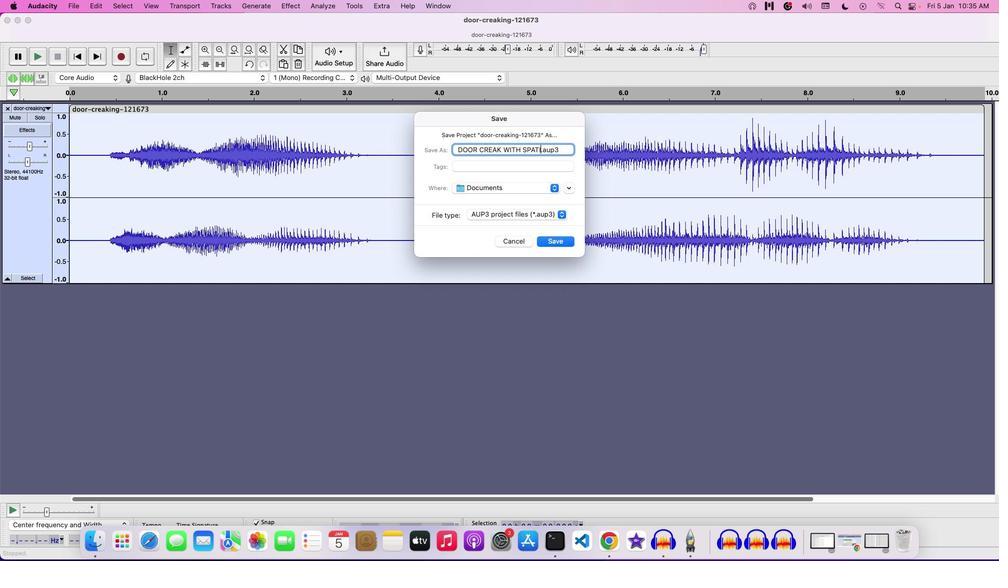
Action: Mouse moved to (503, 176)
Screenshot: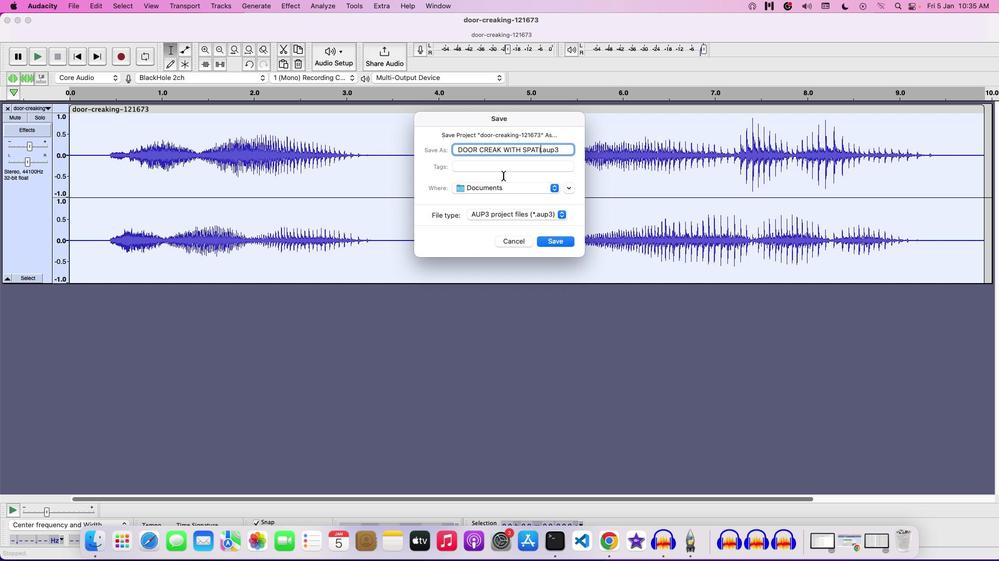 
Action: Key pressed 'A'
Screenshot: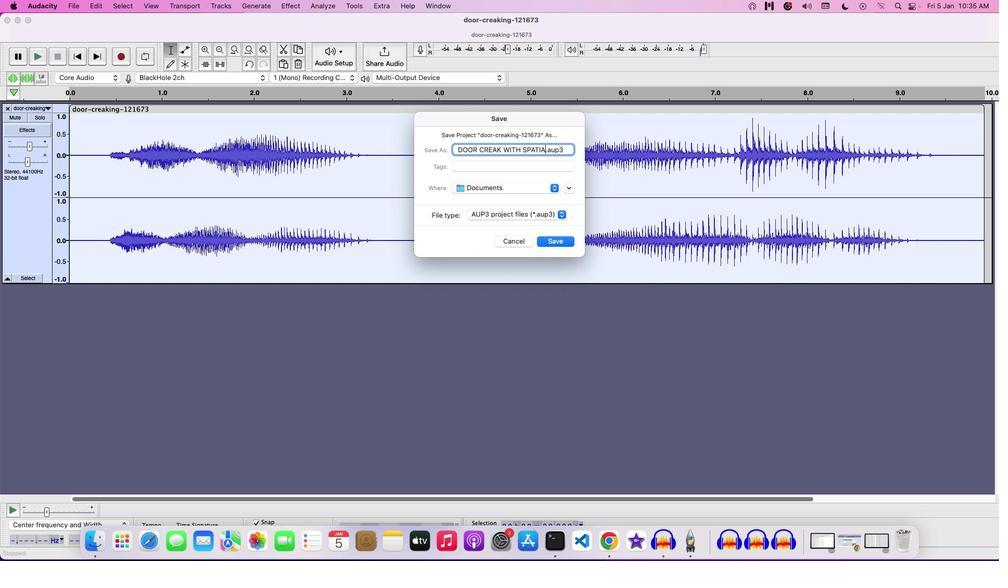 
Action: Mouse moved to (433, 166)
Screenshot: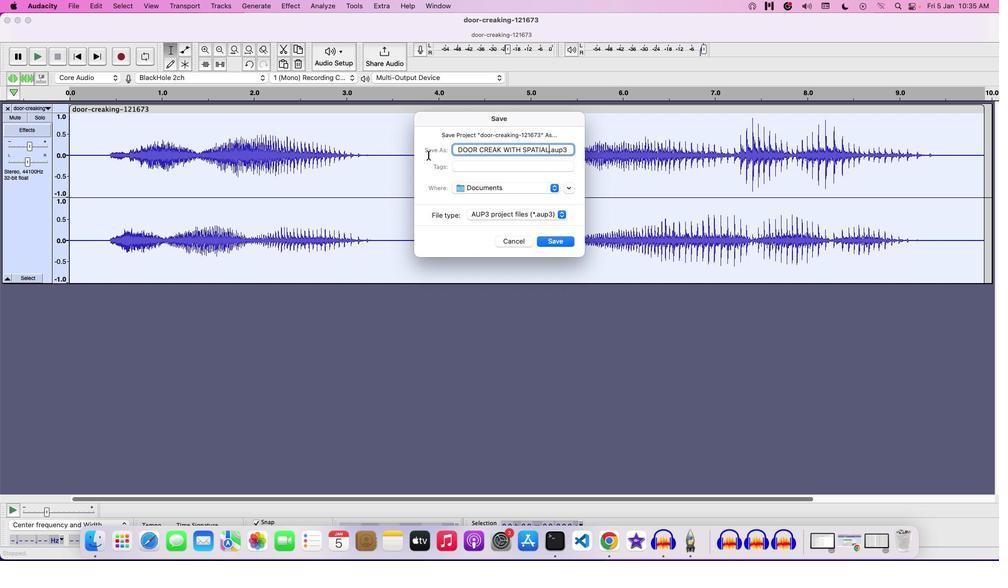 
Action: Key pressed 'L'
Screenshot: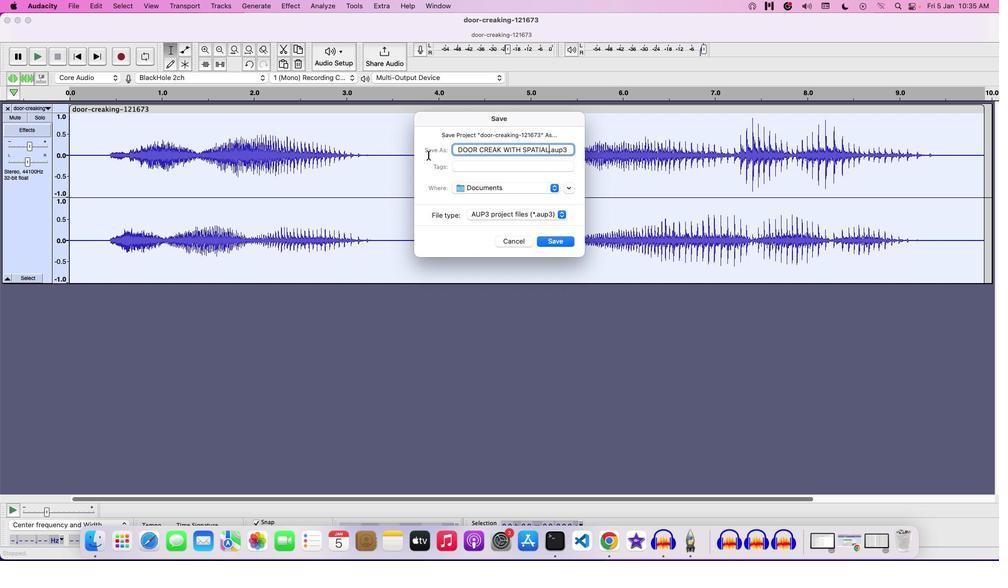 
Action: Mouse moved to (421, 192)
Screenshot: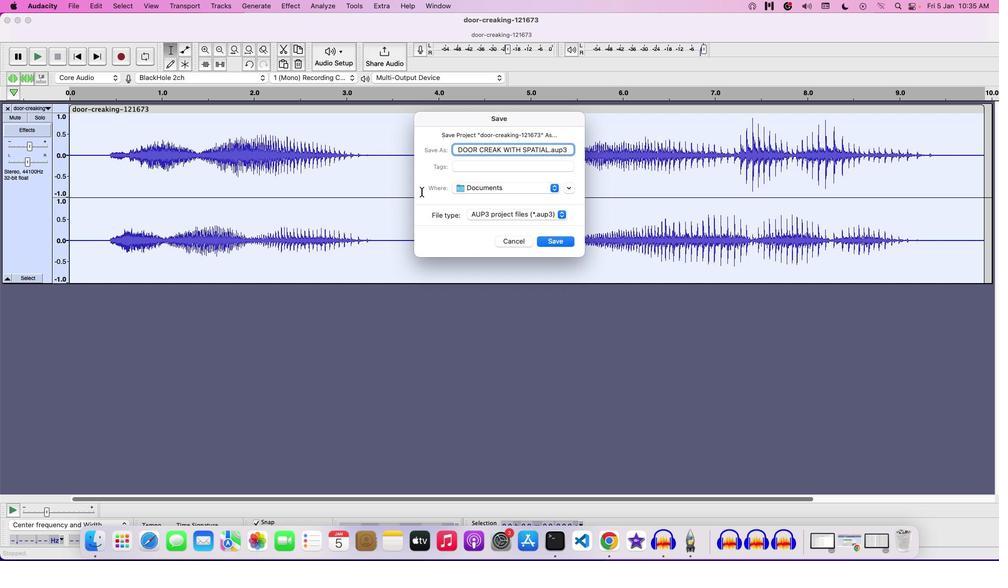 
Action: Key pressed Key.space
Screenshot: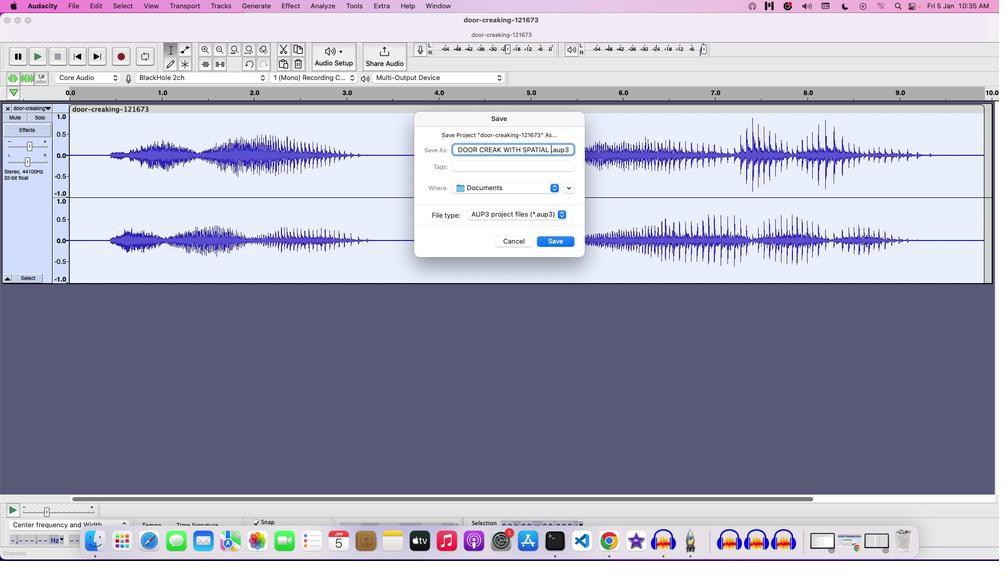 
Action: Mouse moved to (476, 187)
Screenshot: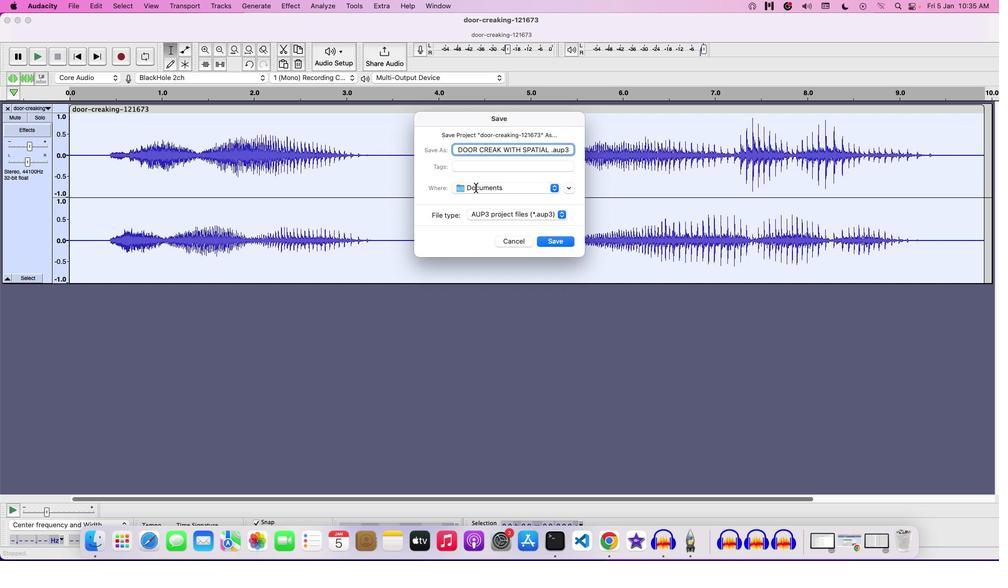 
Action: Key pressed 'P''A'
Screenshot: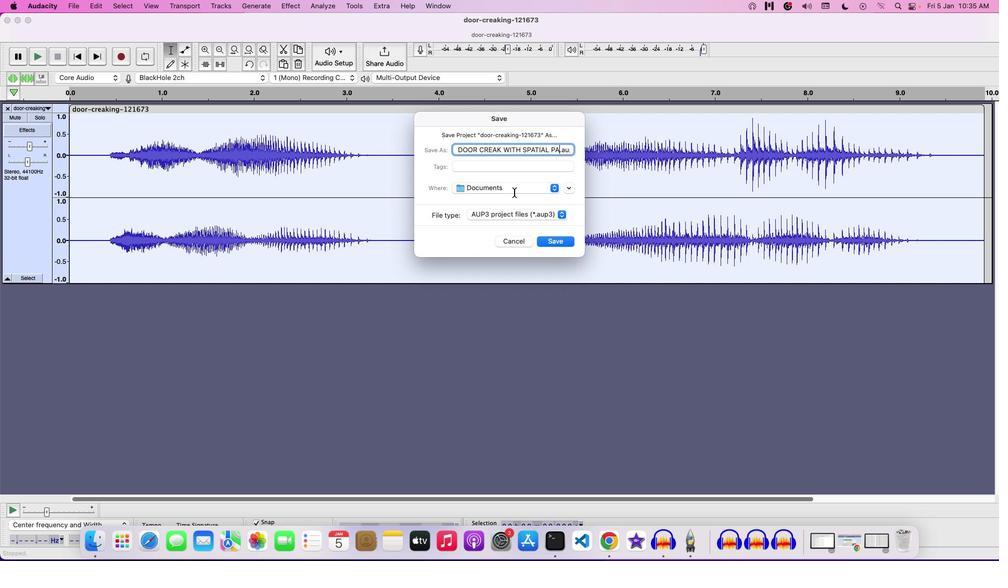 
Action: Mouse moved to (535, 231)
Screenshot: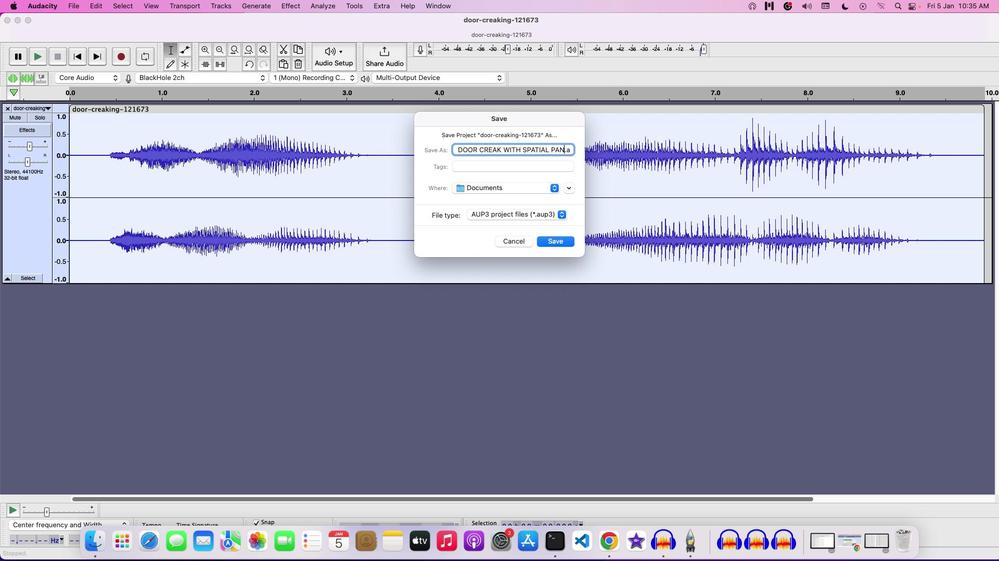 
Action: Key pressed 'N''N''I''N''G'
Screenshot: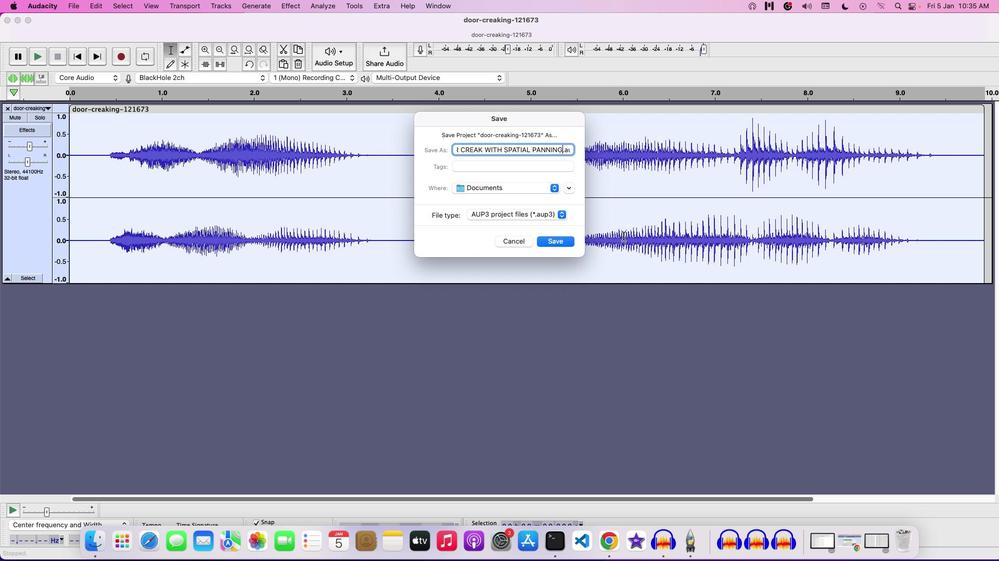 
Action: Mouse moved to (553, 237)
Screenshot: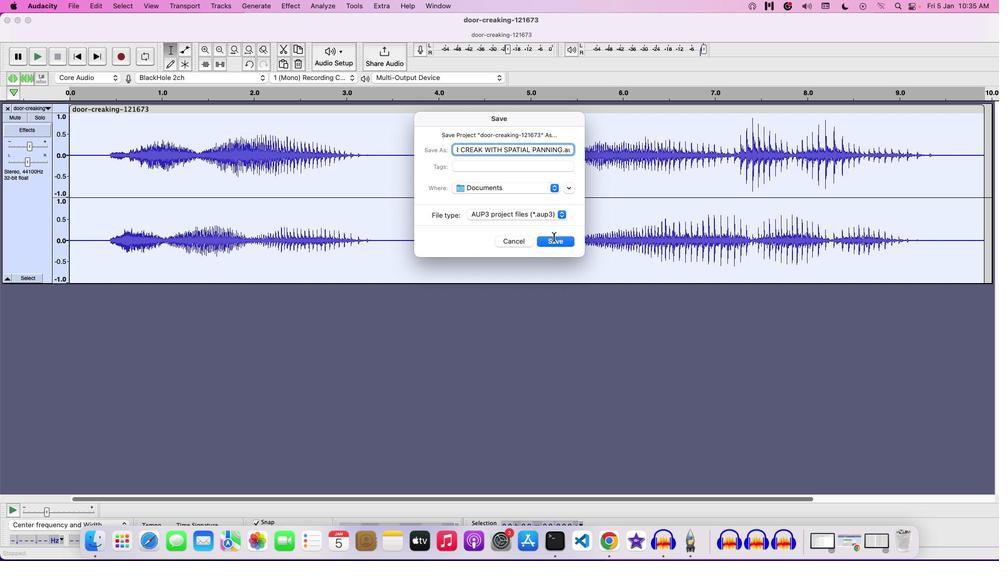 
Action: Mouse pressed left at (553, 237)
Screenshot: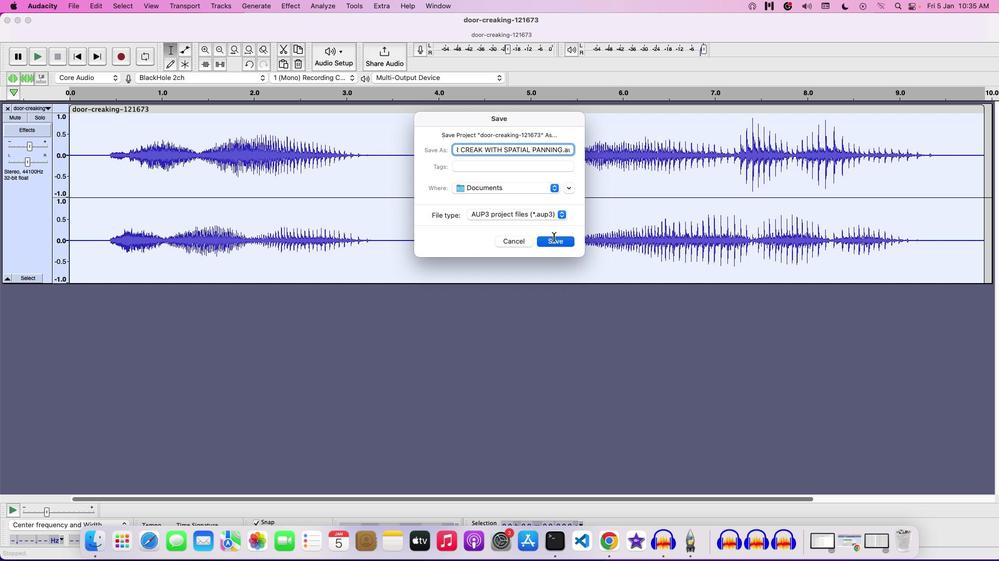 
